 Task: Find connections with filter location Ponferrada with filter topic #Managementconsultingwith filter profile language Spanish with filter current company Victoria's Secret with filter school Malnad College of Engineering with filter industry Government Relations Services with filter service category Event Photography with filter keywords title Archivist
Action: Mouse moved to (585, 83)
Screenshot: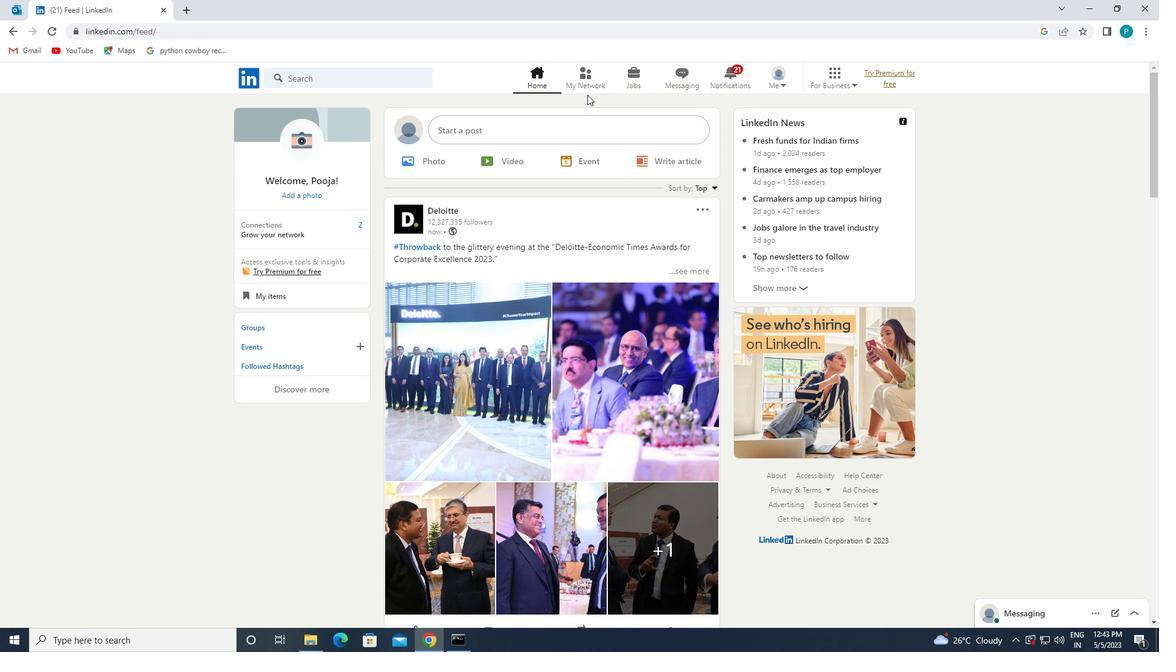 
Action: Mouse pressed left at (585, 83)
Screenshot: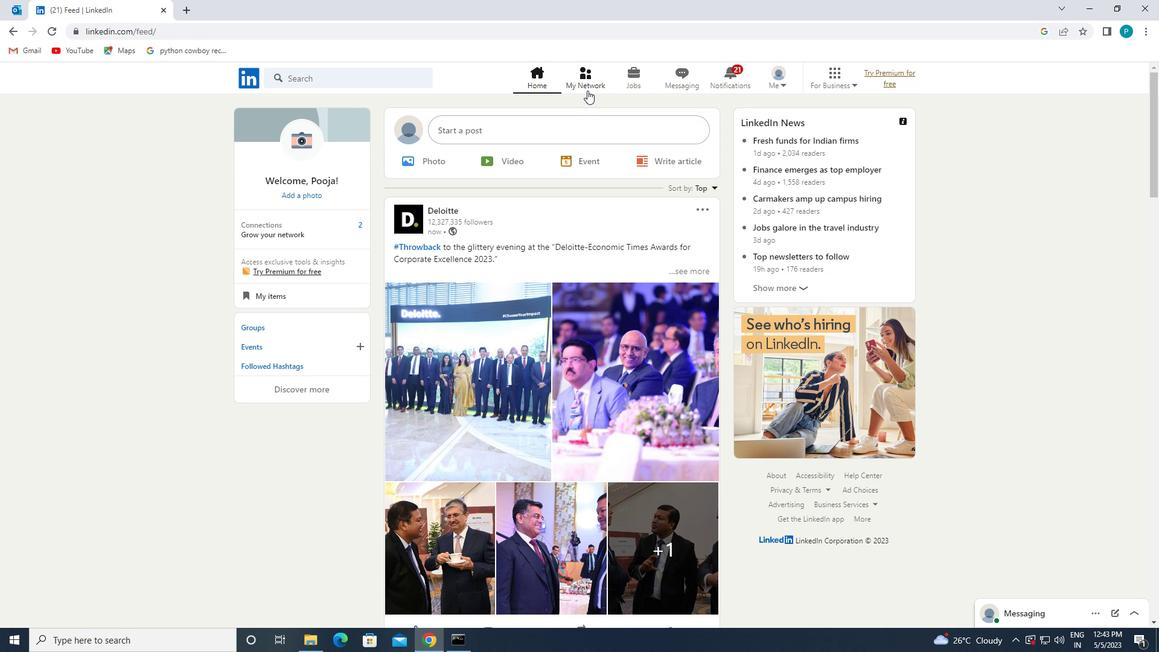 
Action: Mouse moved to (352, 143)
Screenshot: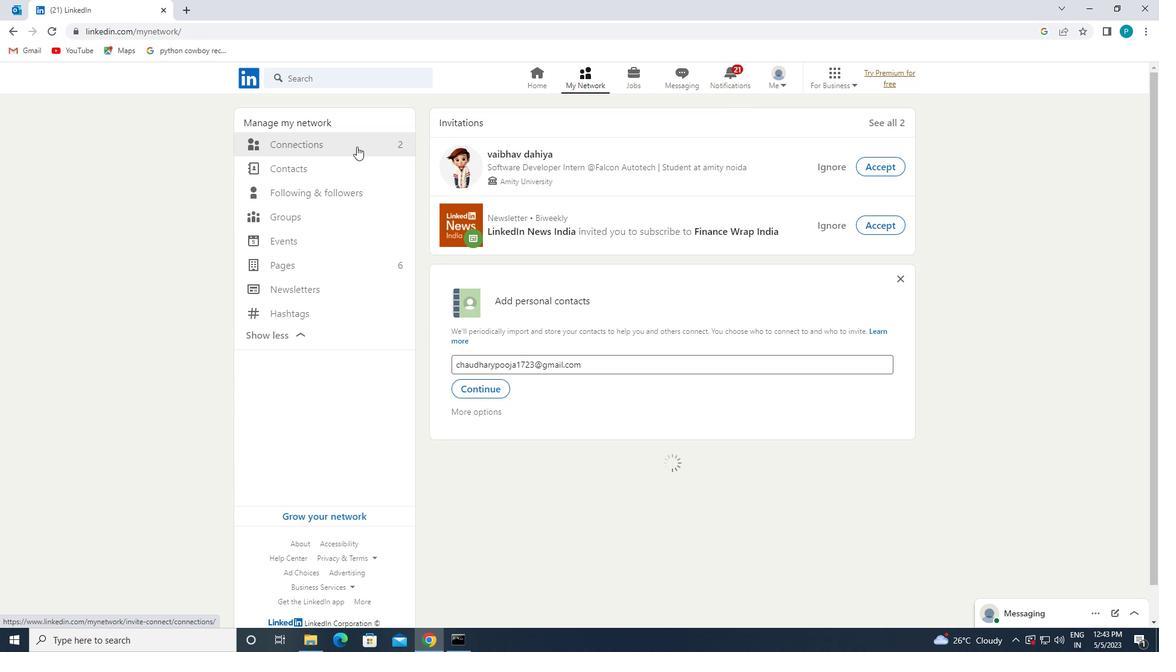 
Action: Mouse pressed left at (352, 143)
Screenshot: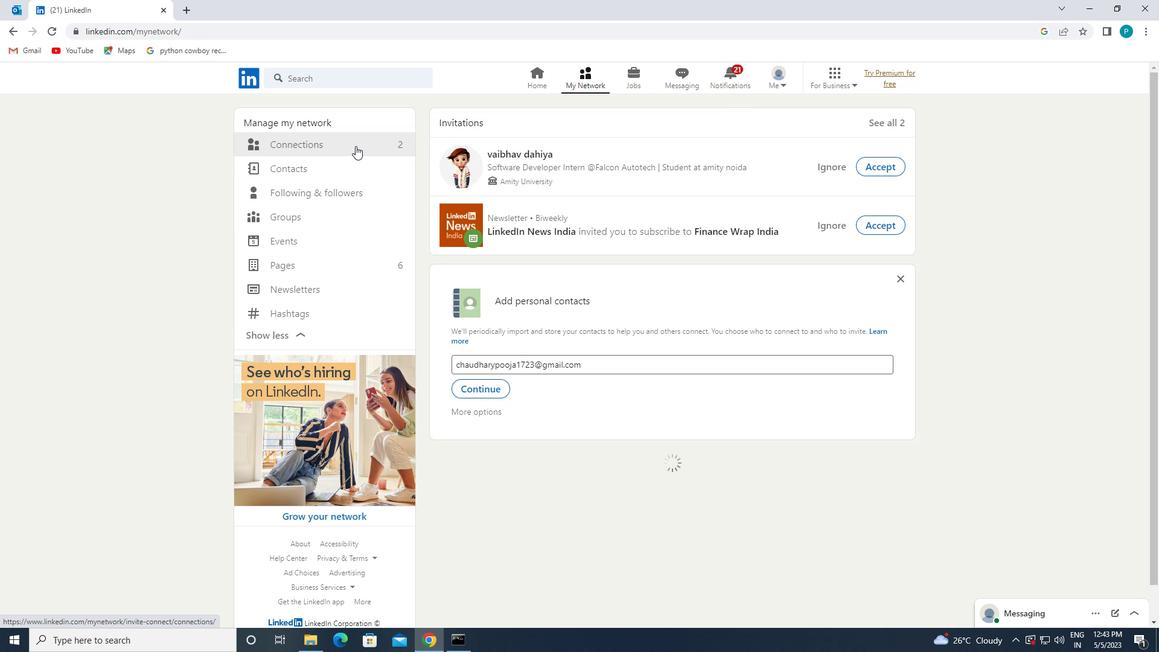 
Action: Mouse moved to (648, 147)
Screenshot: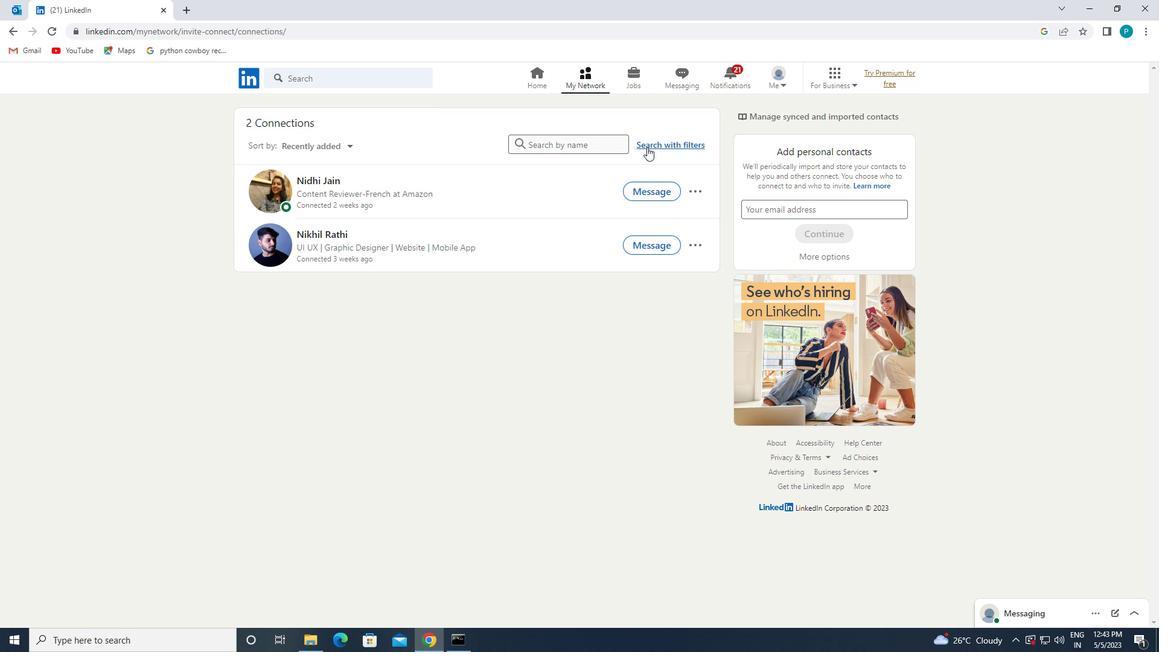 
Action: Mouse pressed left at (648, 147)
Screenshot: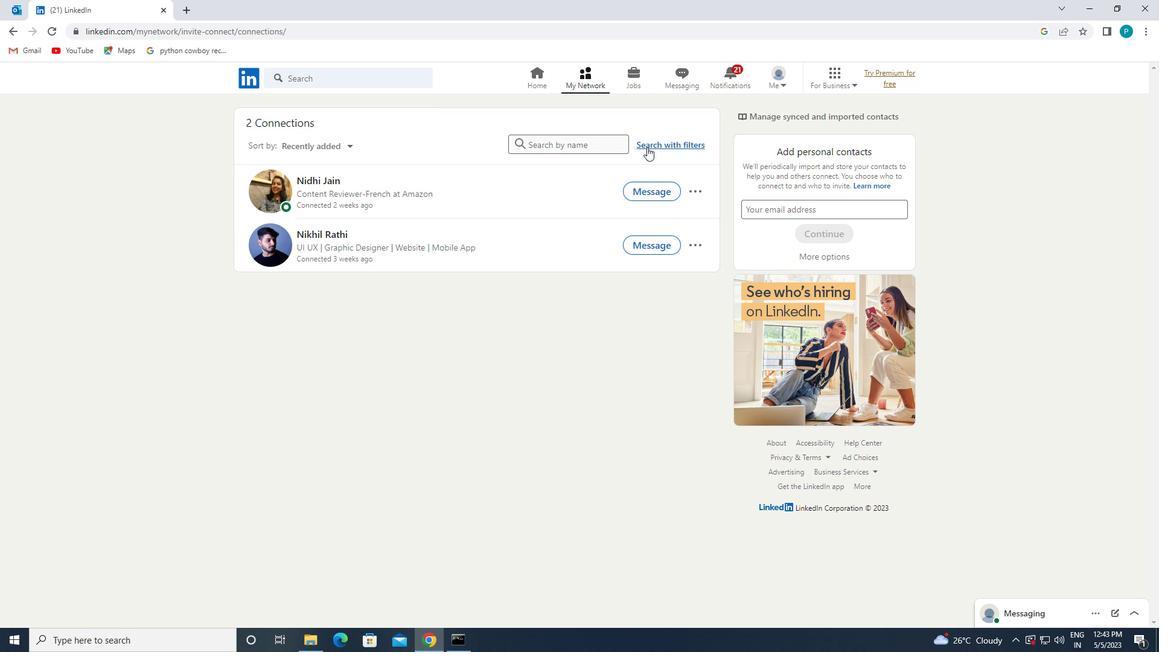 
Action: Mouse moved to (606, 120)
Screenshot: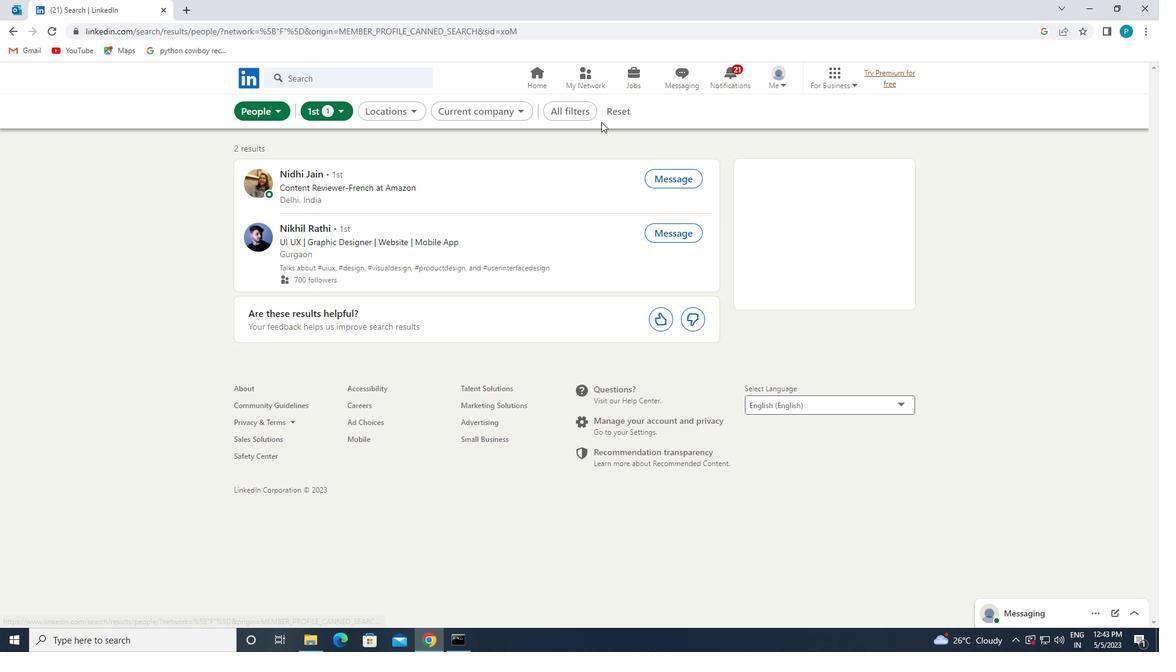 
Action: Mouse pressed left at (606, 120)
Screenshot: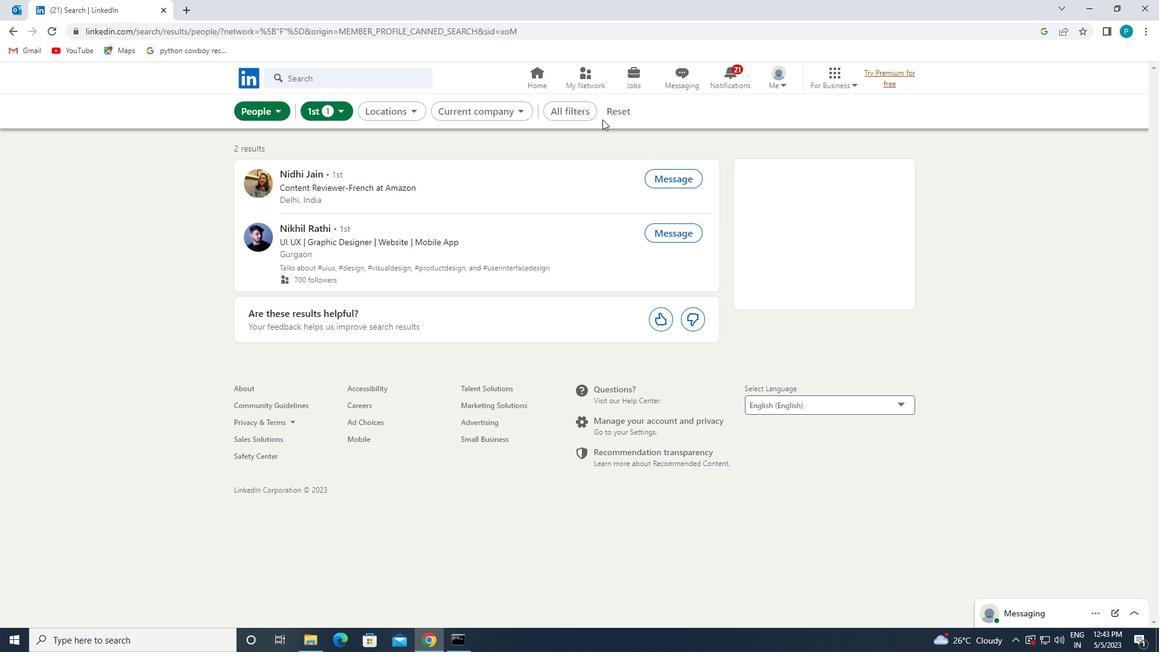 
Action: Mouse moved to (597, 113)
Screenshot: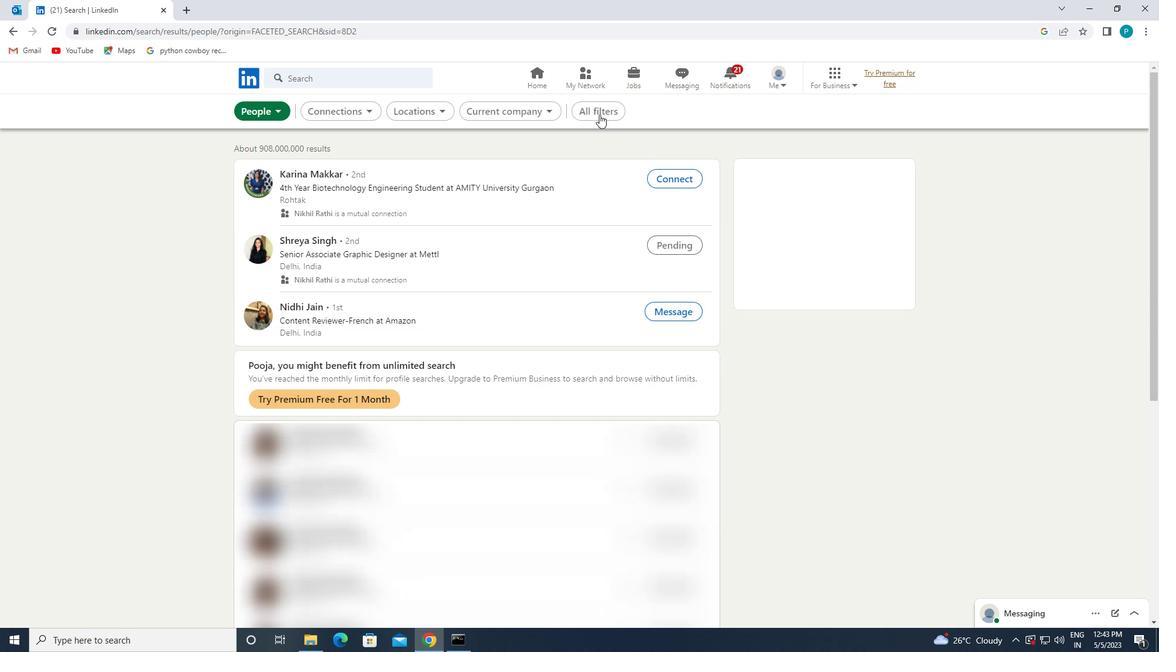 
Action: Mouse pressed left at (597, 113)
Screenshot: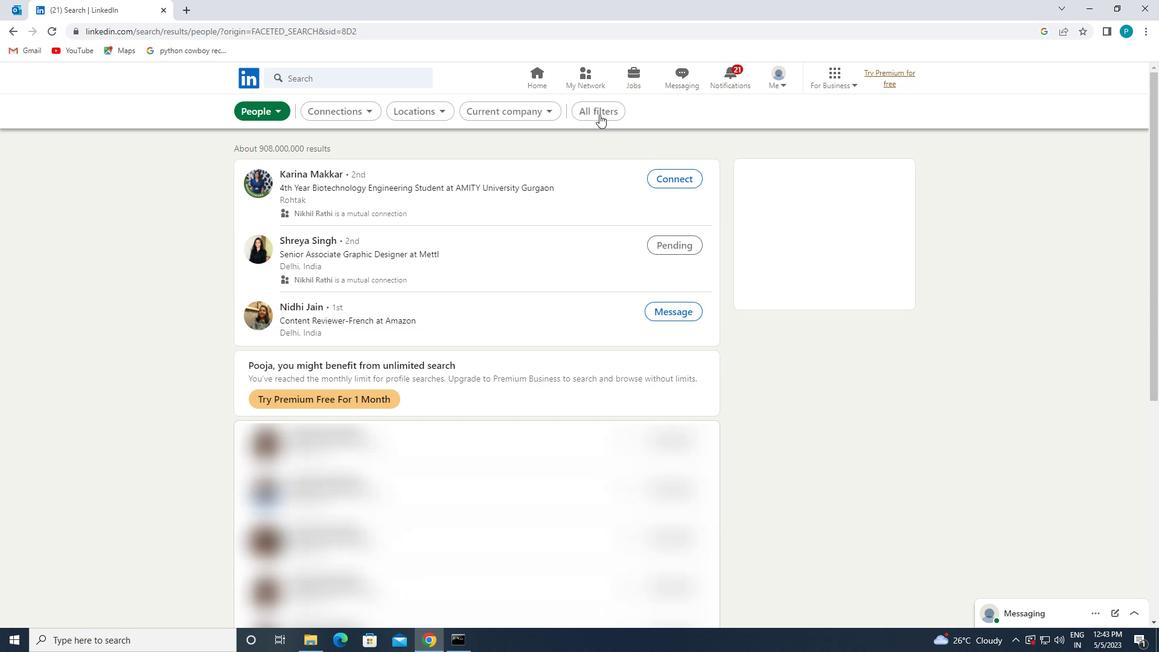 
Action: Mouse moved to (1154, 307)
Screenshot: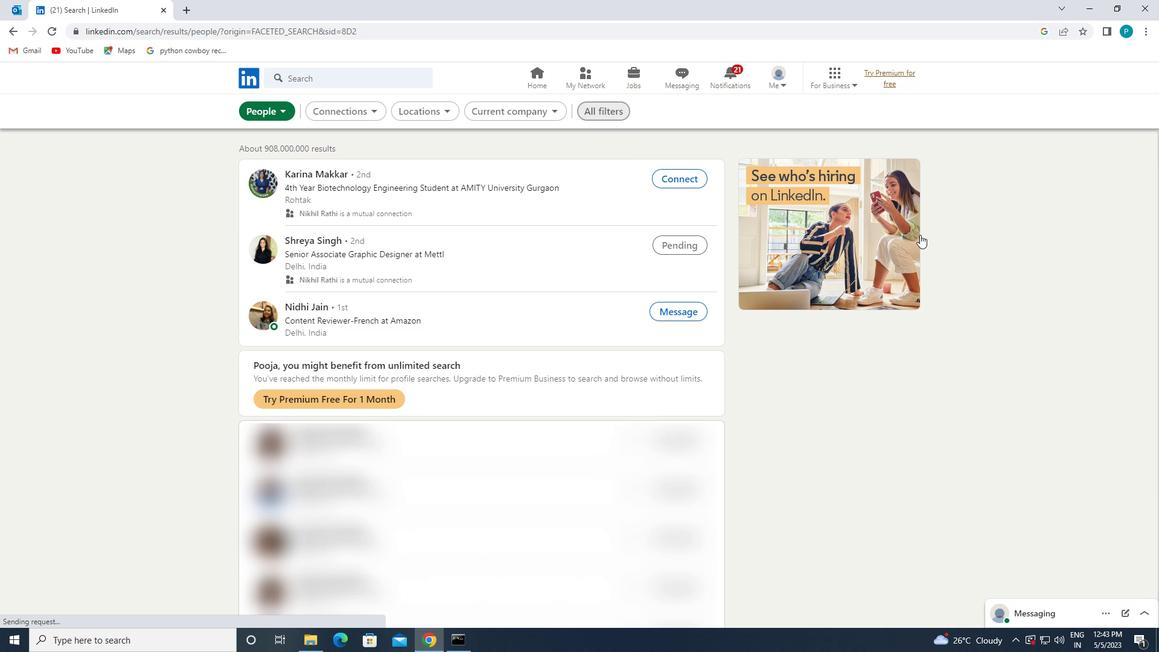 
Action: Mouse scrolled (1154, 306) with delta (0, 0)
Screenshot: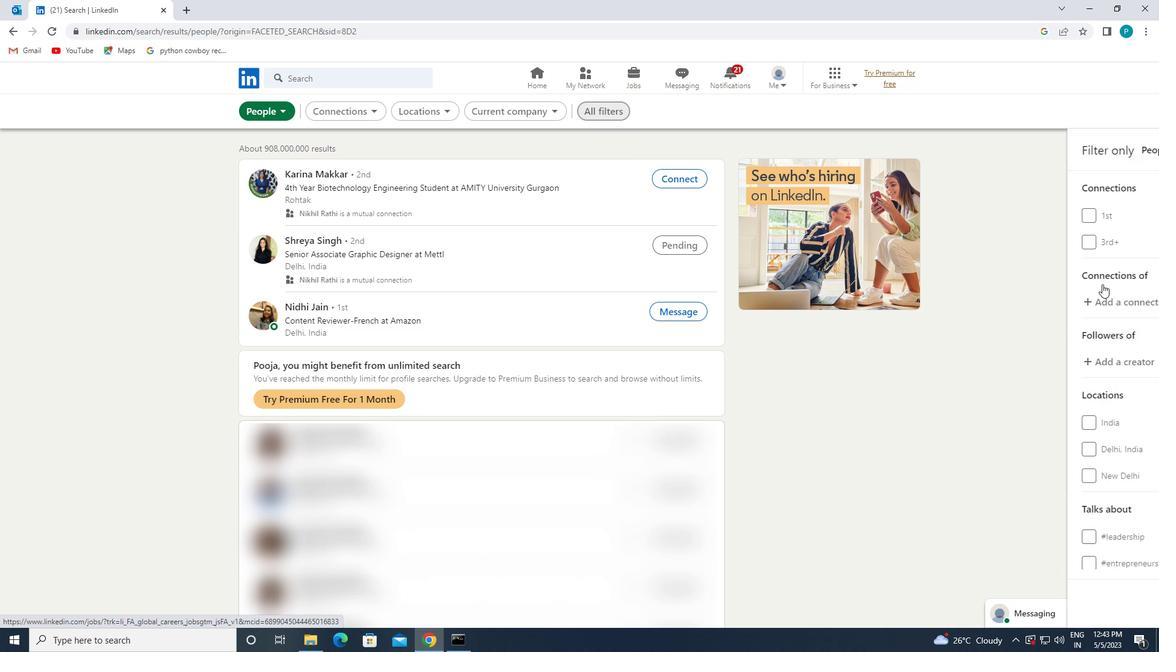 
Action: Mouse moved to (1155, 307)
Screenshot: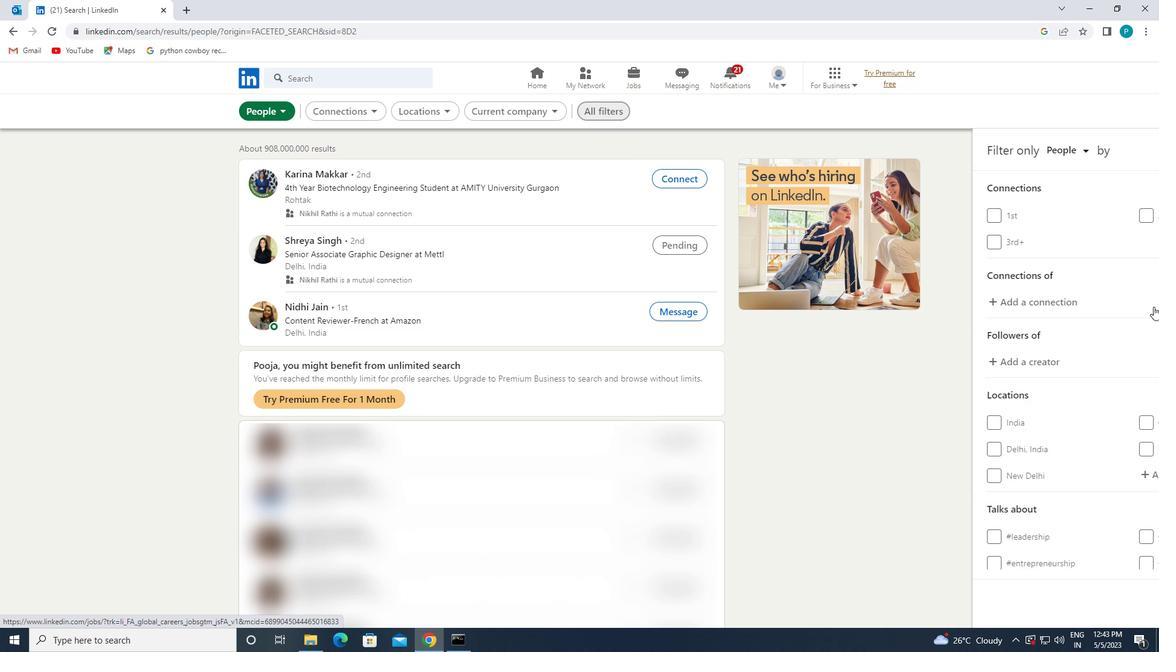 
Action: Mouse scrolled (1155, 307) with delta (0, 0)
Screenshot: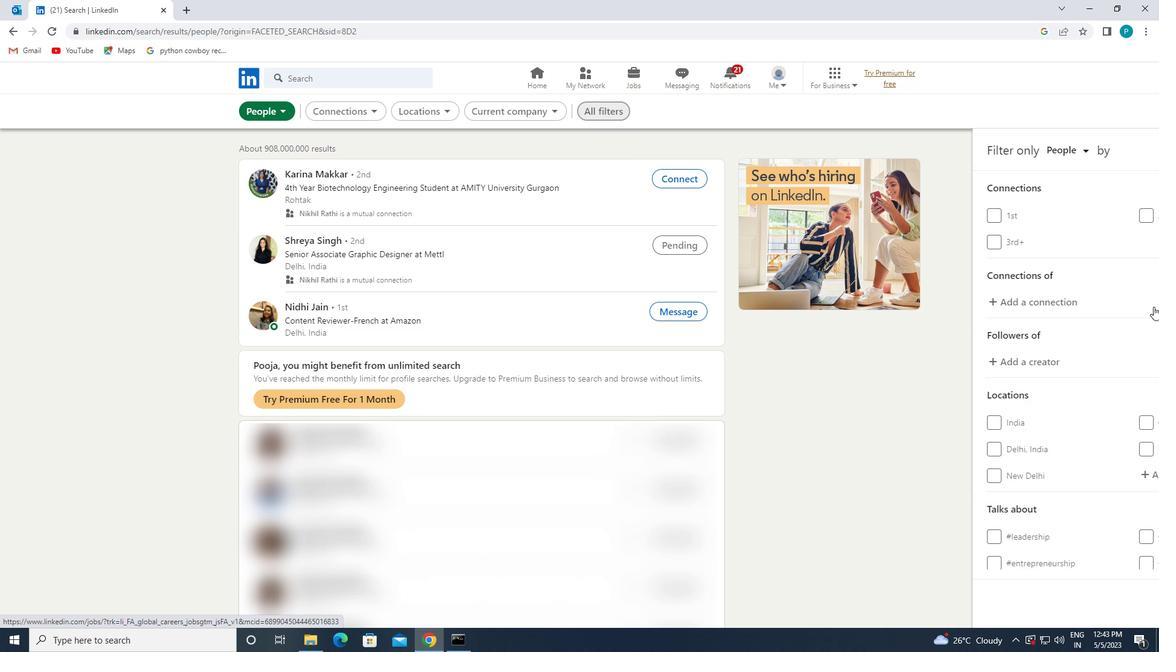 
Action: Mouse moved to (1155, 309)
Screenshot: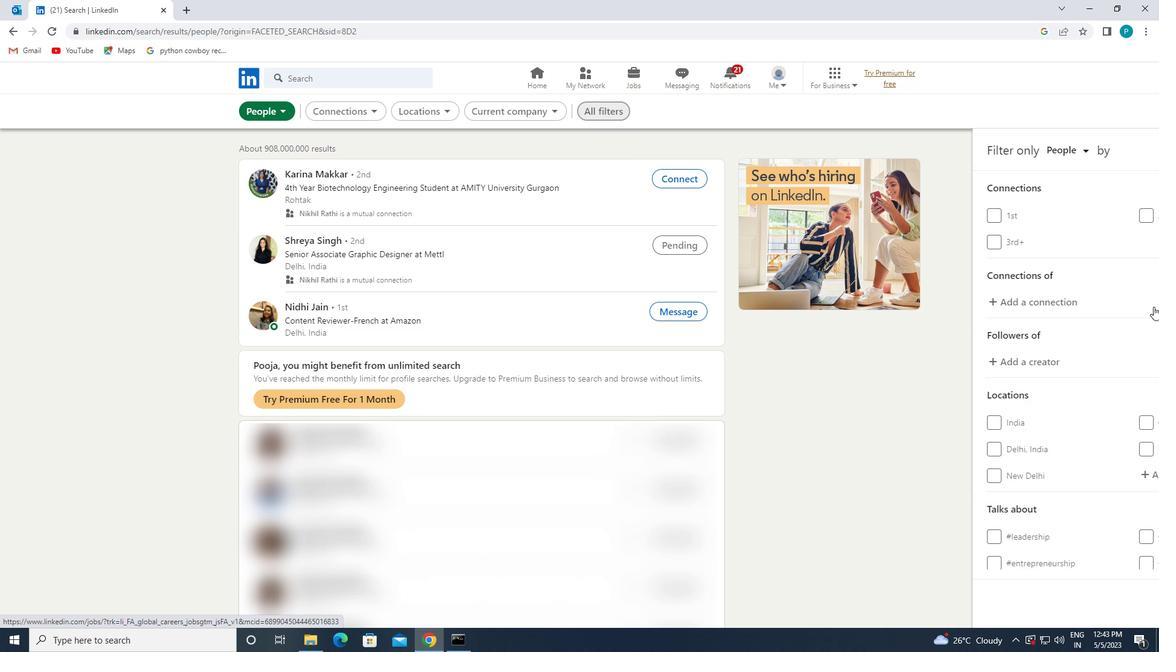 
Action: Mouse scrolled (1155, 308) with delta (0, 0)
Screenshot: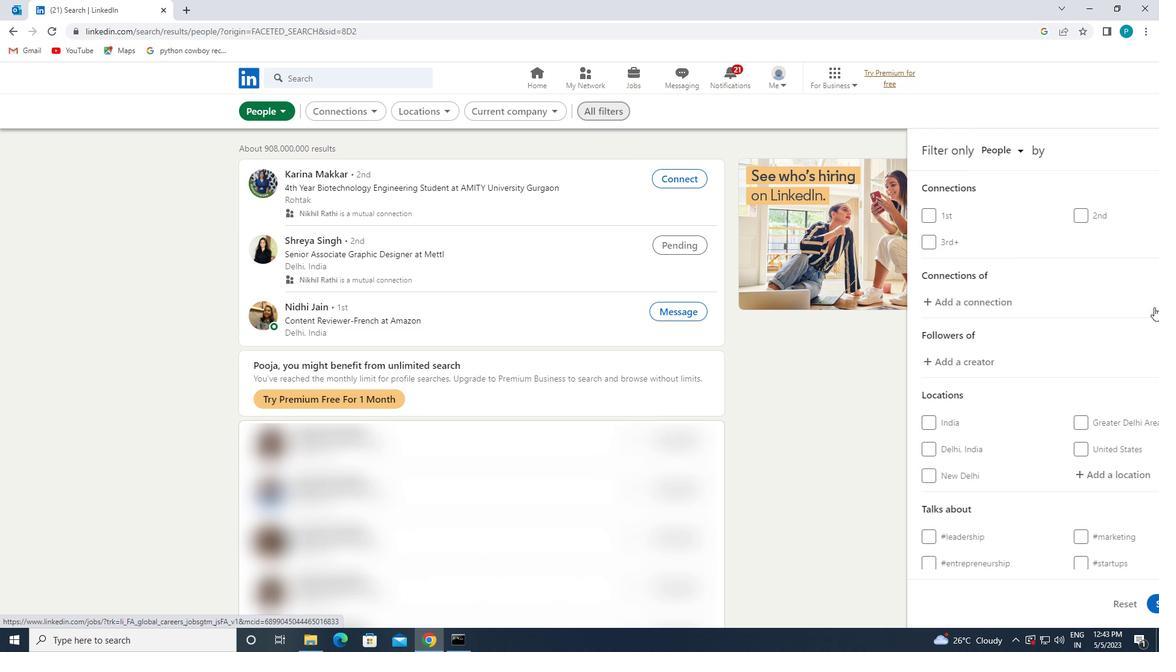 
Action: Mouse moved to (1059, 288)
Screenshot: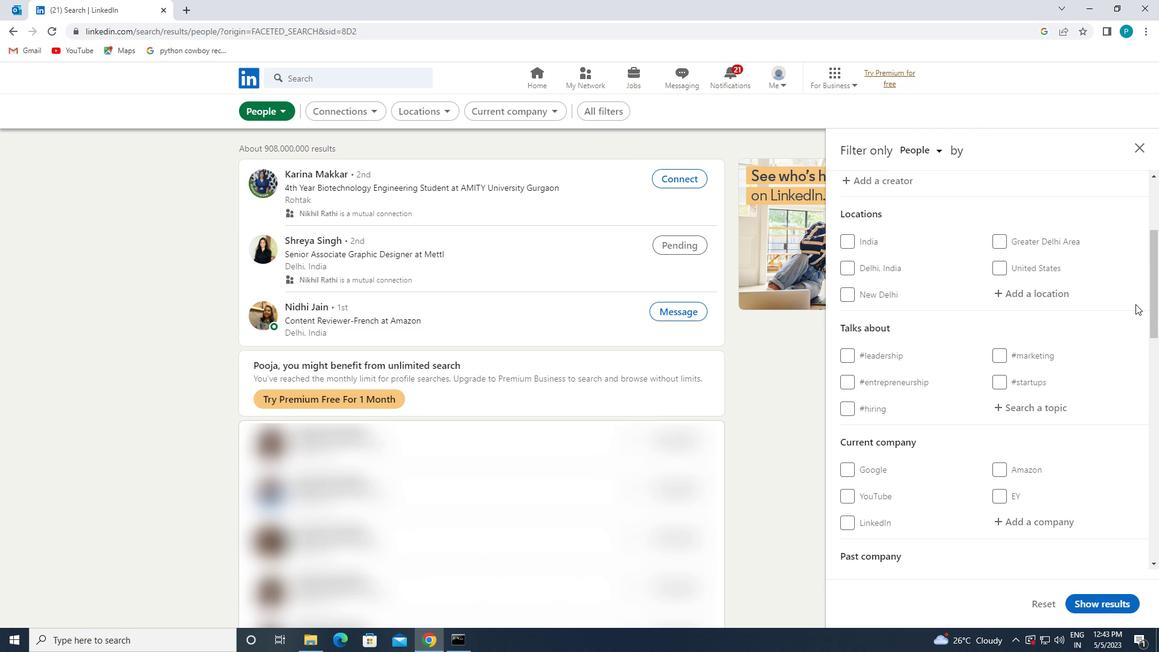
Action: Mouse pressed left at (1059, 288)
Screenshot: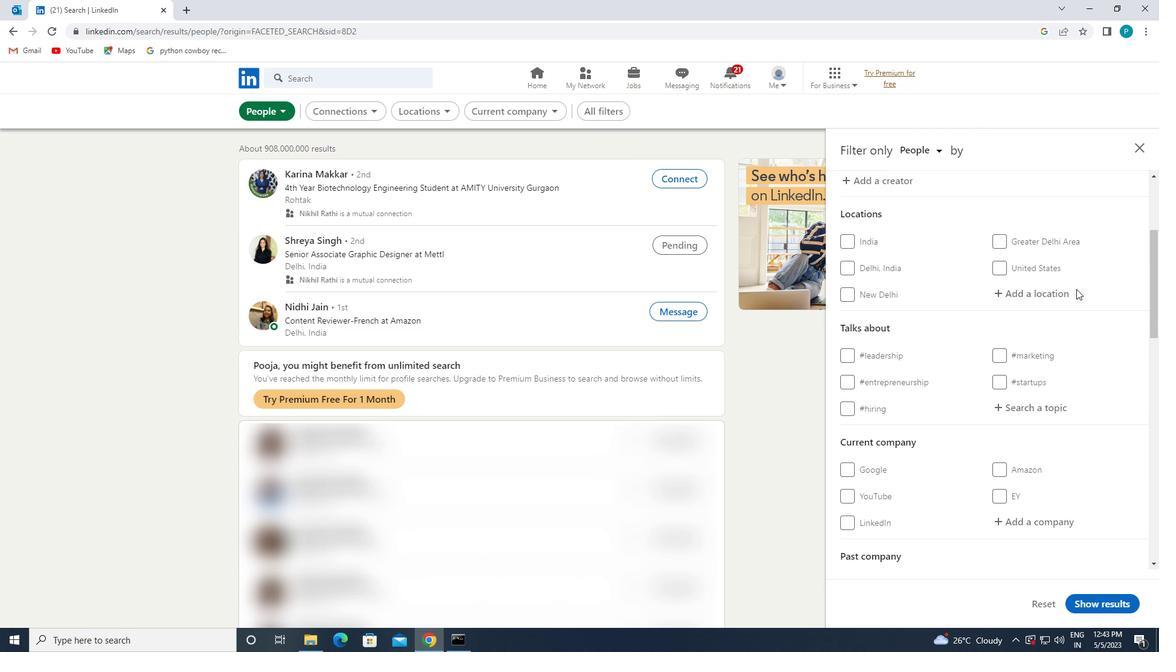 
Action: Mouse moved to (1056, 288)
Screenshot: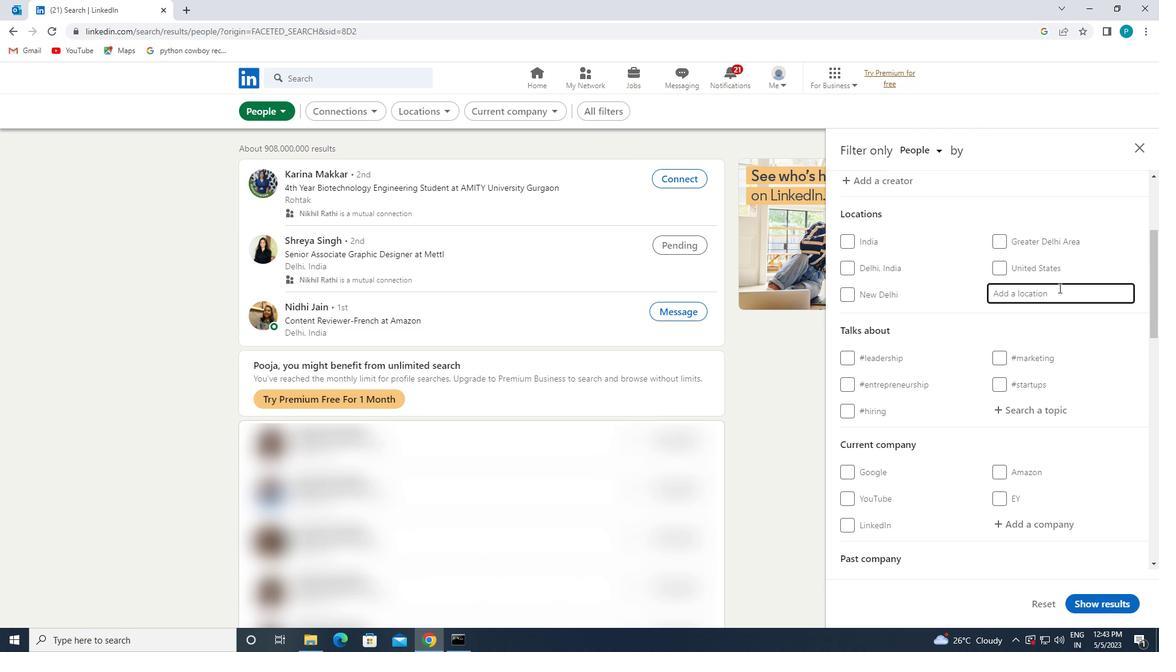 
Action: Key pressed <Key.caps_lock>p<Key.caps_lock>onferraf<Key.backspace>da
Screenshot: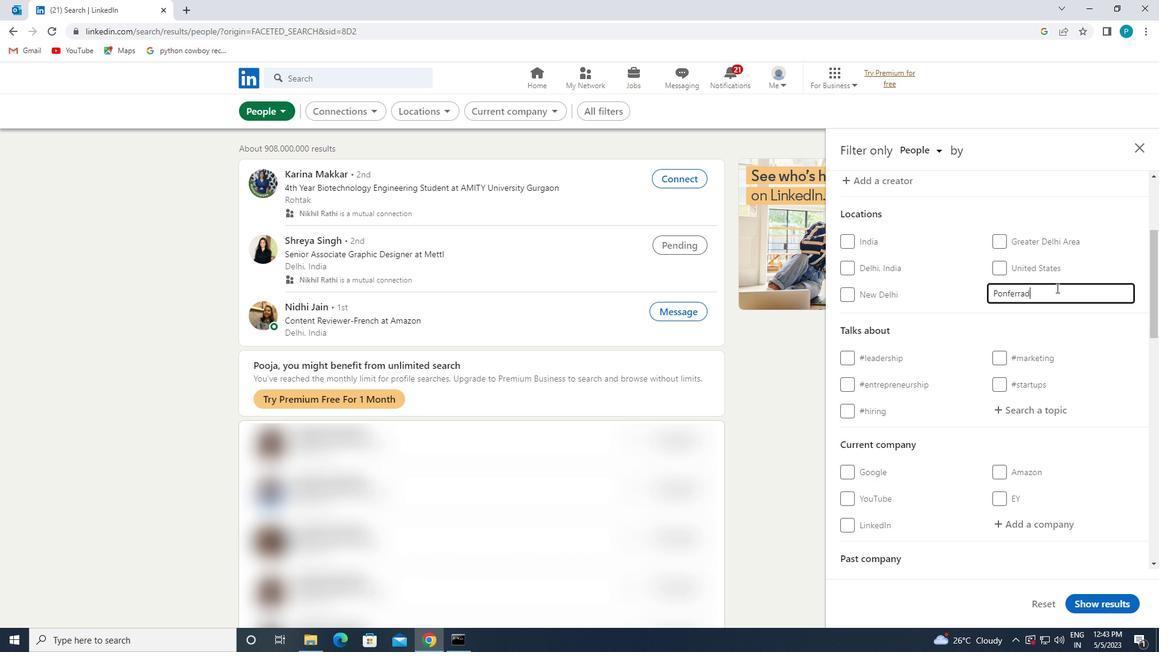 
Action: Mouse moved to (1001, 303)
Screenshot: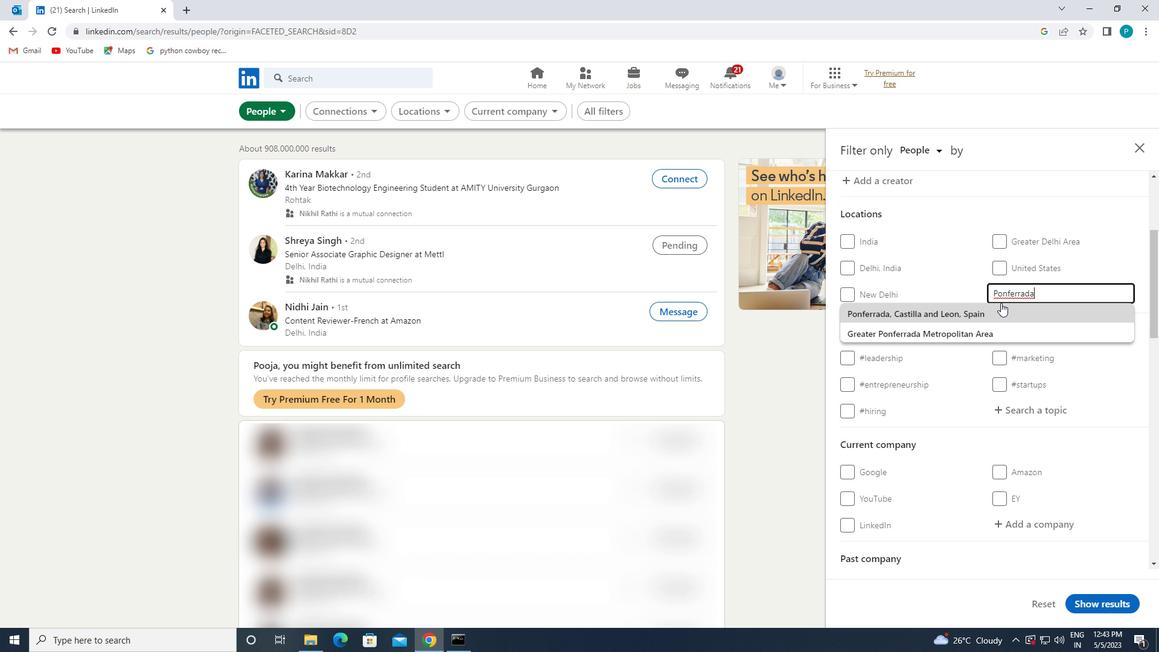 
Action: Mouse pressed left at (1001, 303)
Screenshot: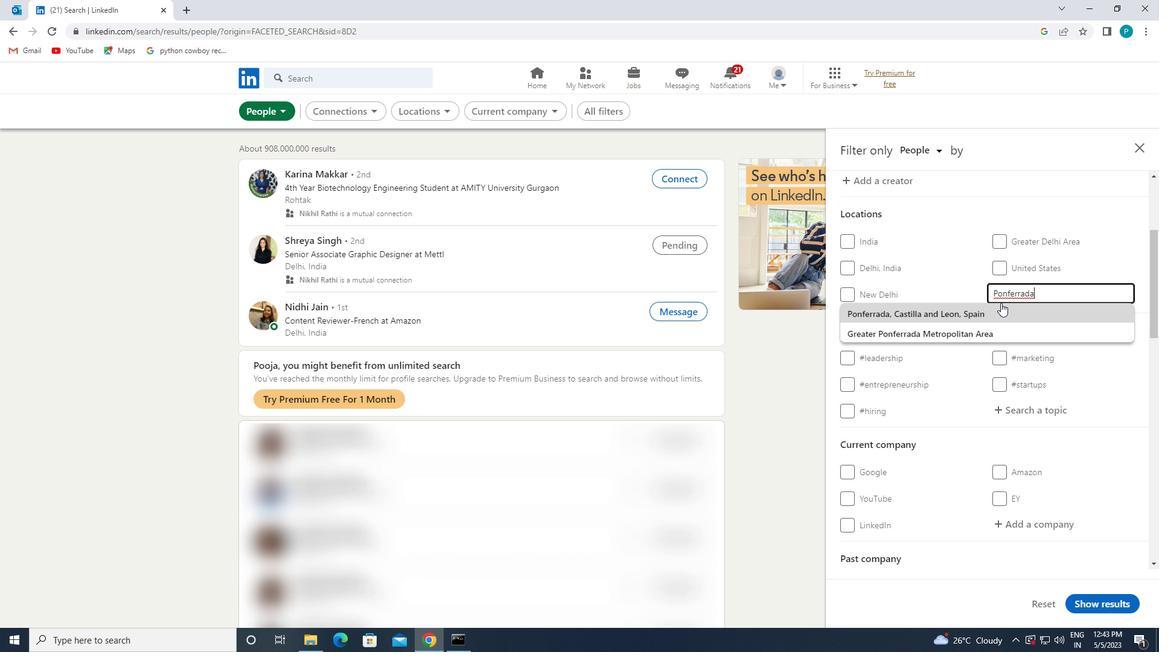 
Action: Mouse moved to (1028, 325)
Screenshot: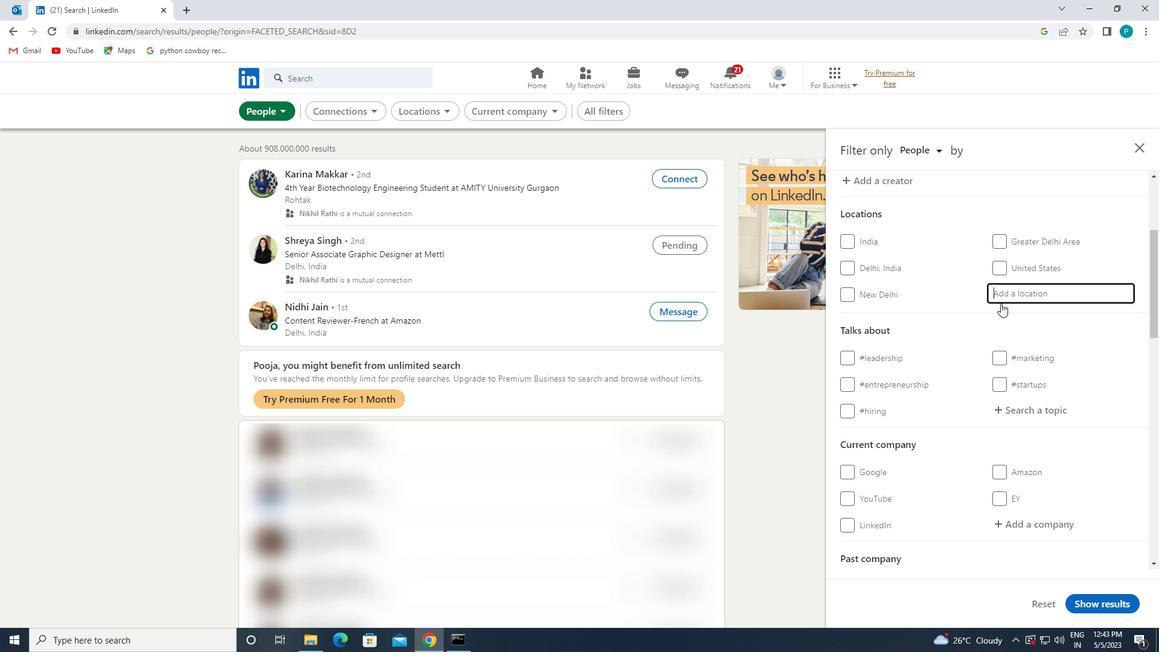 
Action: Mouse scrolled (1028, 324) with delta (0, 0)
Screenshot: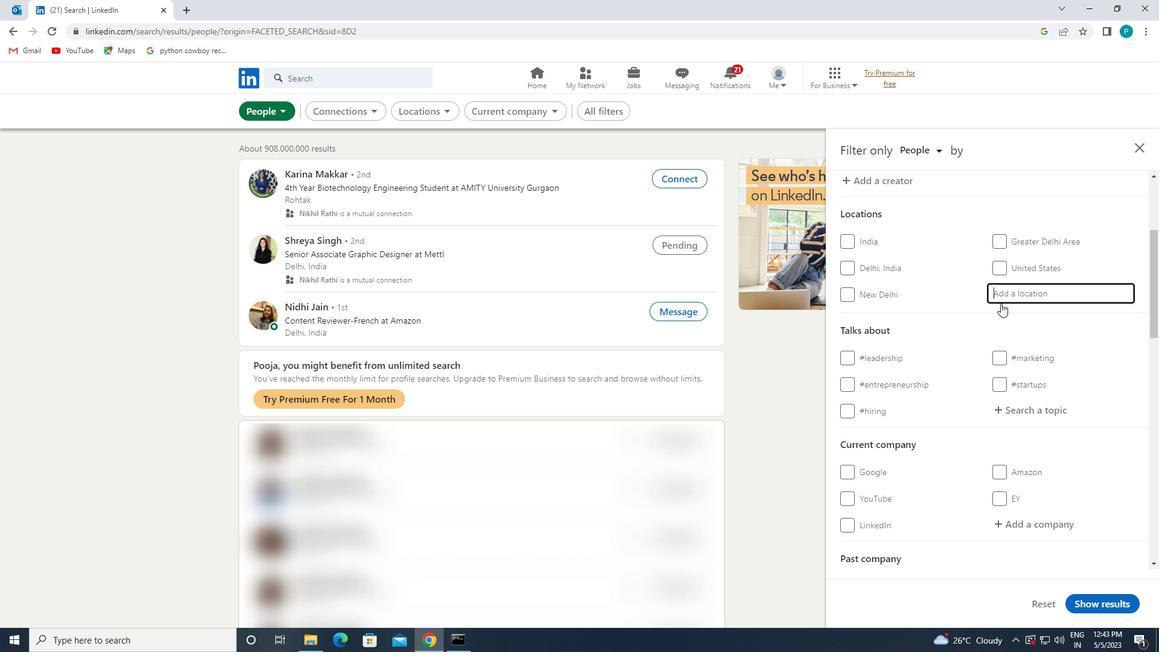 
Action: Mouse moved to (1028, 326)
Screenshot: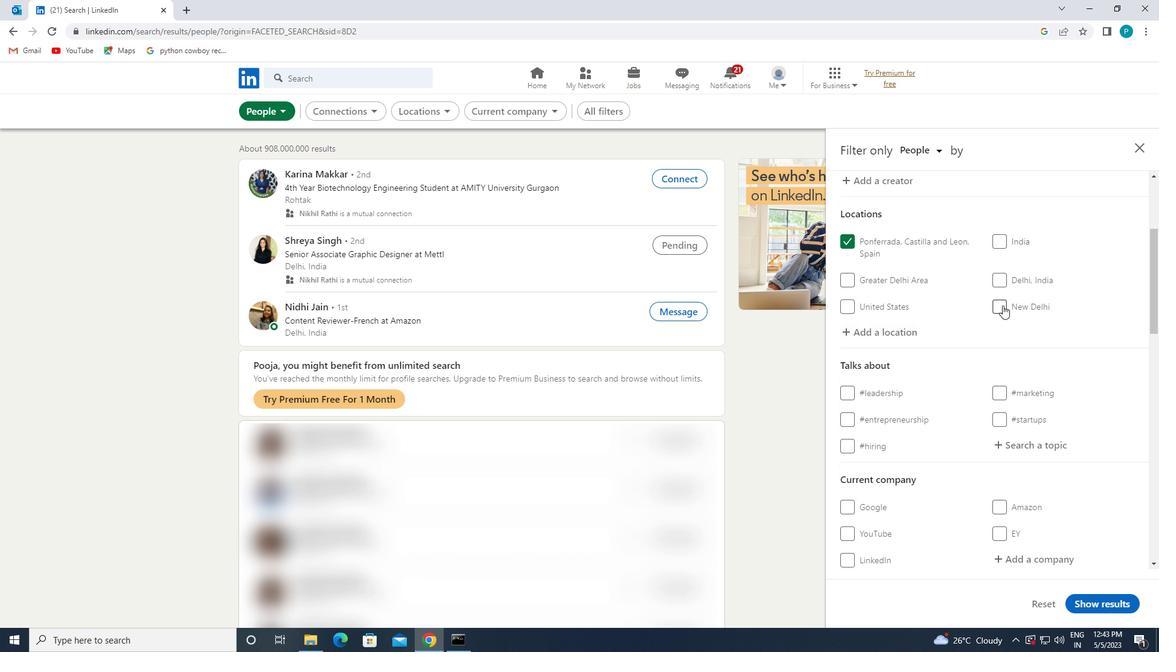 
Action: Mouse scrolled (1028, 325) with delta (0, 0)
Screenshot: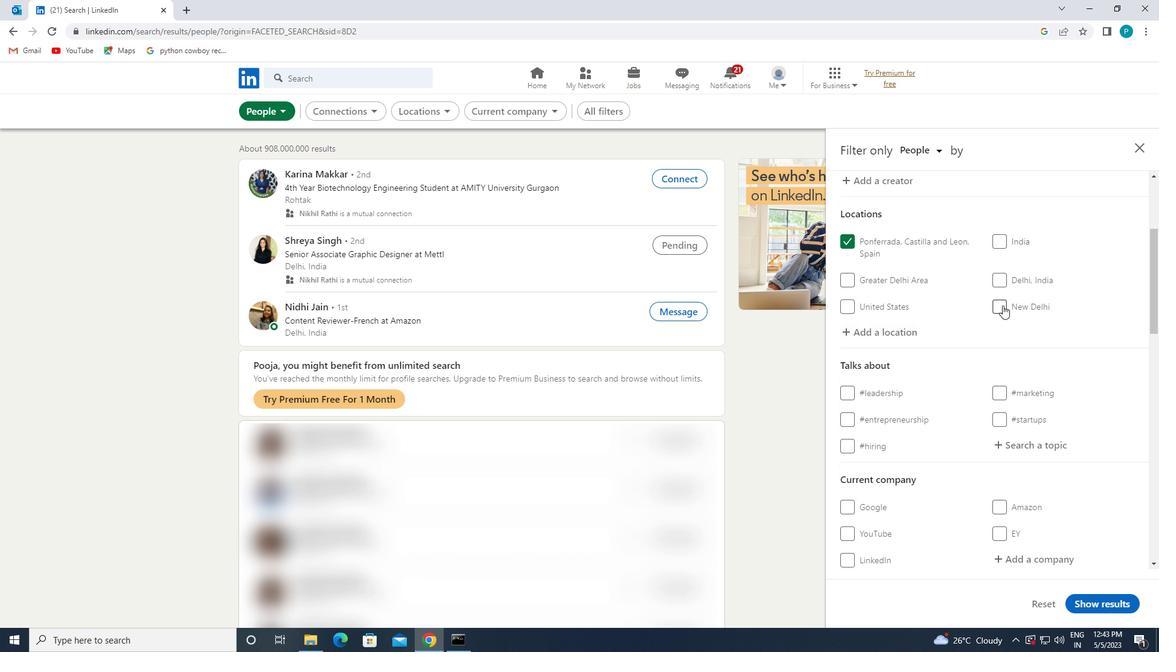
Action: Mouse moved to (1027, 314)
Screenshot: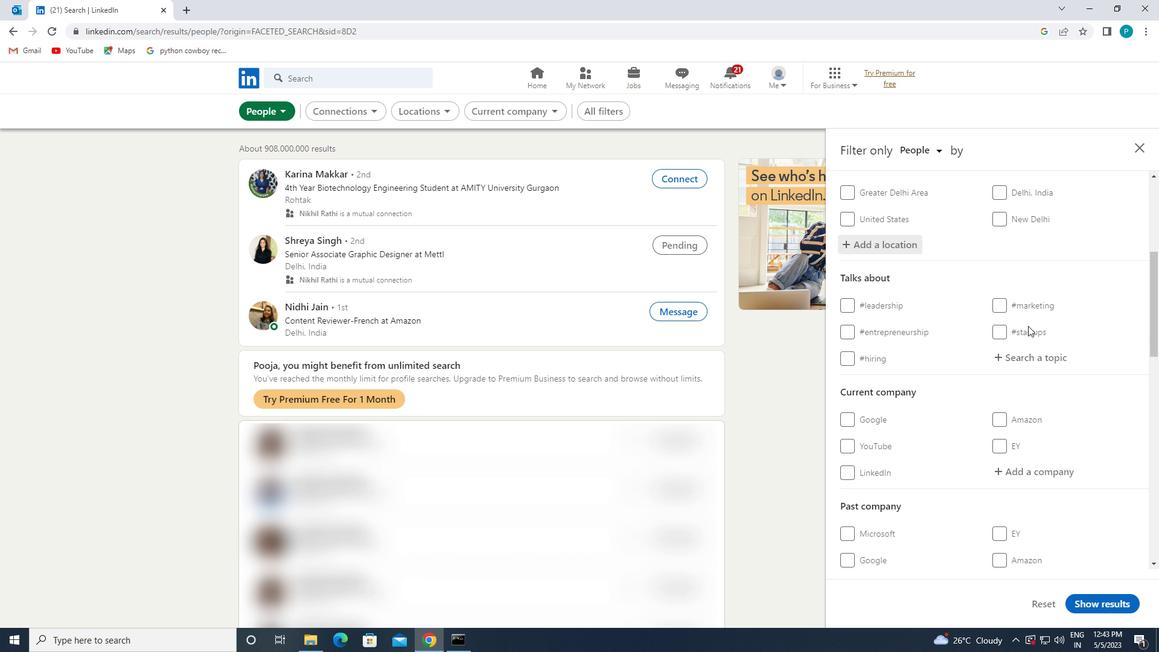 
Action: Mouse pressed left at (1027, 314)
Screenshot: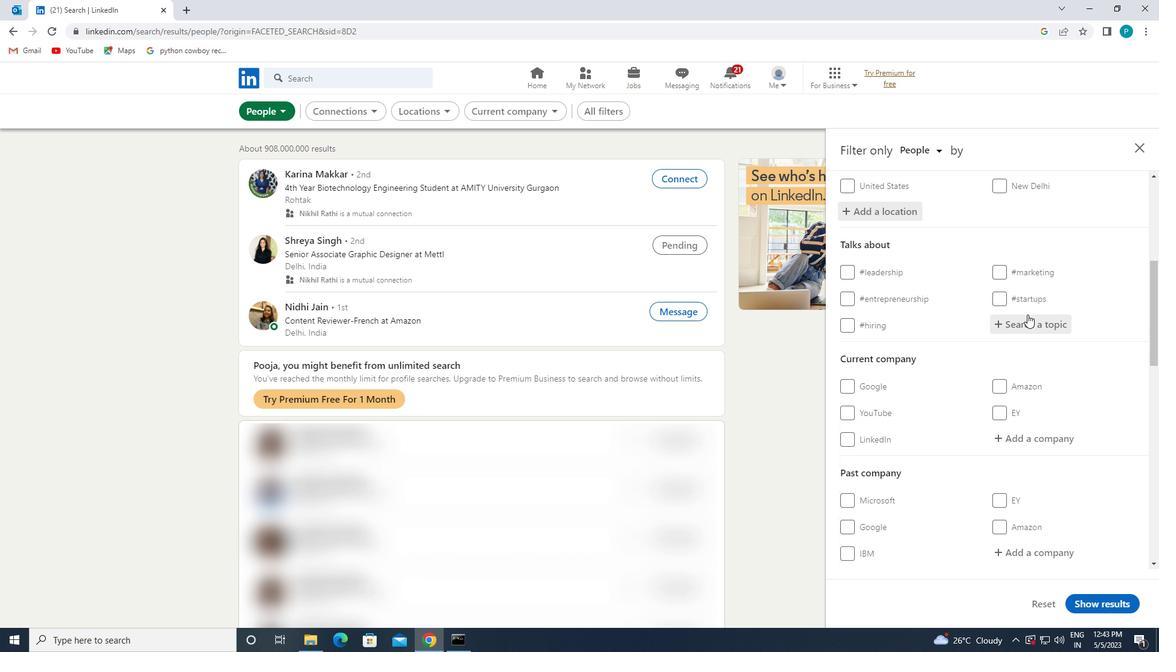 
Action: Key pressed <Key.shift>#<Key.caps_lock>M<Key.caps_lock>ANAGEMENT<Key.caps_lock>C<Key.caps_lock>O<Key.backspace><Key.backspace>CONSULTING
Screenshot: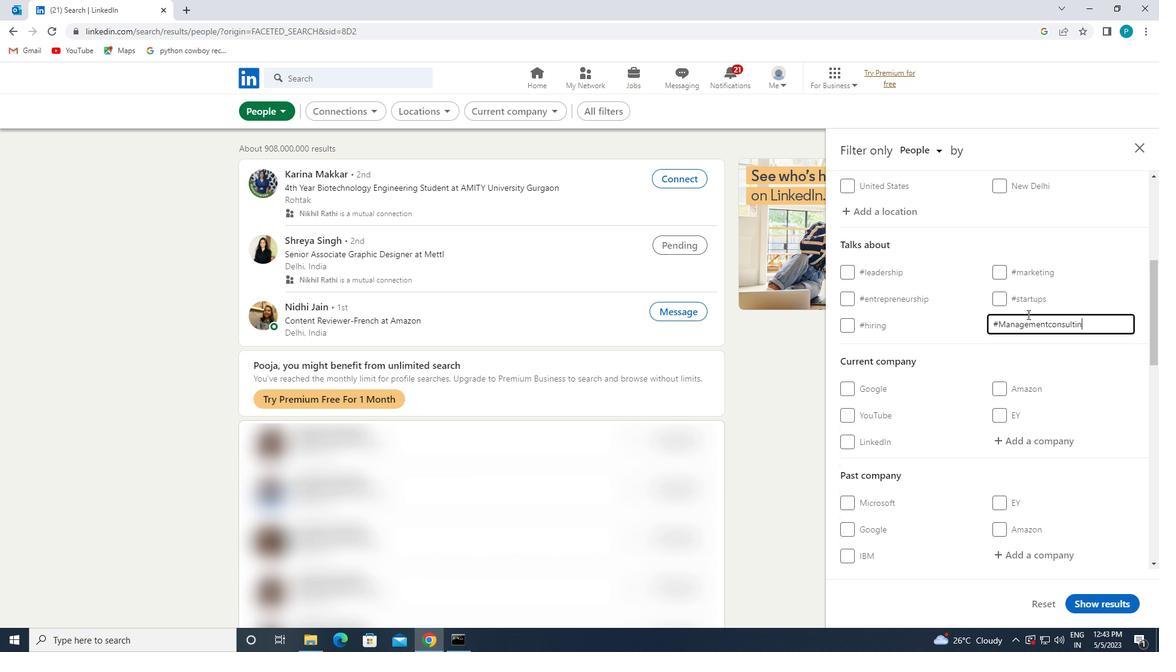 
Action: Mouse moved to (1000, 351)
Screenshot: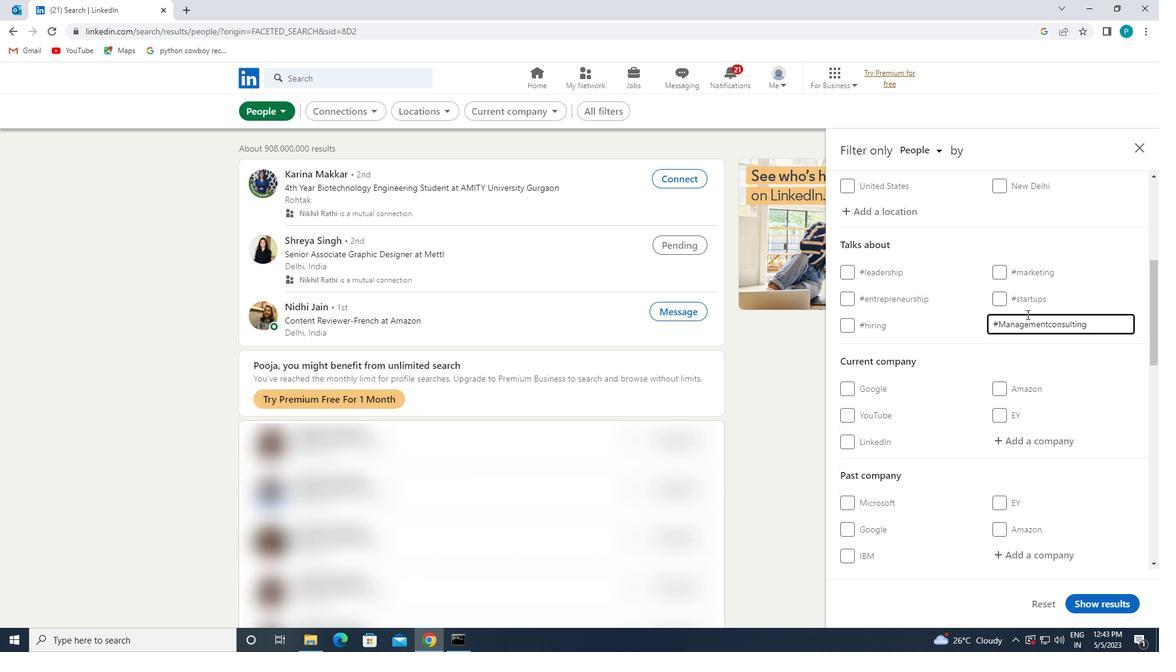
Action: Mouse scrolled (1000, 350) with delta (0, 0)
Screenshot: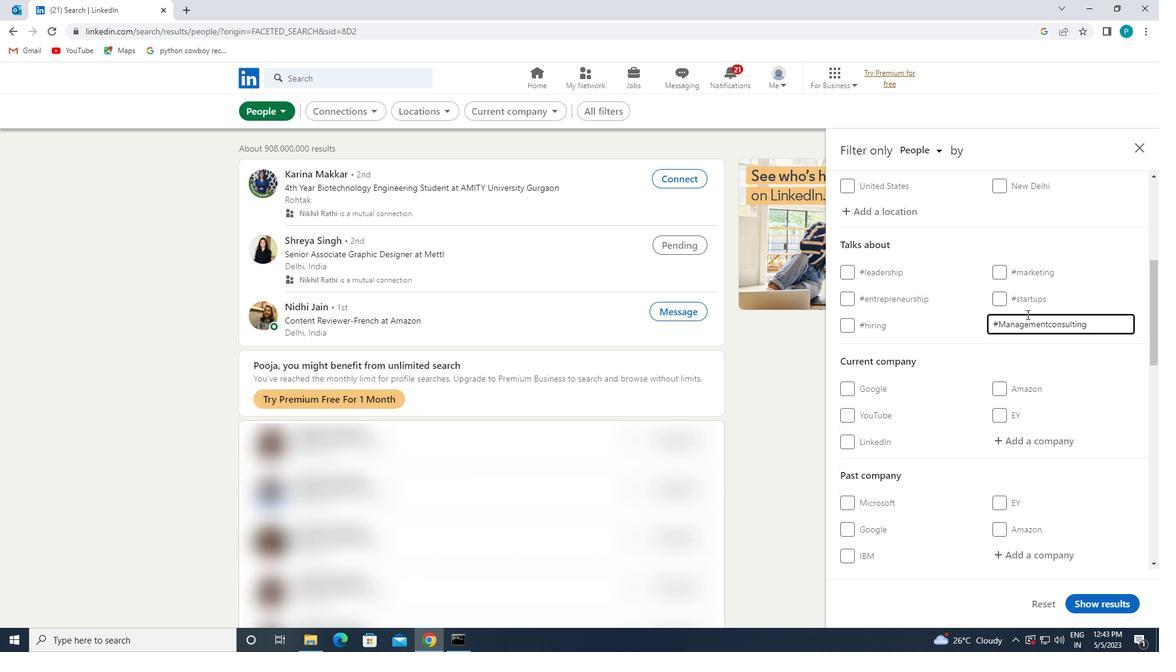 
Action: Mouse moved to (993, 361)
Screenshot: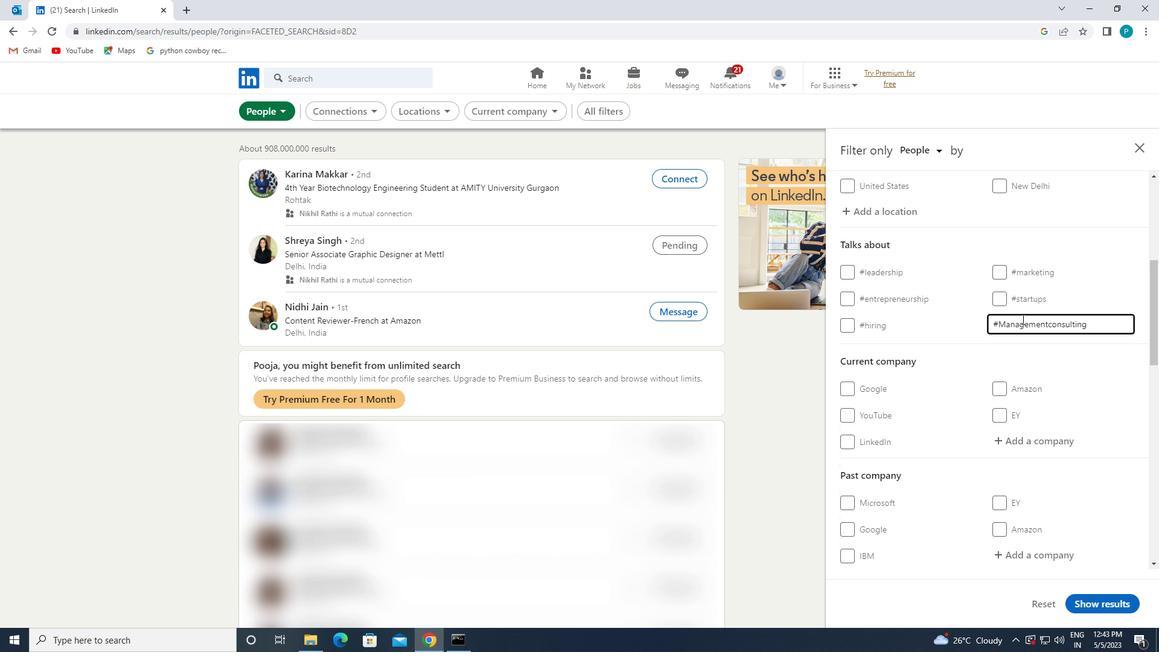 
Action: Mouse scrolled (993, 360) with delta (0, 0)
Screenshot: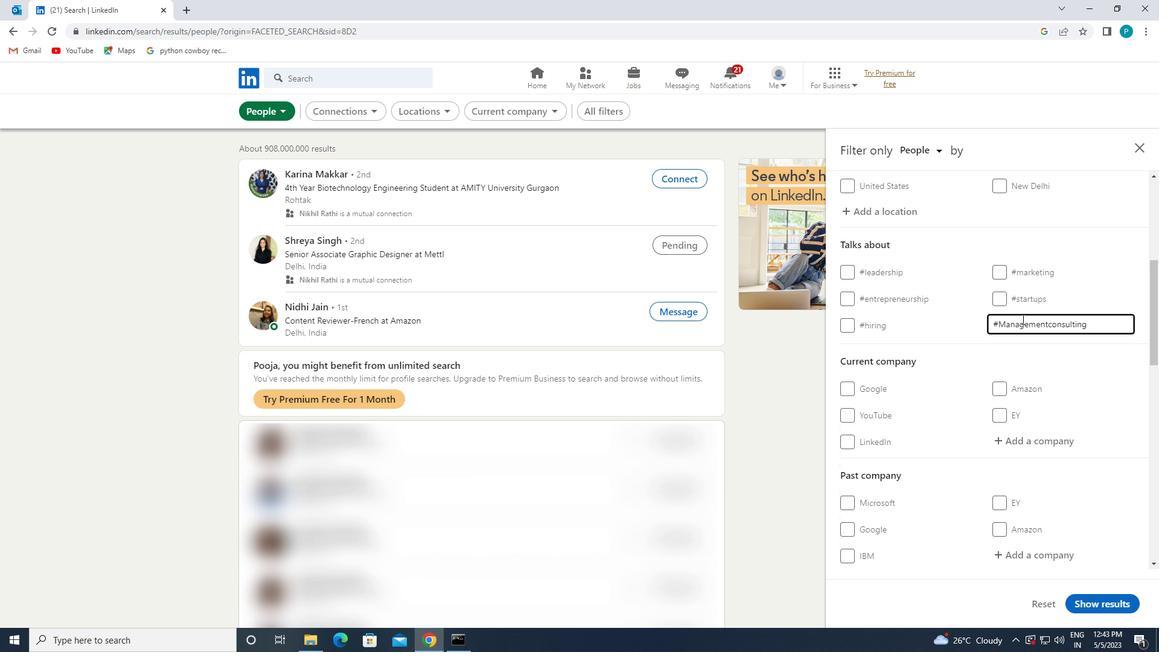 
Action: Mouse moved to (962, 403)
Screenshot: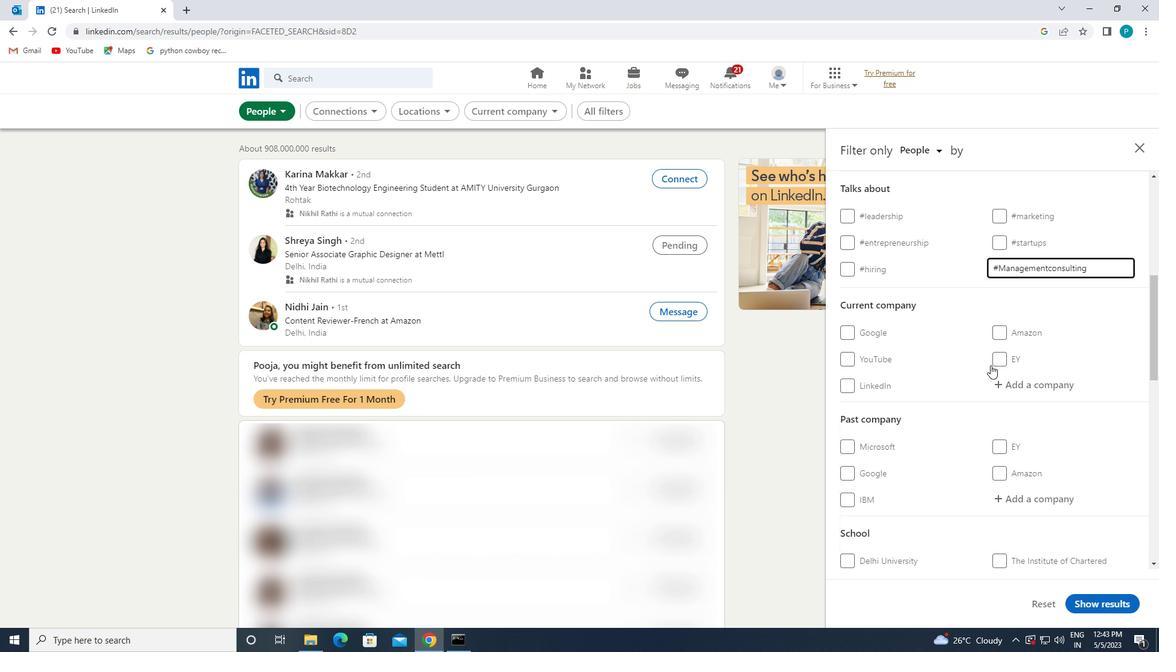 
Action: Mouse scrolled (962, 402) with delta (0, 0)
Screenshot: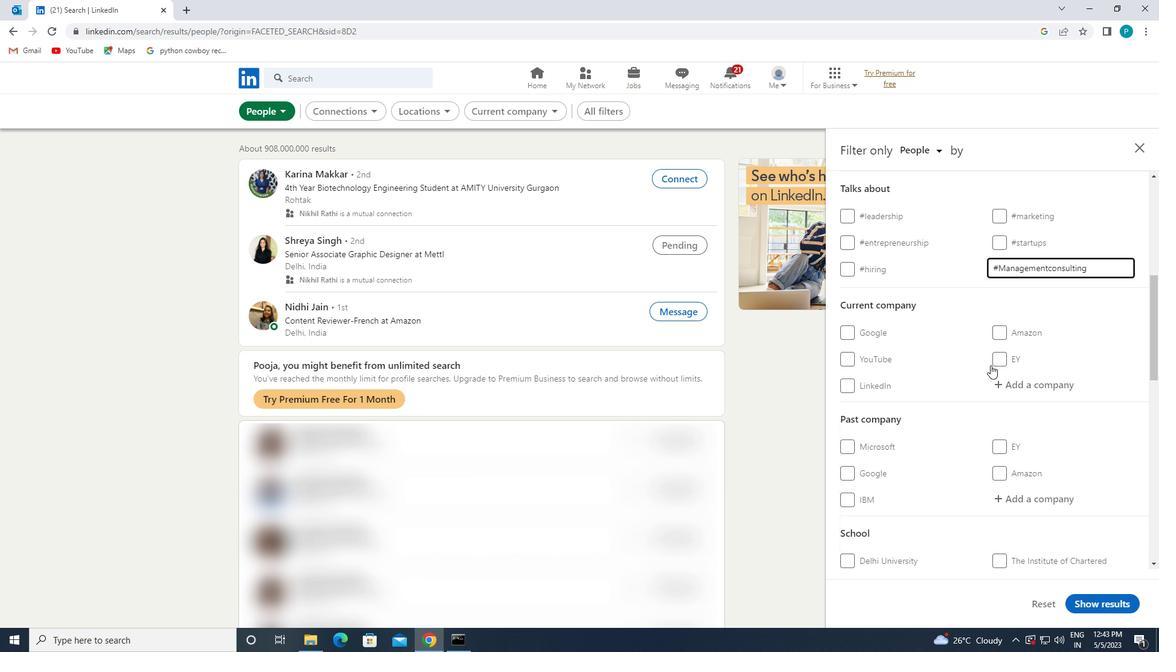 
Action: Mouse moved to (959, 408)
Screenshot: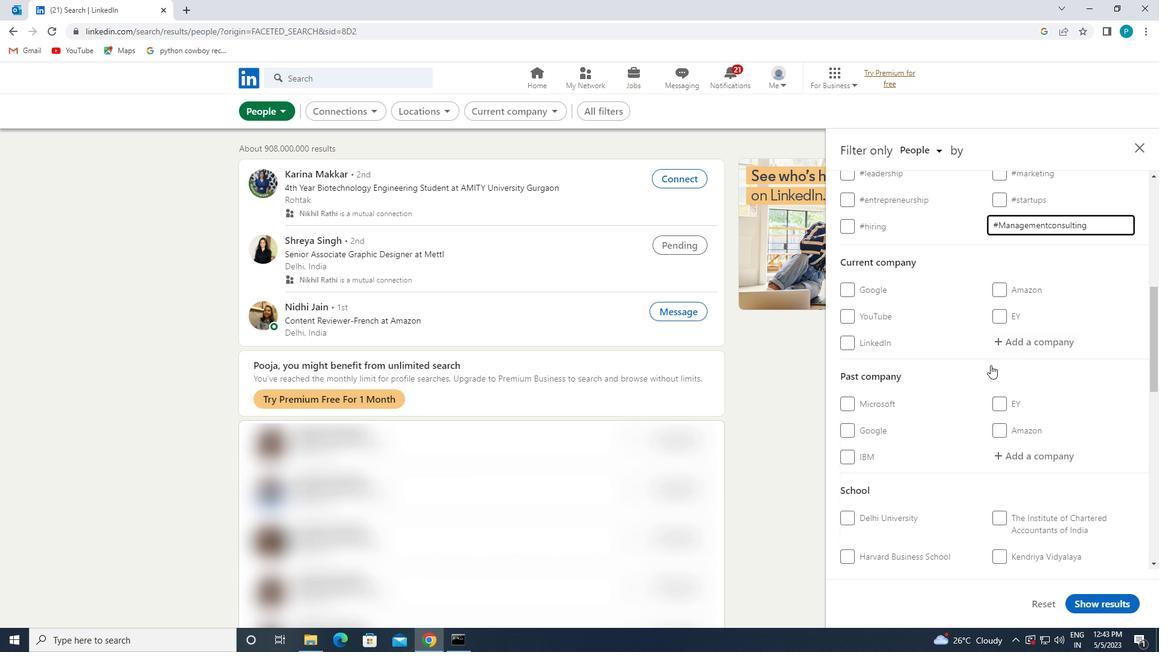 
Action: Mouse scrolled (959, 408) with delta (0, 0)
Screenshot: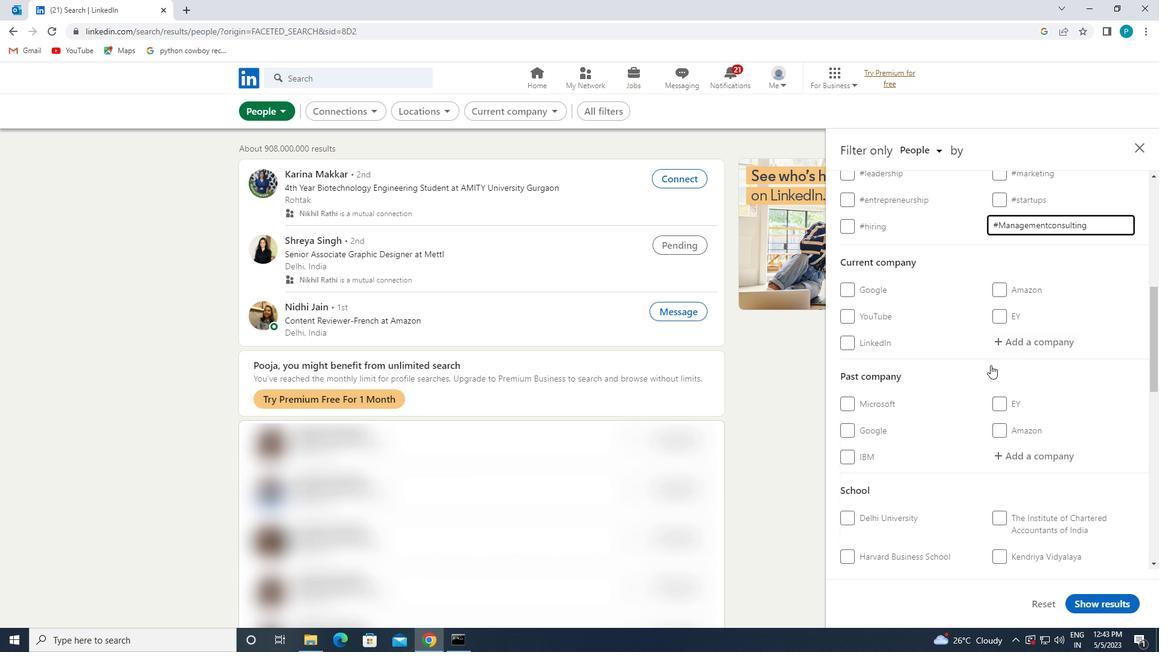
Action: Mouse moved to (956, 411)
Screenshot: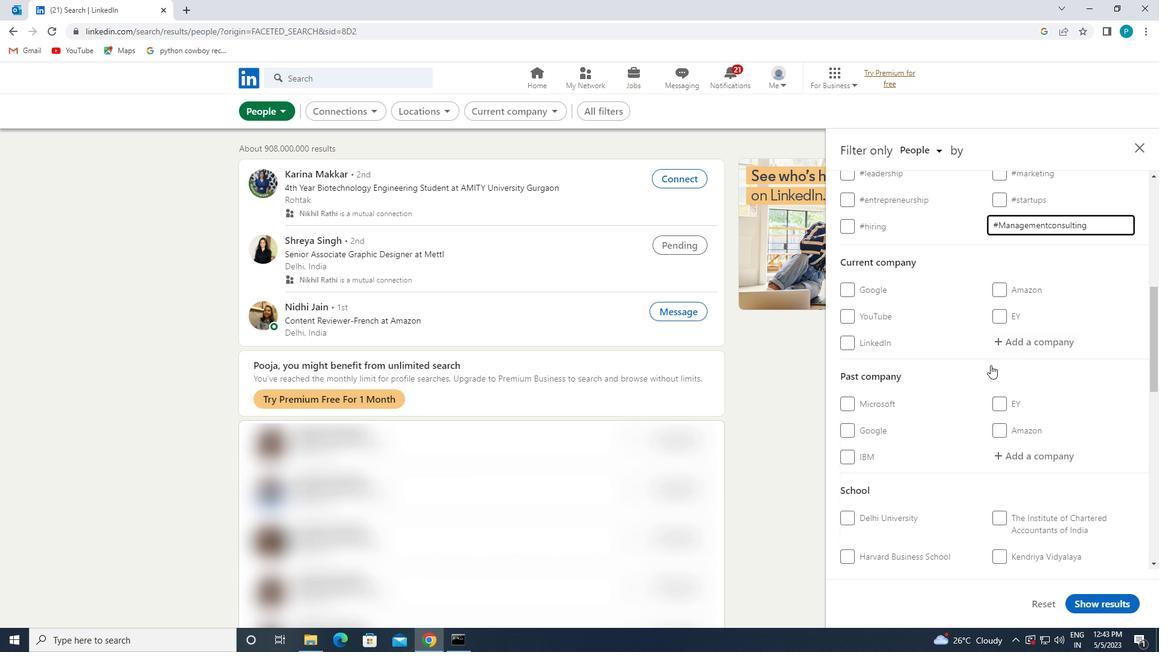 
Action: Mouse scrolled (956, 410) with delta (0, 0)
Screenshot: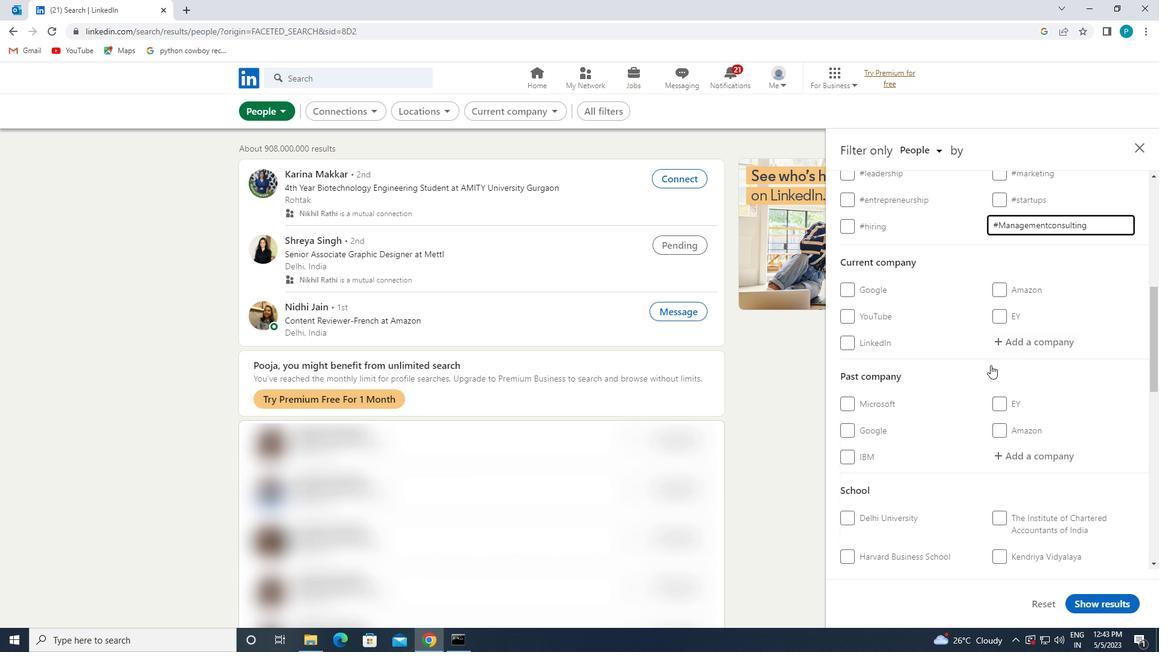 
Action: Mouse moved to (955, 413)
Screenshot: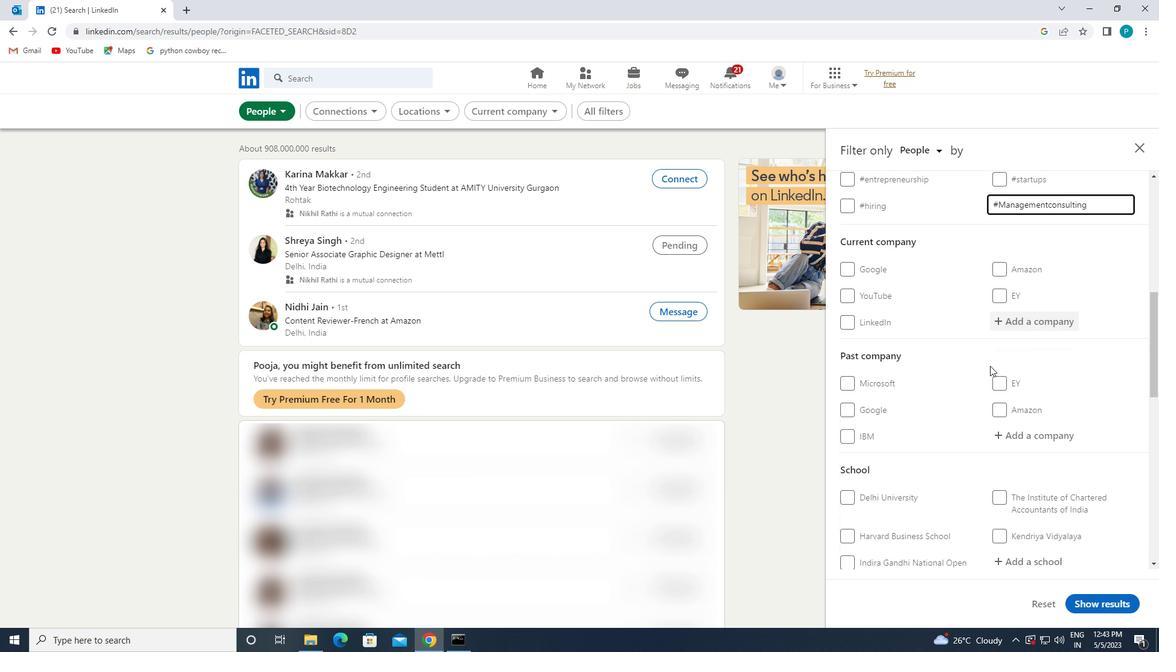 
Action: Mouse scrolled (955, 412) with delta (0, 0)
Screenshot: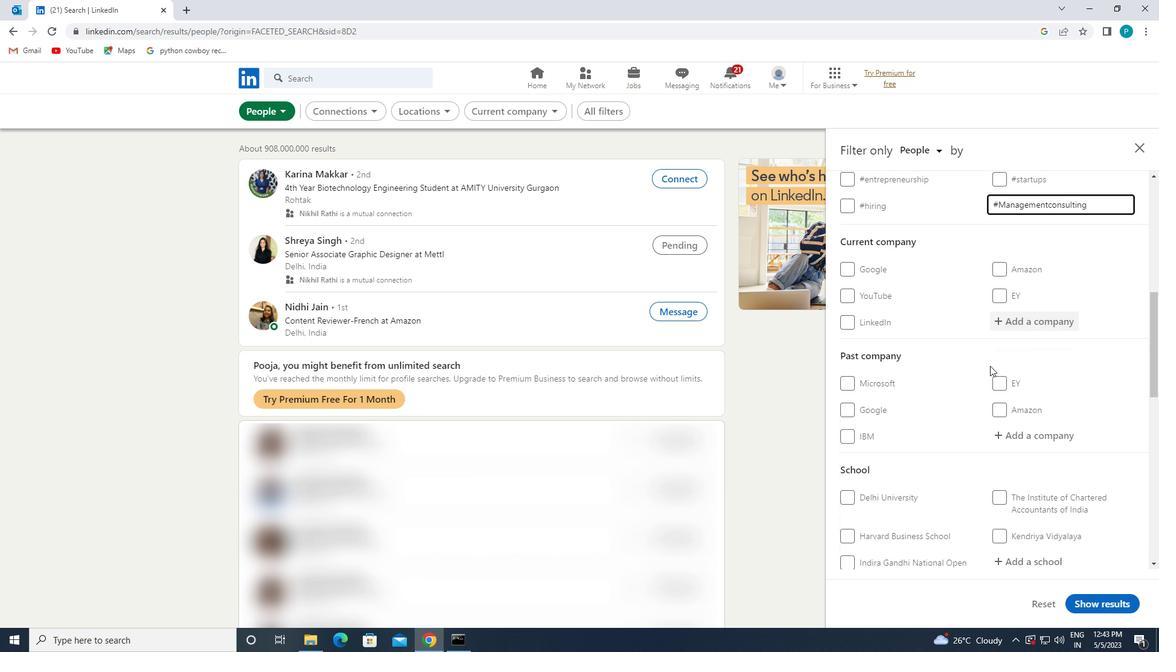 
Action: Mouse moved to (914, 441)
Screenshot: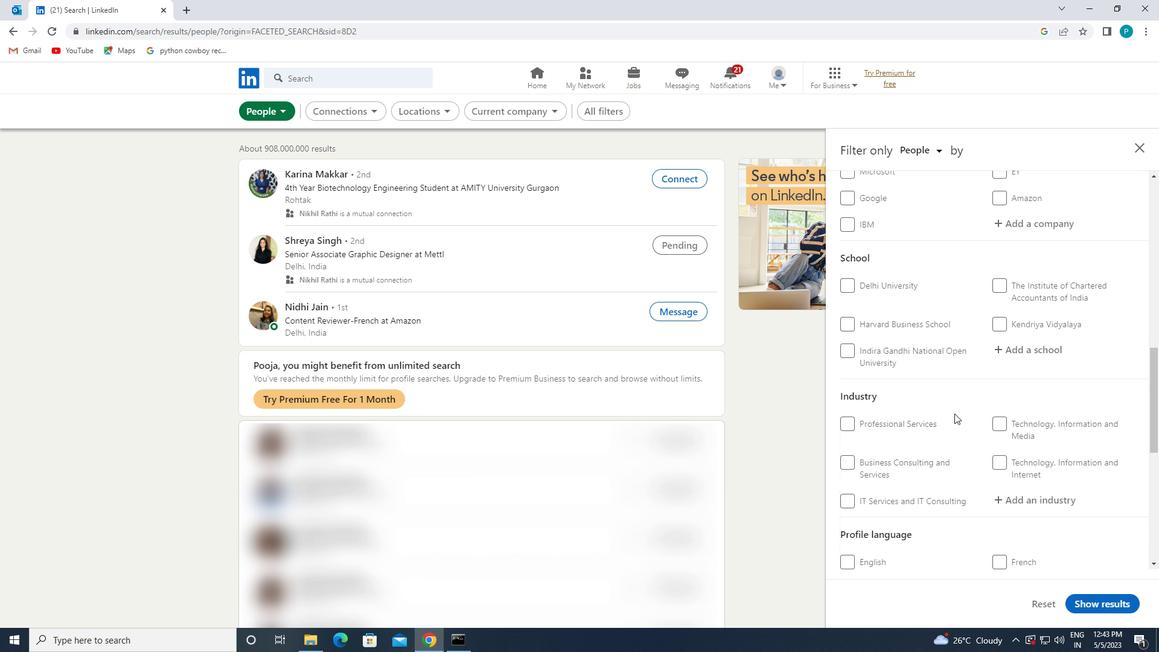 
Action: Mouse scrolled (914, 440) with delta (0, 0)
Screenshot: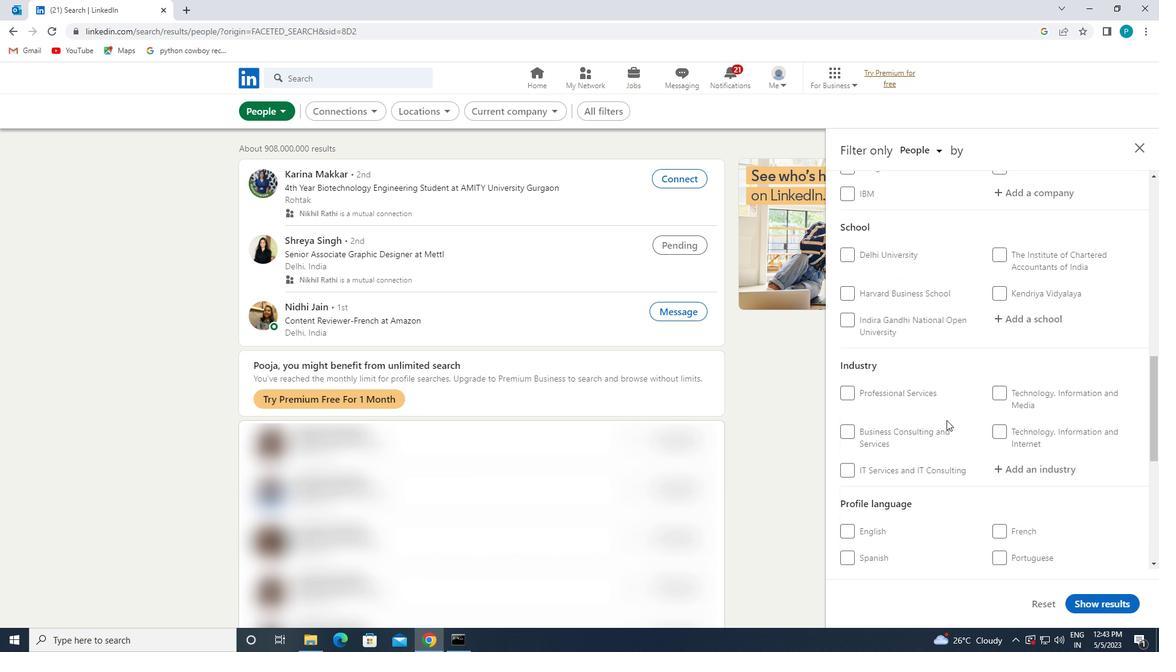 
Action: Mouse moved to (913, 442)
Screenshot: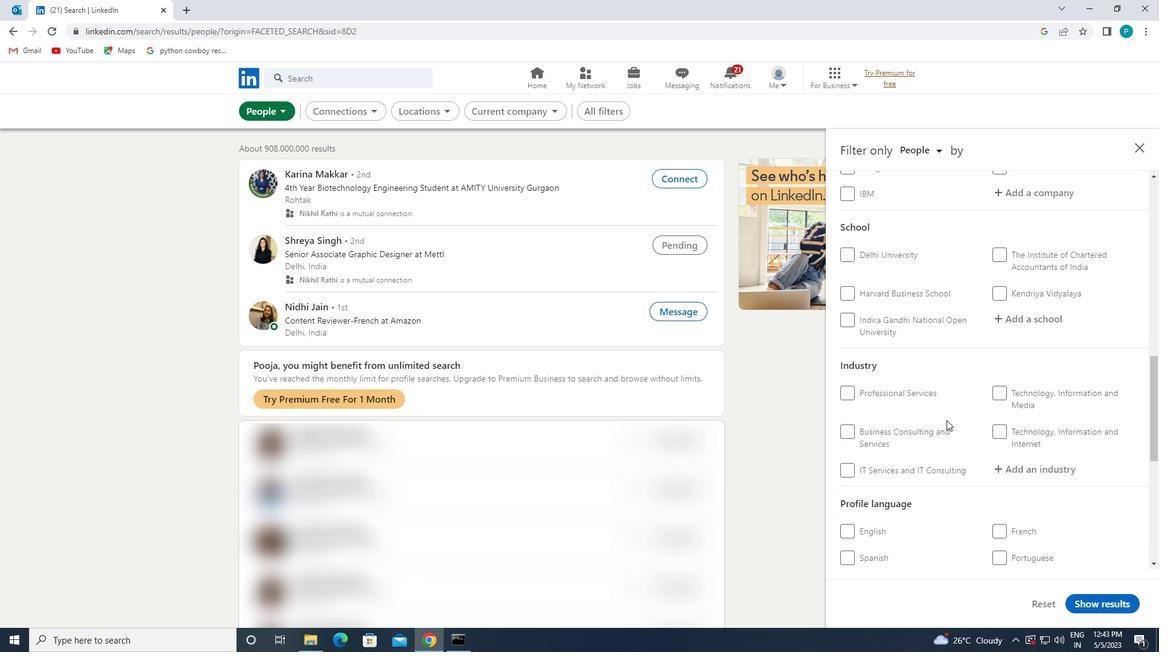 
Action: Mouse scrolled (913, 441) with delta (0, 0)
Screenshot: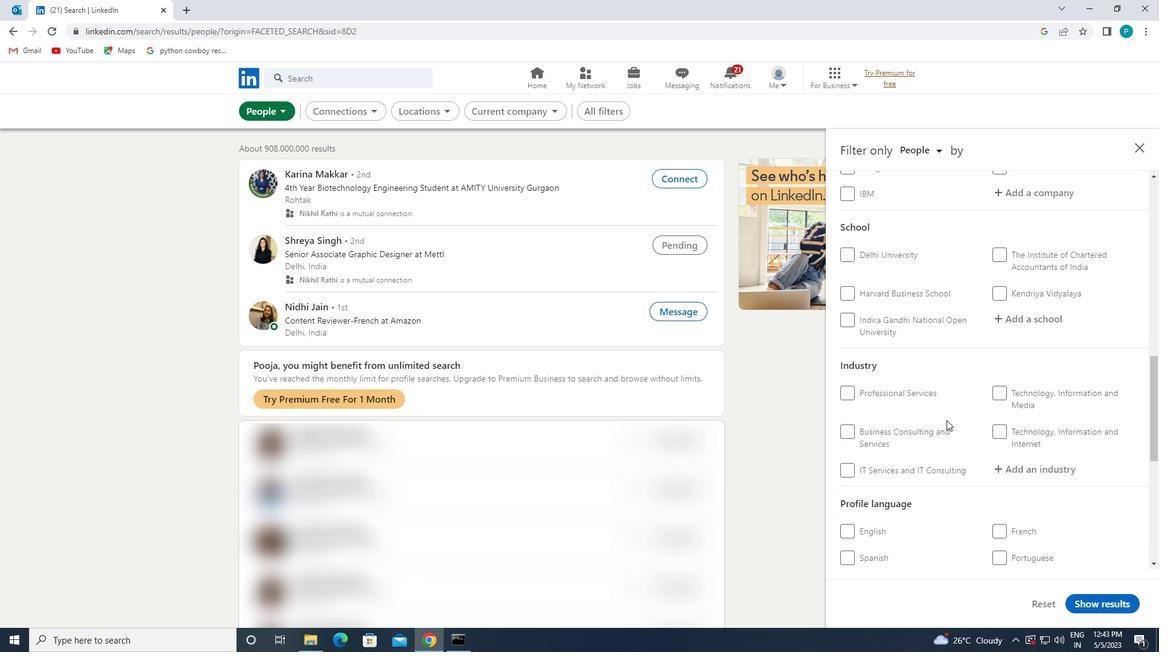 
Action: Mouse moved to (878, 440)
Screenshot: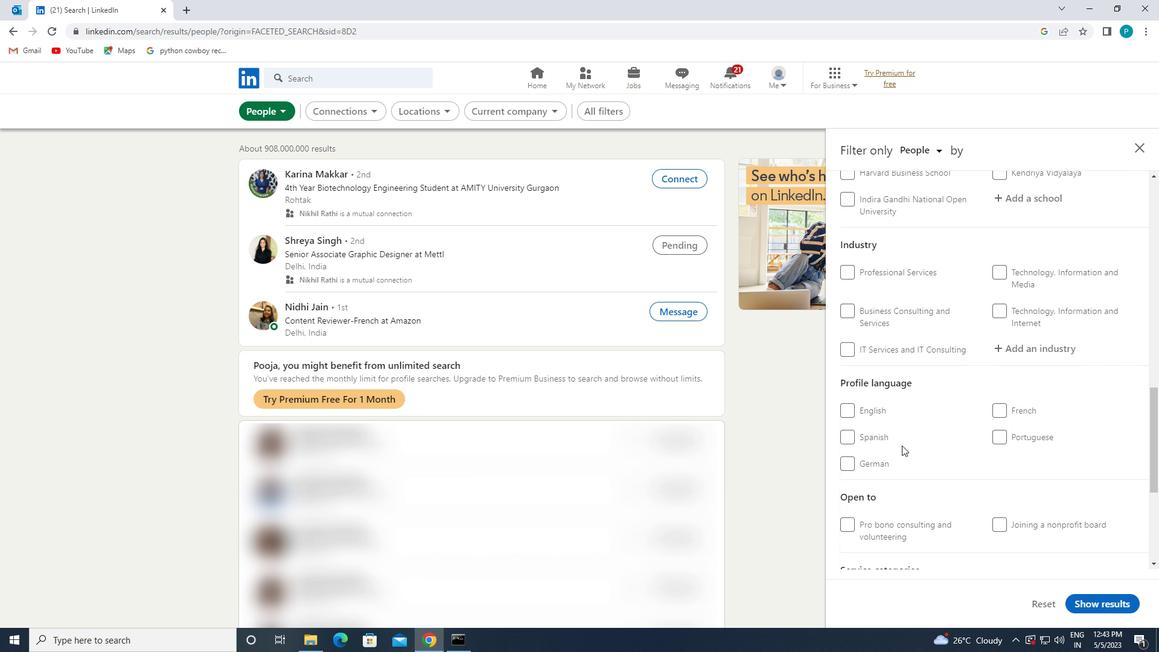 
Action: Mouse pressed left at (878, 440)
Screenshot: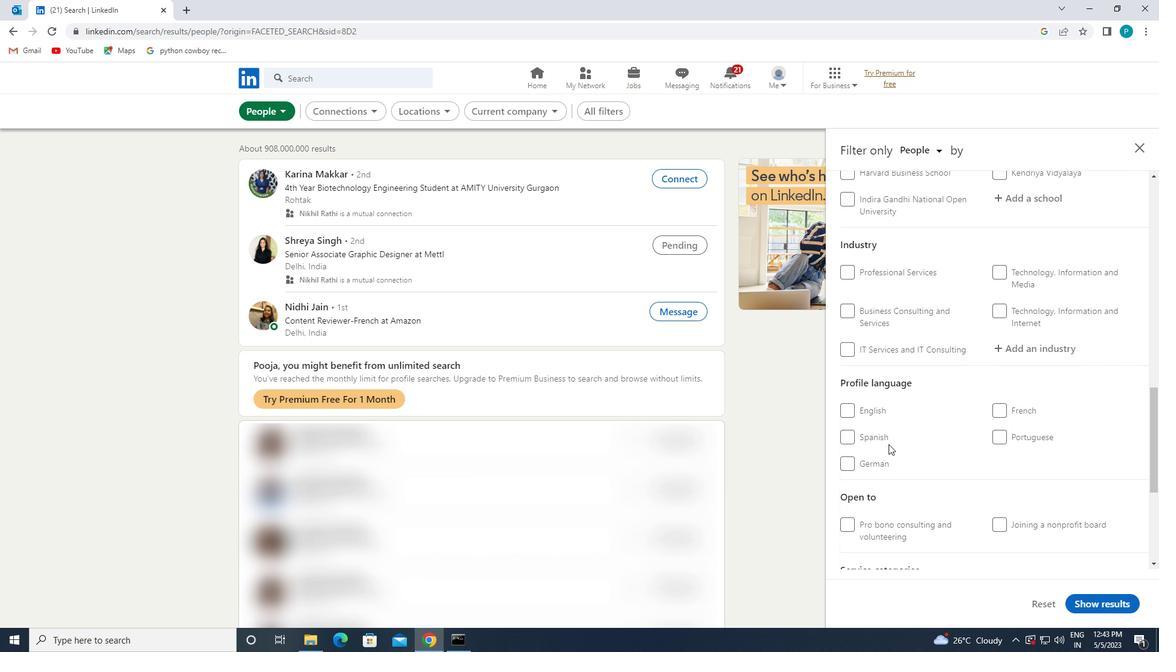 
Action: Mouse moved to (984, 426)
Screenshot: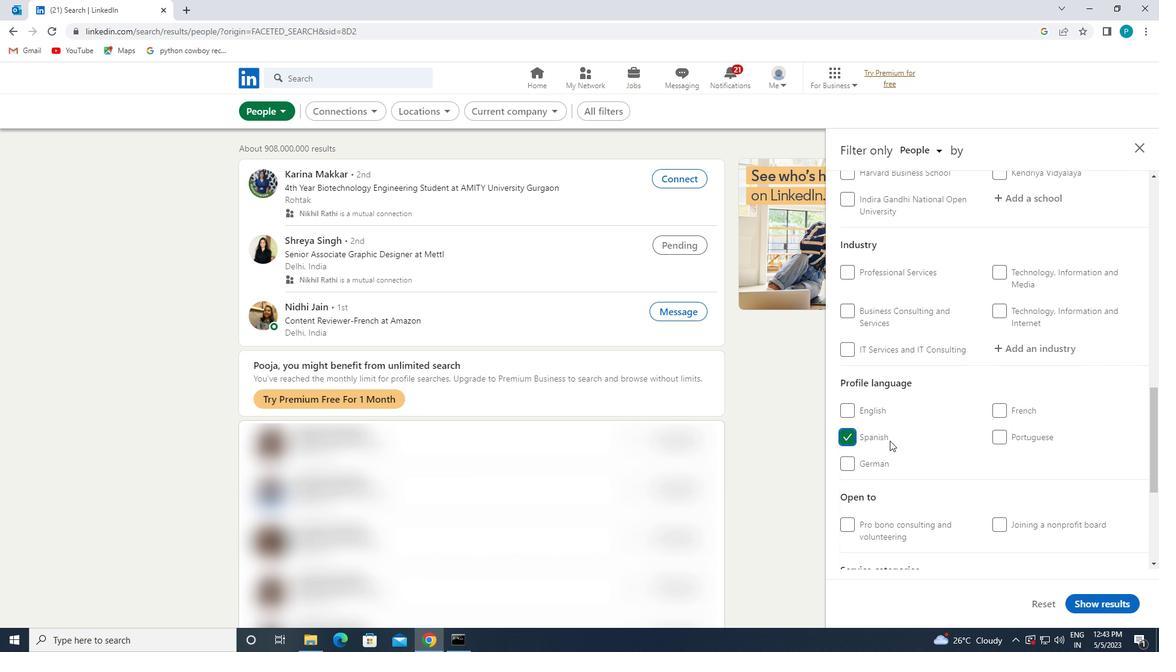 
Action: Mouse scrolled (984, 426) with delta (0, 0)
Screenshot: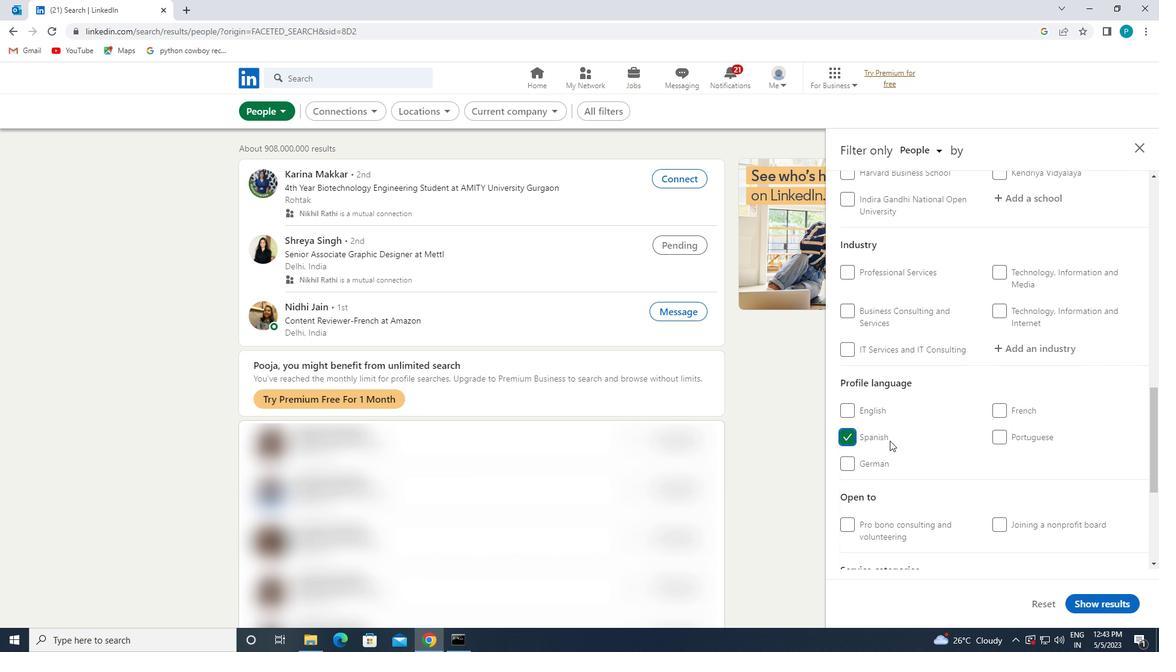 
Action: Mouse moved to (986, 420)
Screenshot: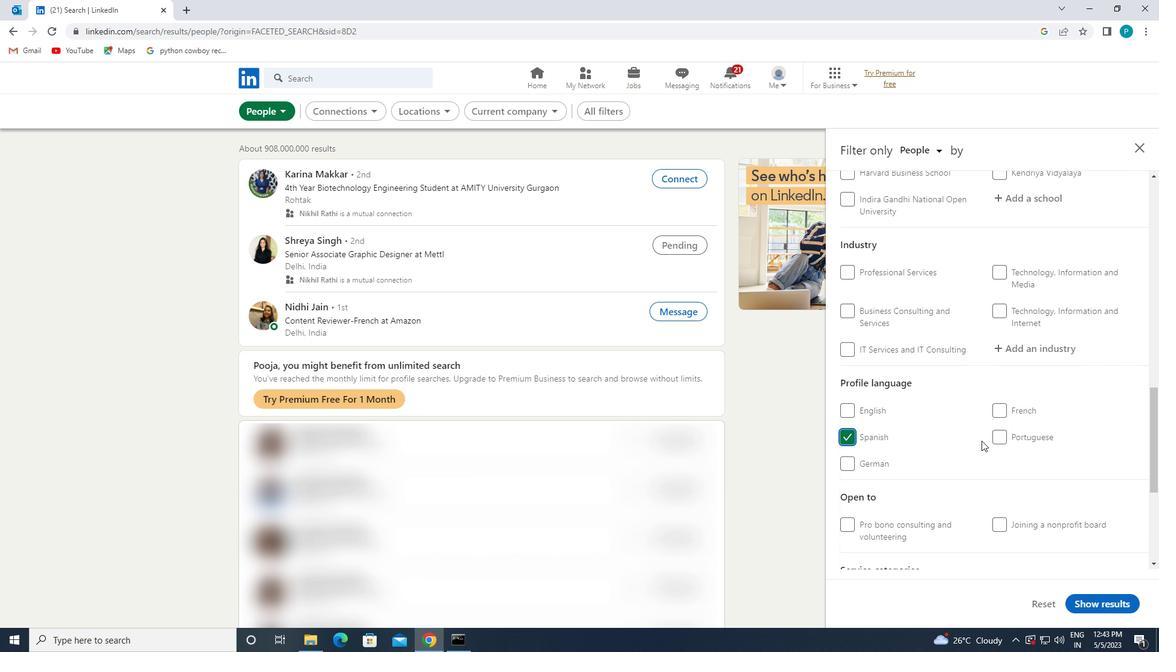 
Action: Mouse scrolled (986, 420) with delta (0, 0)
Screenshot: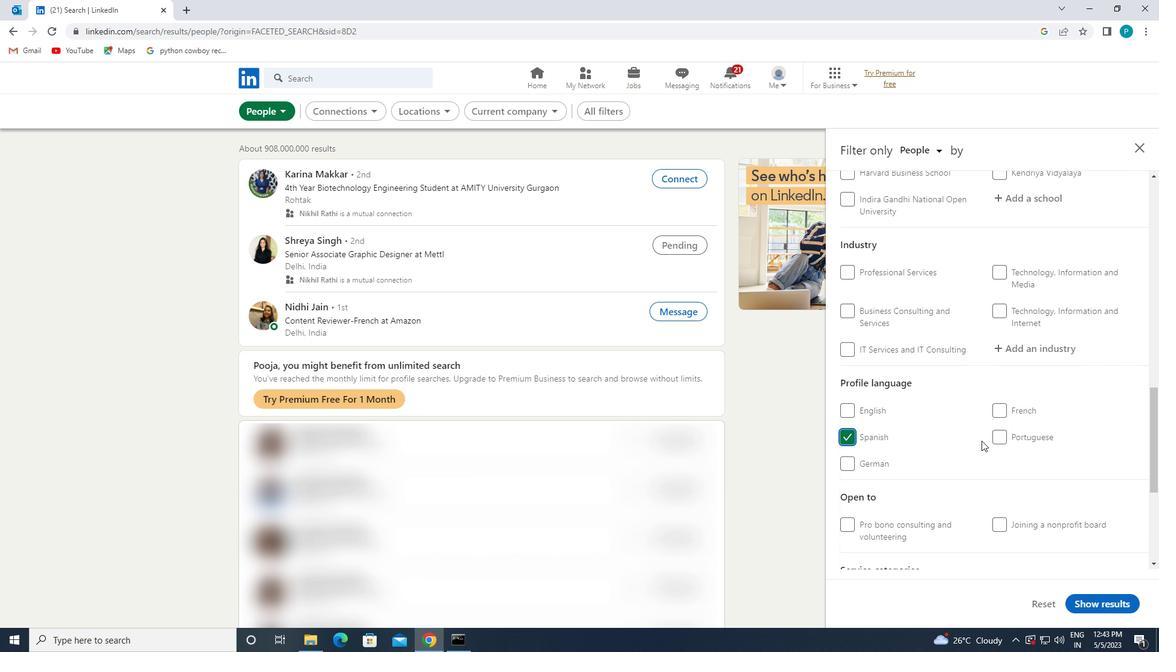 
Action: Mouse moved to (987, 415)
Screenshot: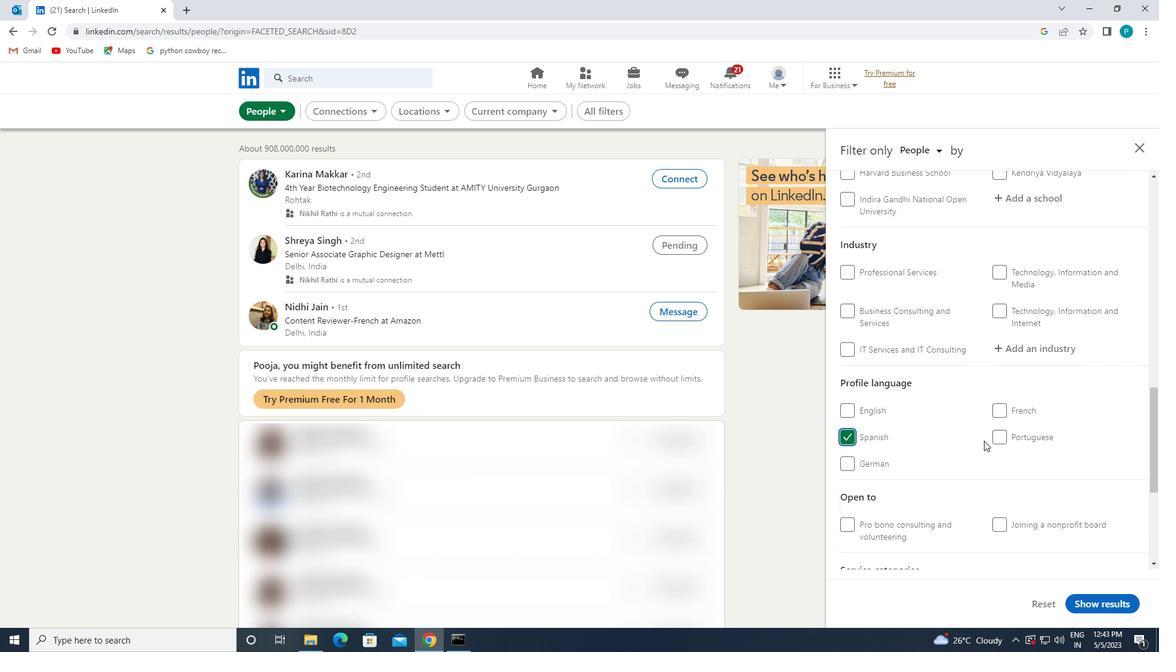 
Action: Mouse scrolled (987, 416) with delta (0, 0)
Screenshot: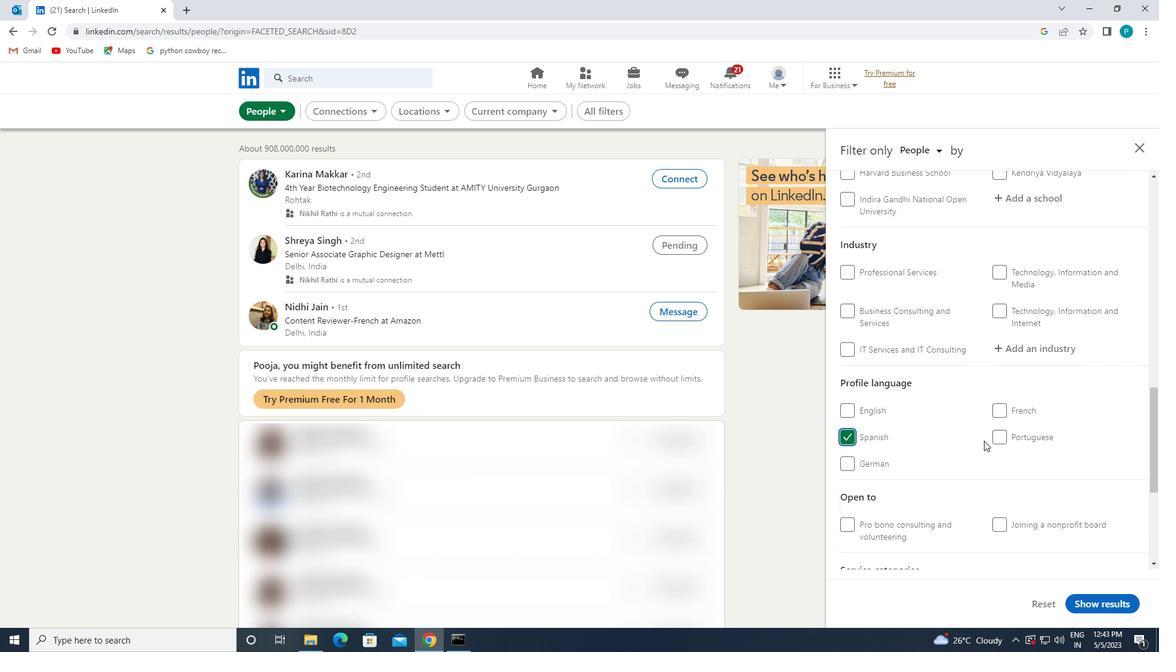 
Action: Mouse moved to (1015, 389)
Screenshot: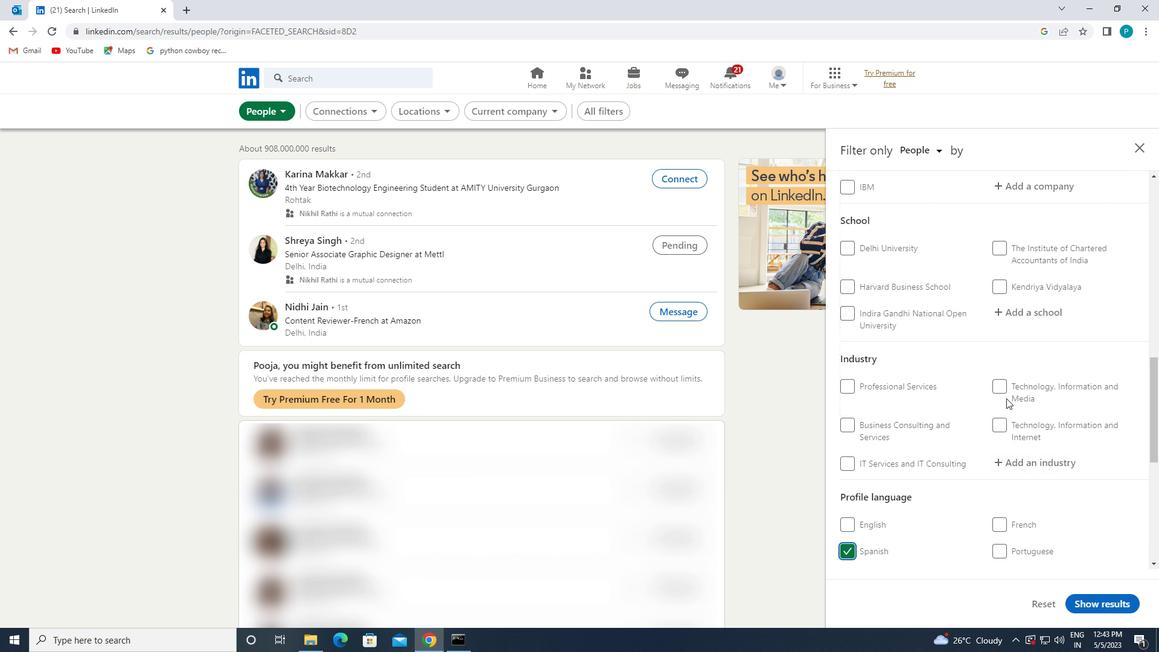 
Action: Mouse scrolled (1015, 390) with delta (0, 0)
Screenshot: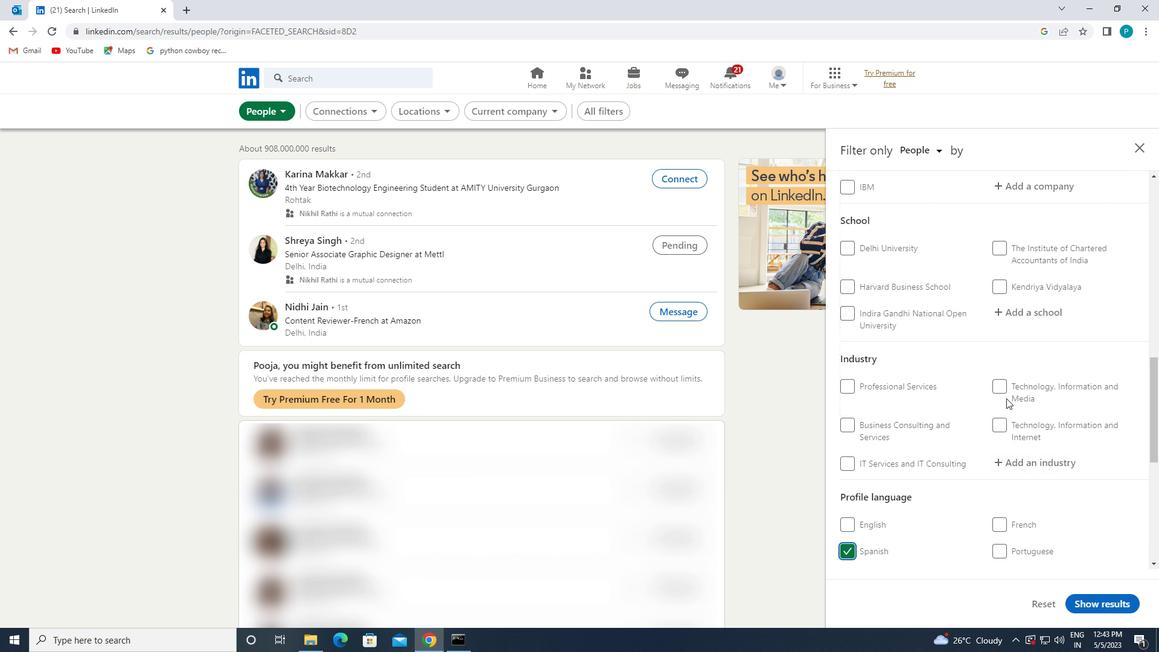 
Action: Mouse moved to (1015, 385)
Screenshot: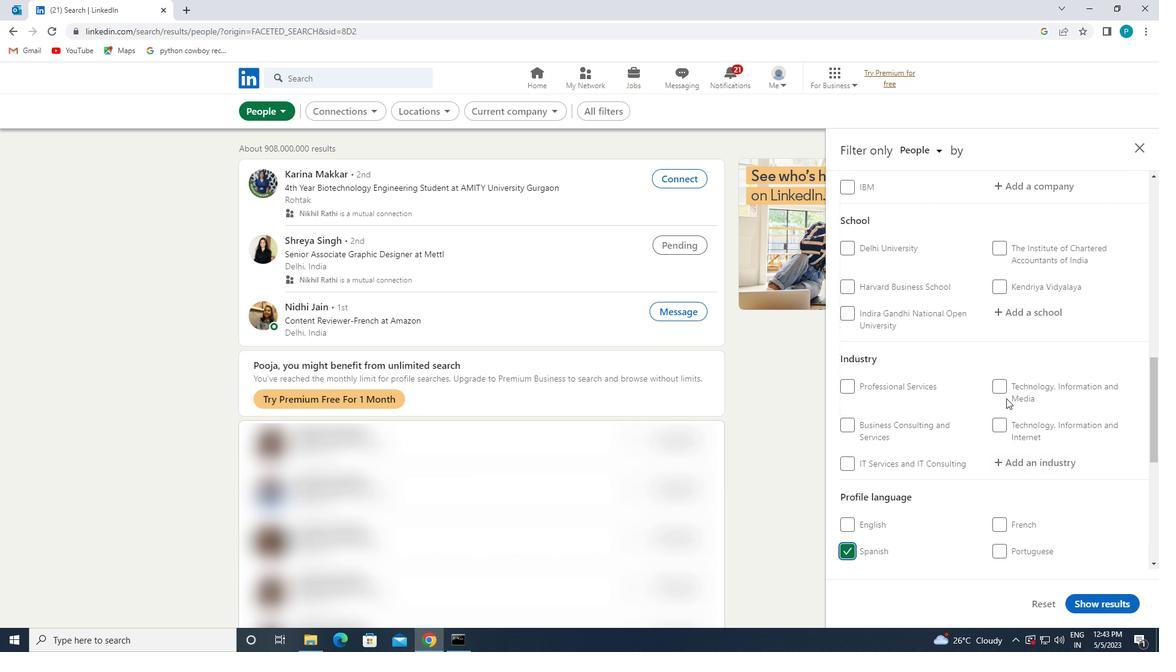 
Action: Mouse scrolled (1015, 385) with delta (0, 0)
Screenshot: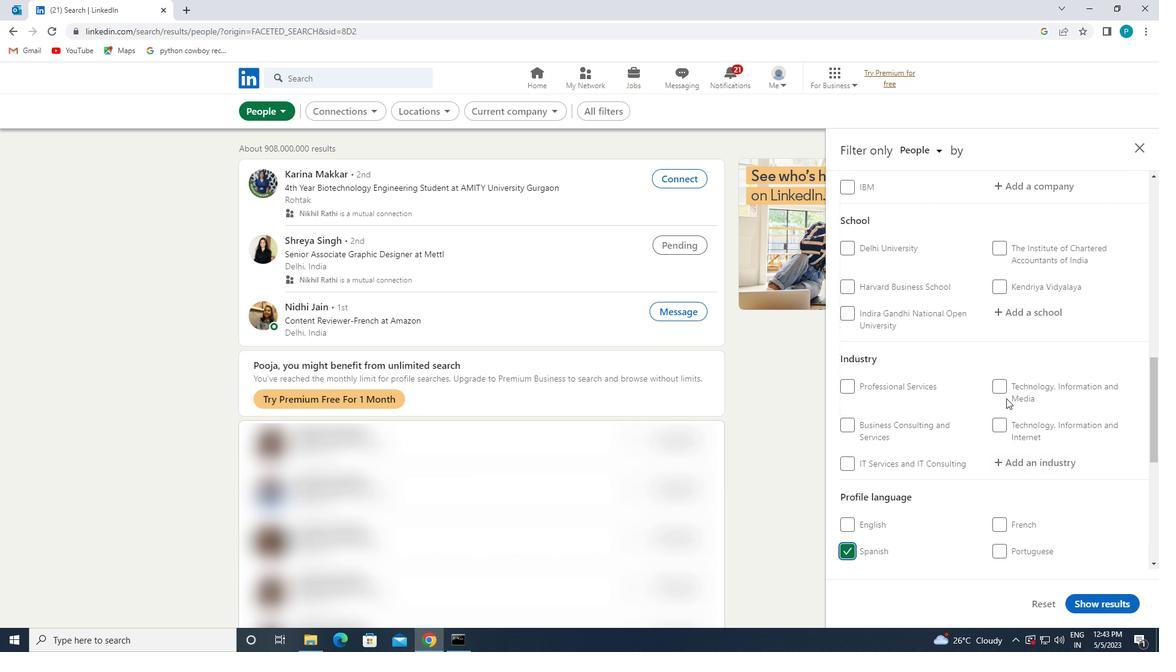 
Action: Mouse moved to (1024, 325)
Screenshot: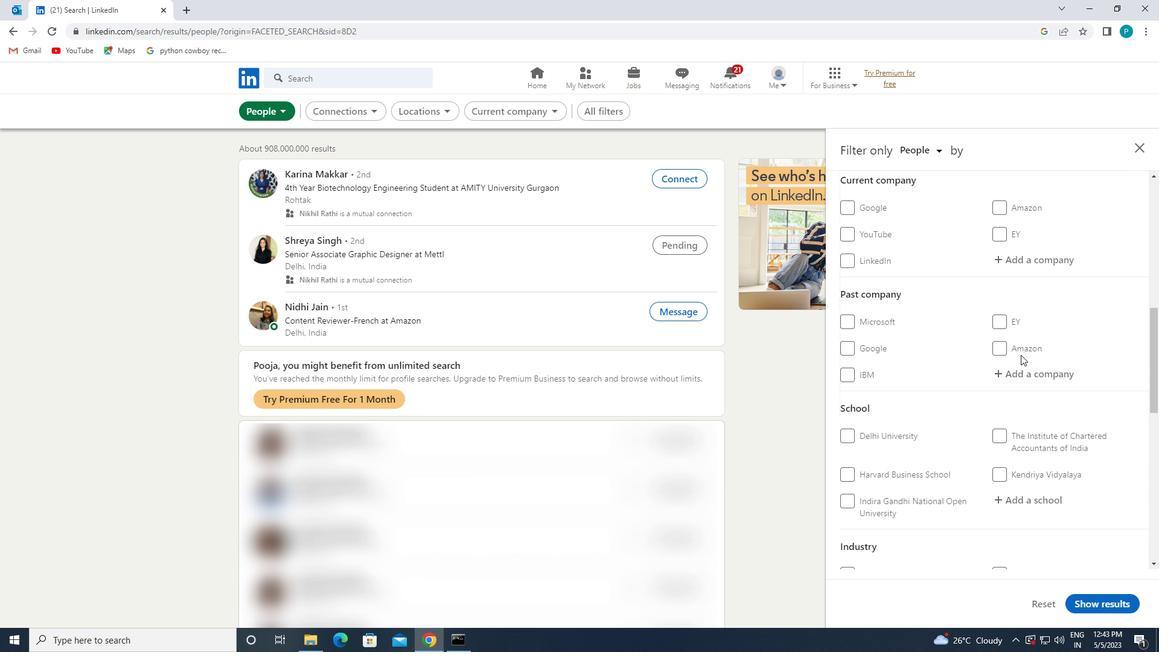 
Action: Mouse scrolled (1024, 326) with delta (0, 0)
Screenshot: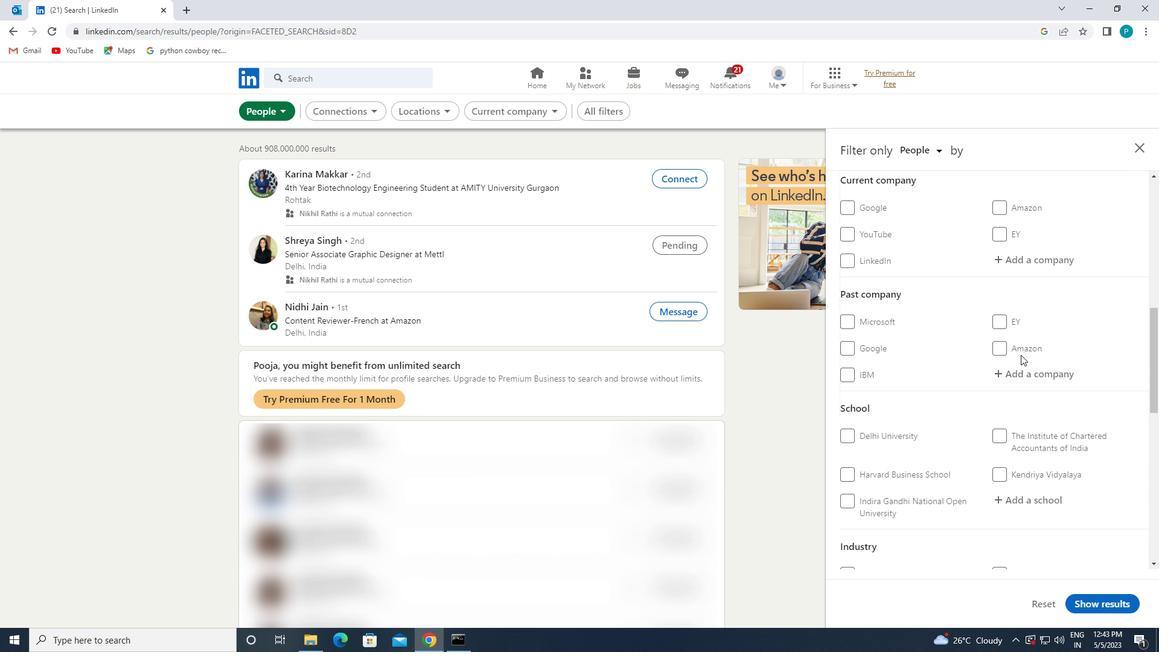 
Action: Mouse moved to (1026, 320)
Screenshot: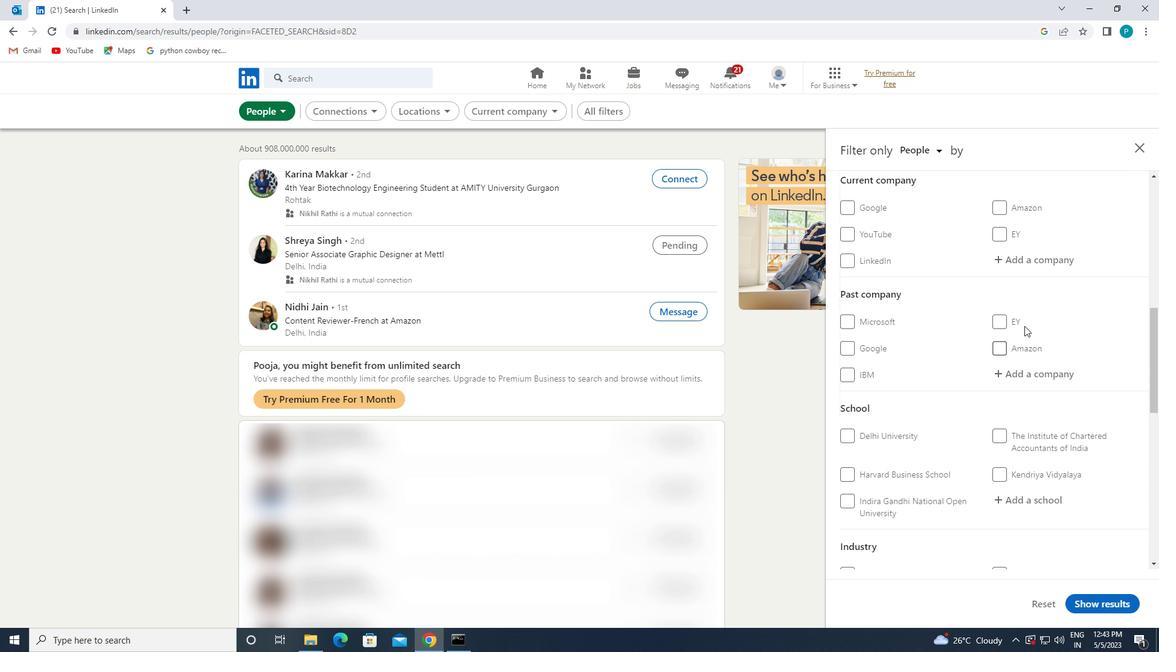 
Action: Mouse scrolled (1026, 320) with delta (0, 0)
Screenshot: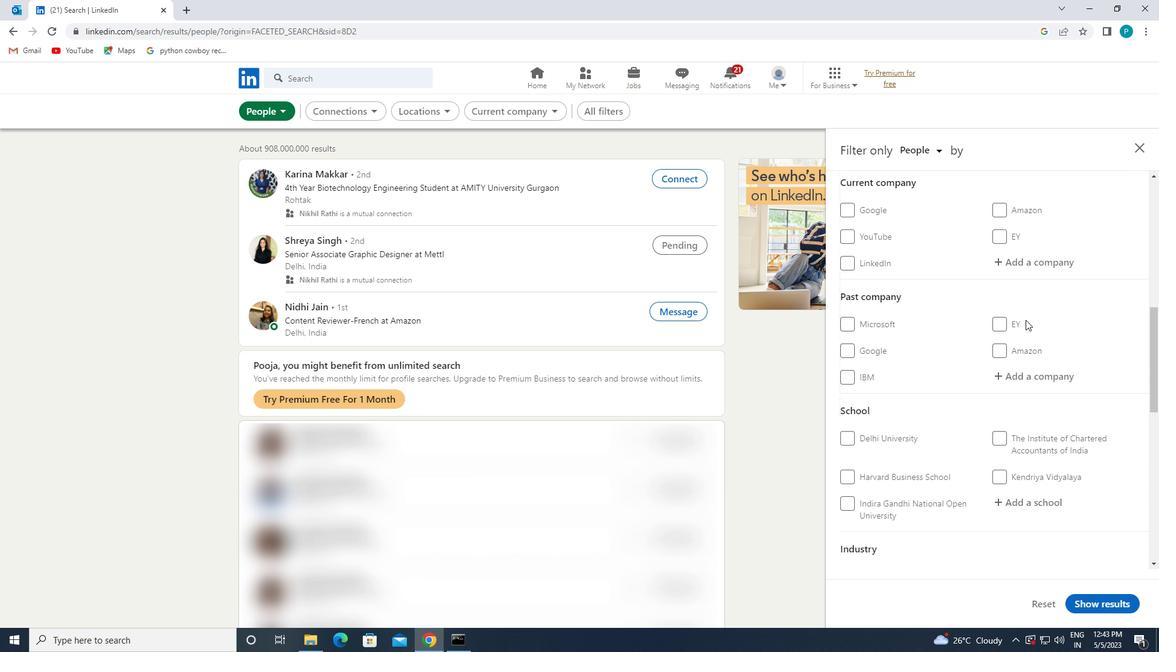 
Action: Mouse moved to (1029, 381)
Screenshot: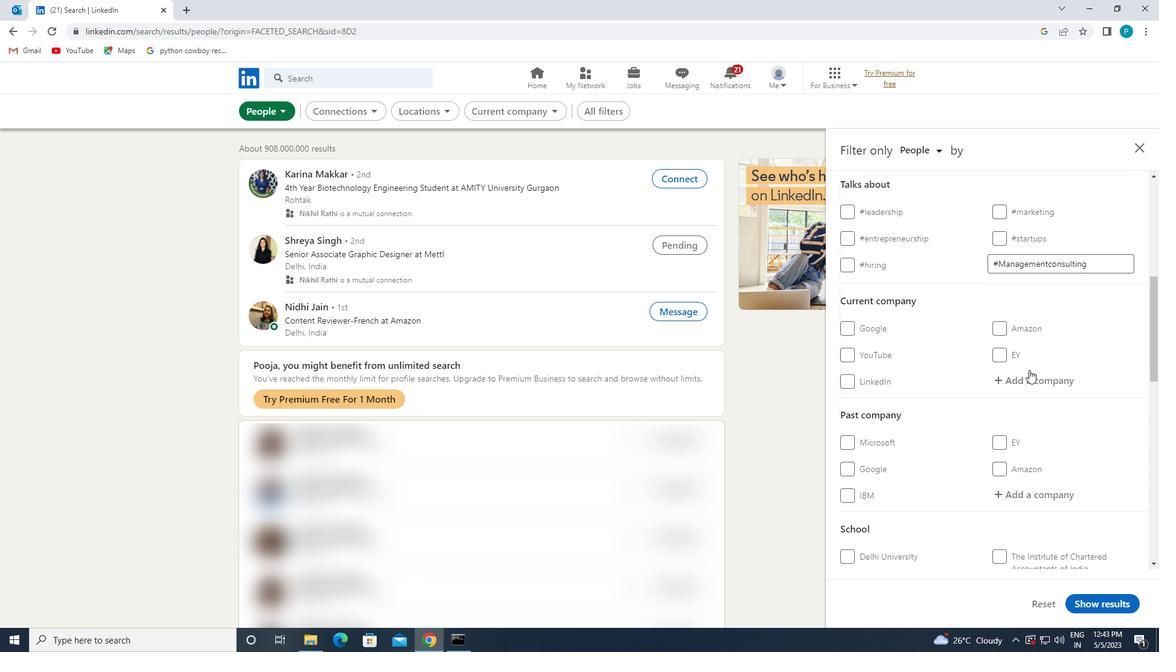 
Action: Mouse pressed left at (1029, 381)
Screenshot: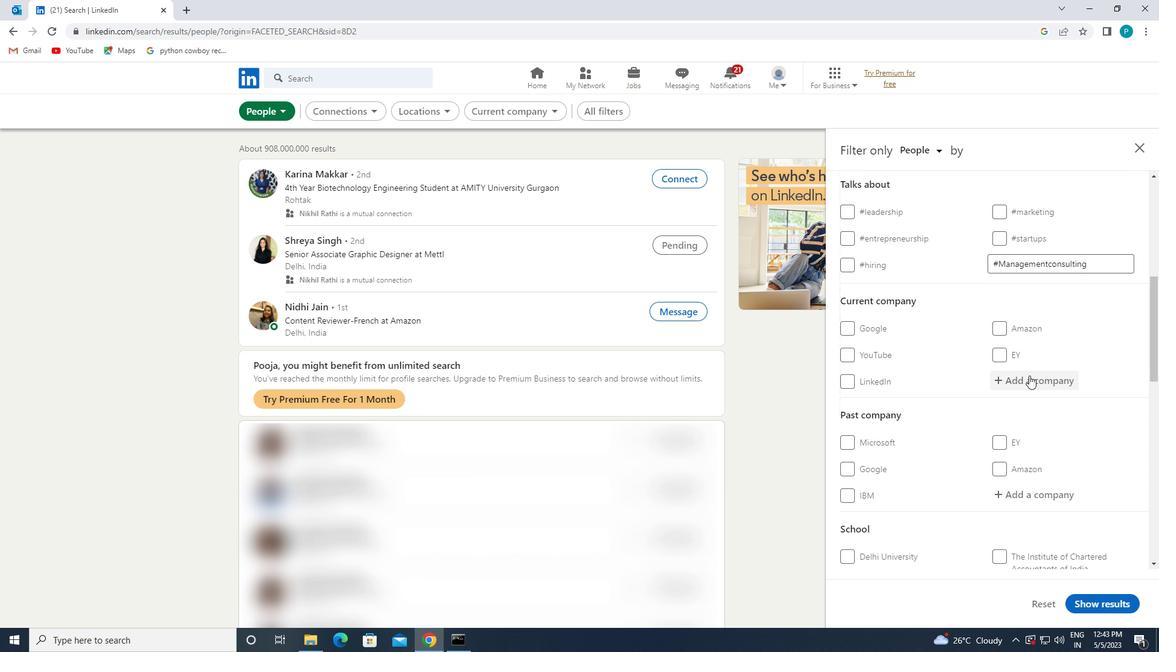 
Action: Key pressed <Key.caps_lock>V<Key.caps_lock>ICTORIA'S
Screenshot: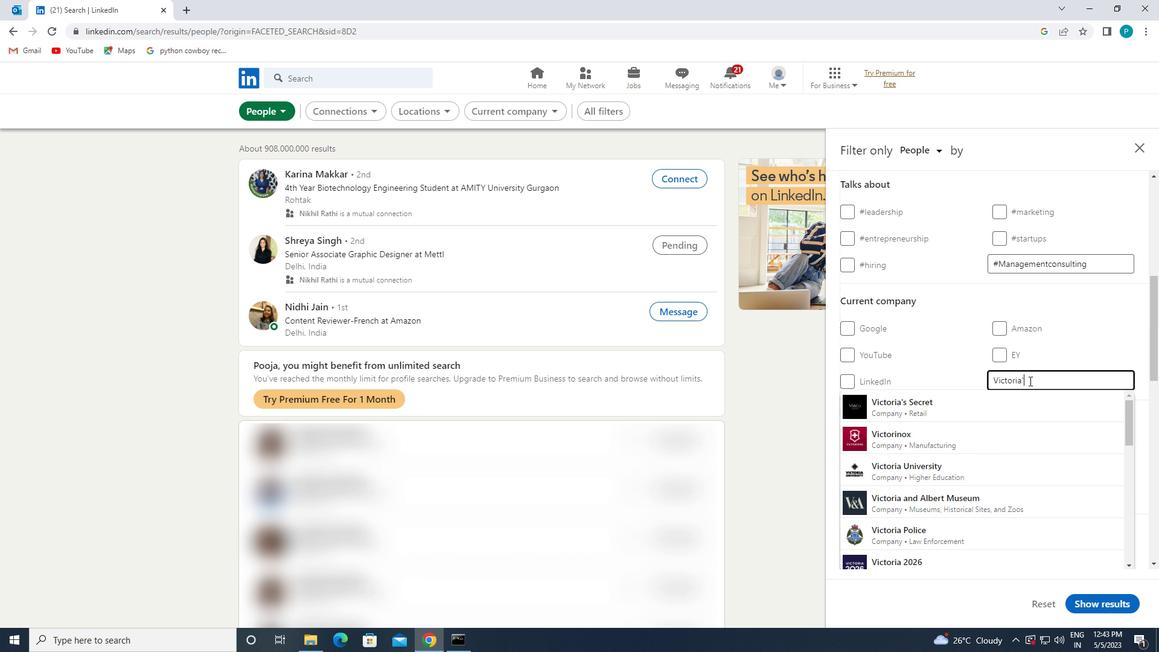 
Action: Mouse moved to (1018, 410)
Screenshot: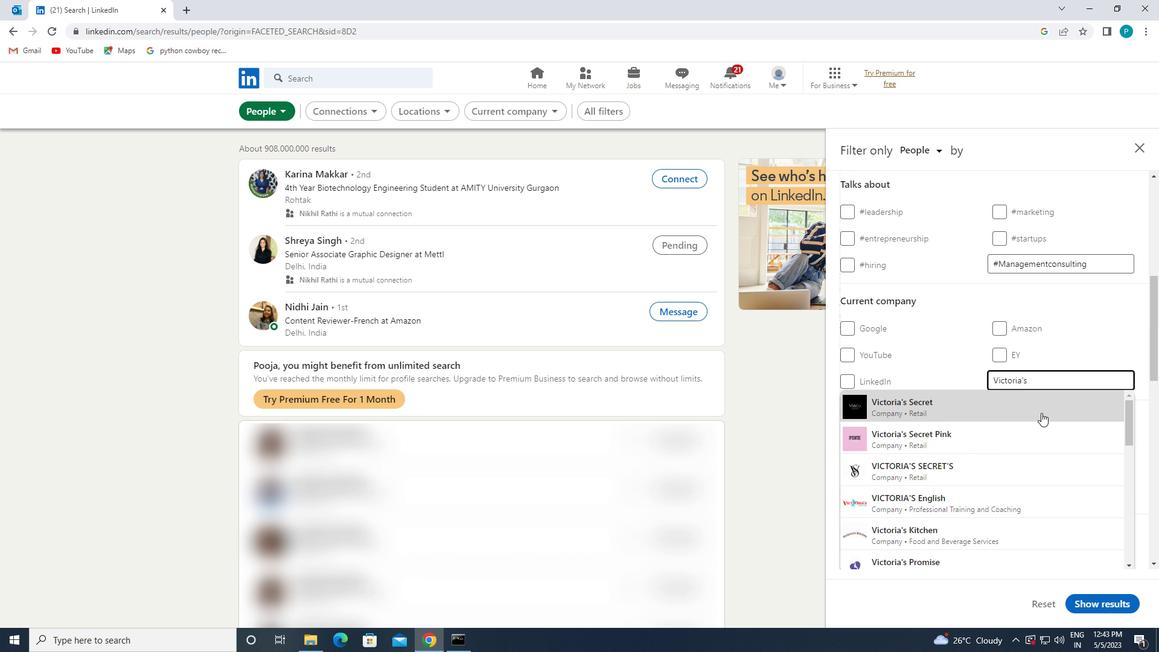 
Action: Mouse pressed left at (1018, 410)
Screenshot: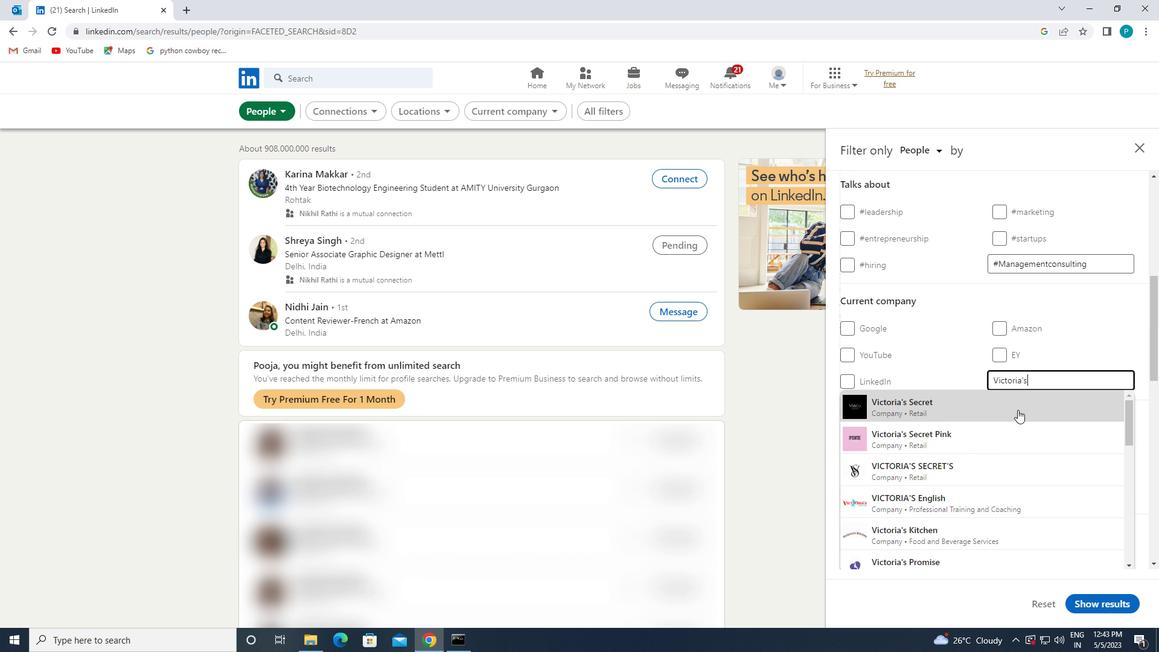 
Action: Mouse scrolled (1018, 409) with delta (0, 0)
Screenshot: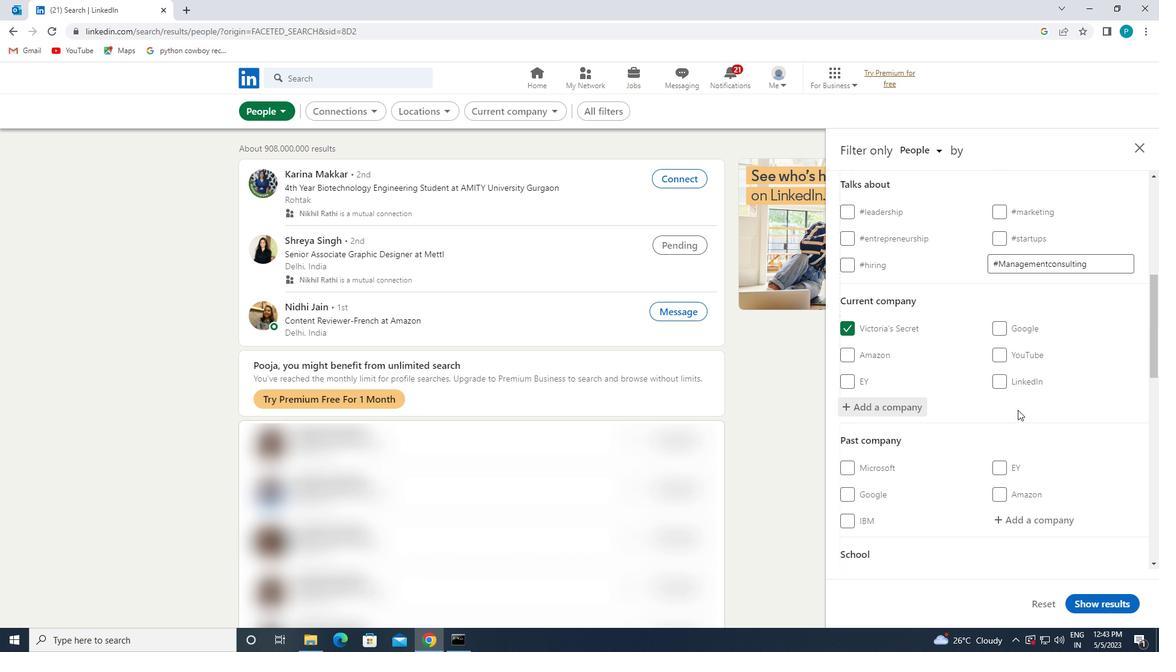 
Action: Mouse scrolled (1018, 409) with delta (0, 0)
Screenshot: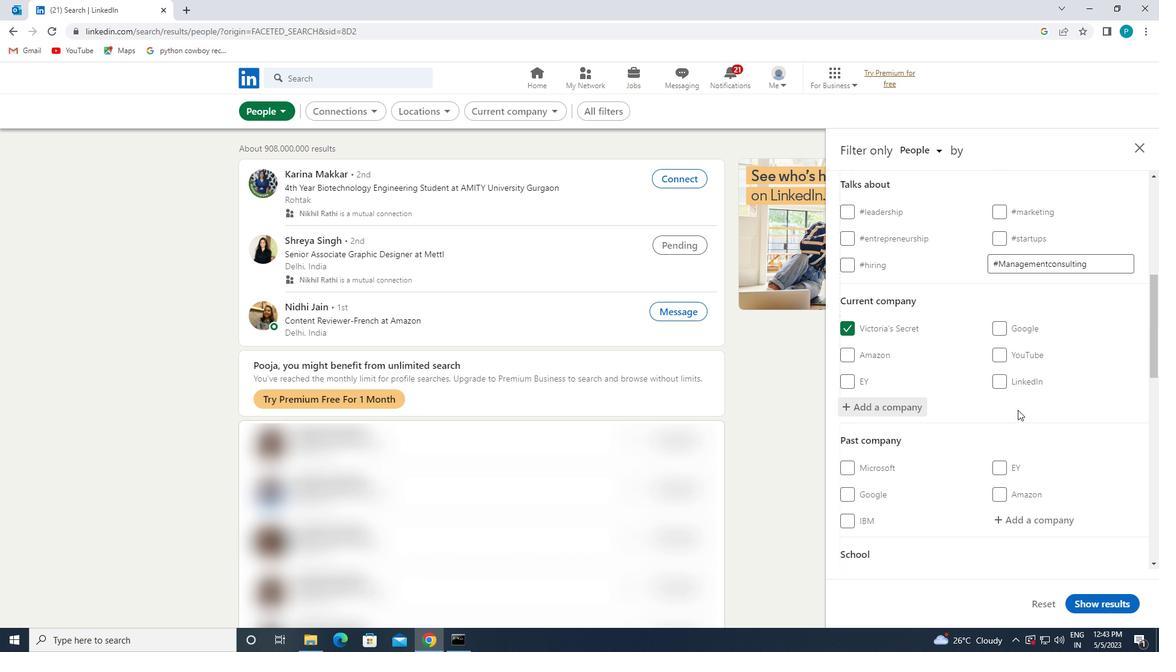 
Action: Mouse scrolled (1018, 409) with delta (0, 0)
Screenshot: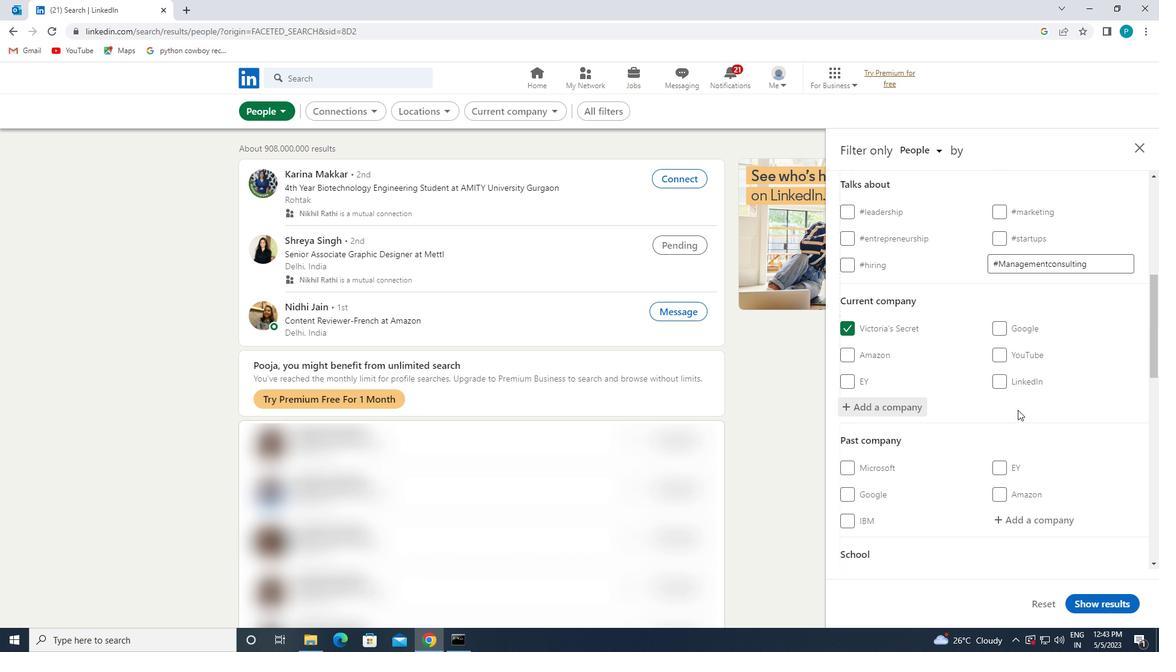 
Action: Mouse moved to (1046, 470)
Screenshot: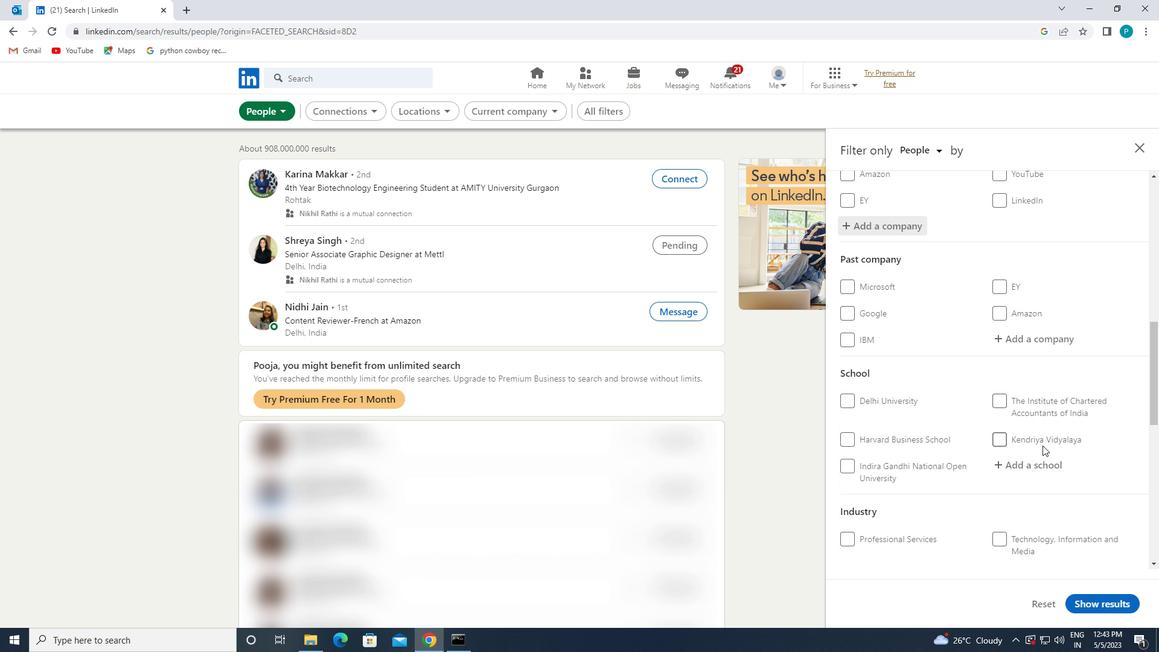 
Action: Mouse pressed left at (1046, 470)
Screenshot: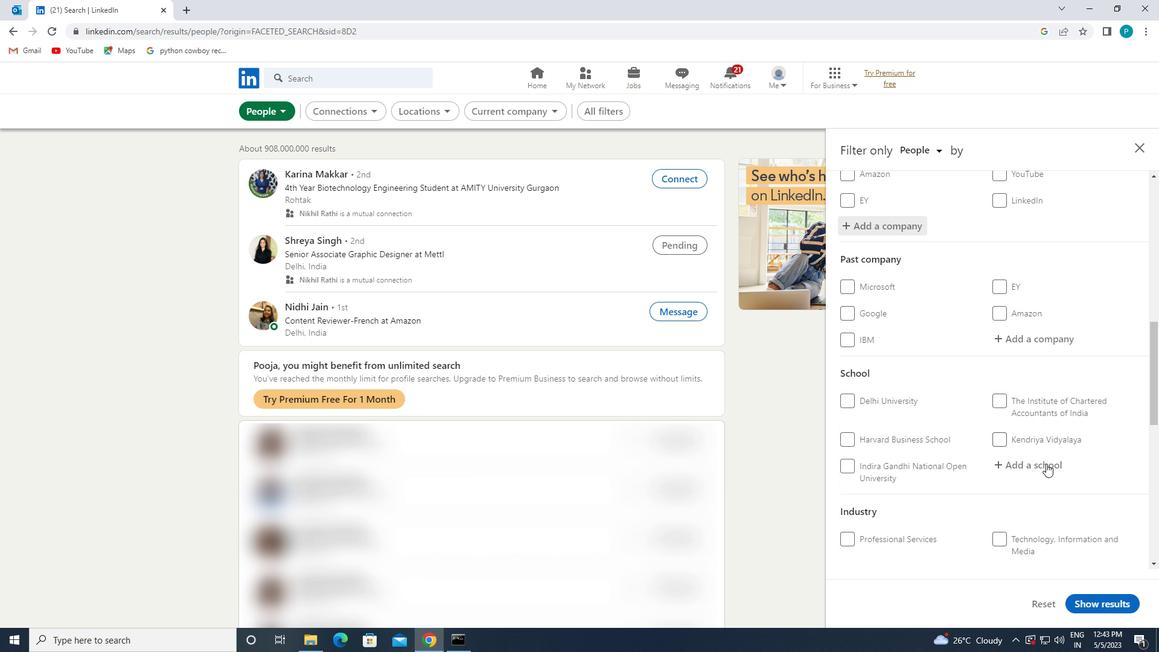 
Action: Mouse moved to (1046, 470)
Screenshot: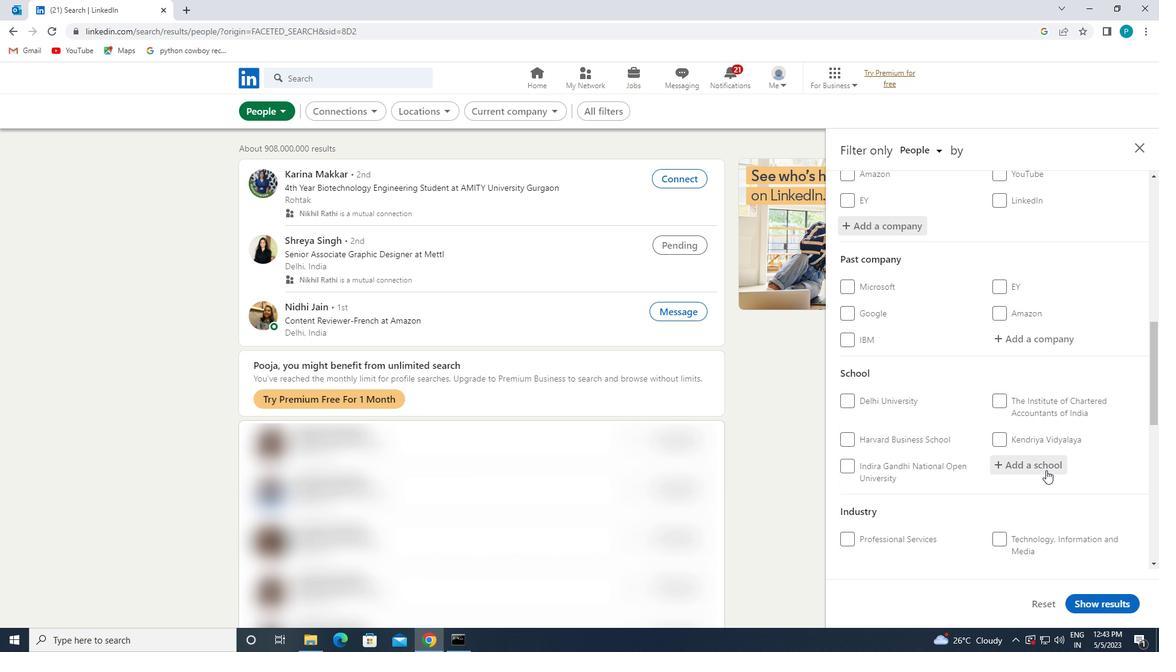 
Action: Key pressed <Key.caps_lock>M<Key.caps_lock>ALNAD
Screenshot: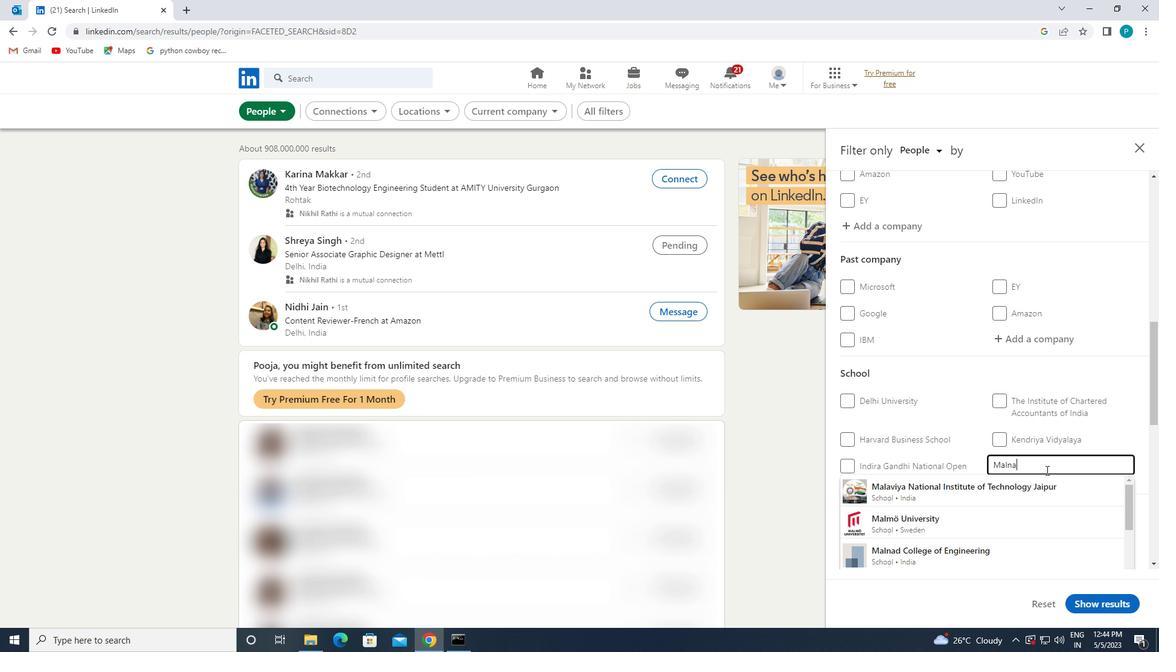 
Action: Mouse moved to (1009, 498)
Screenshot: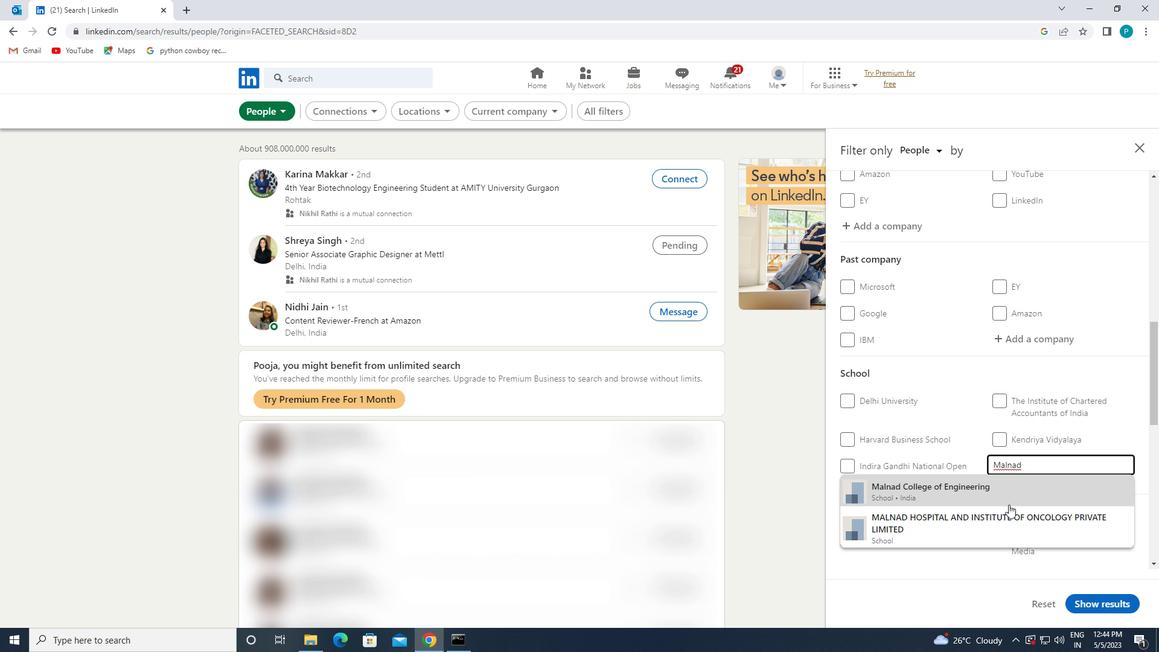 
Action: Mouse pressed left at (1009, 498)
Screenshot: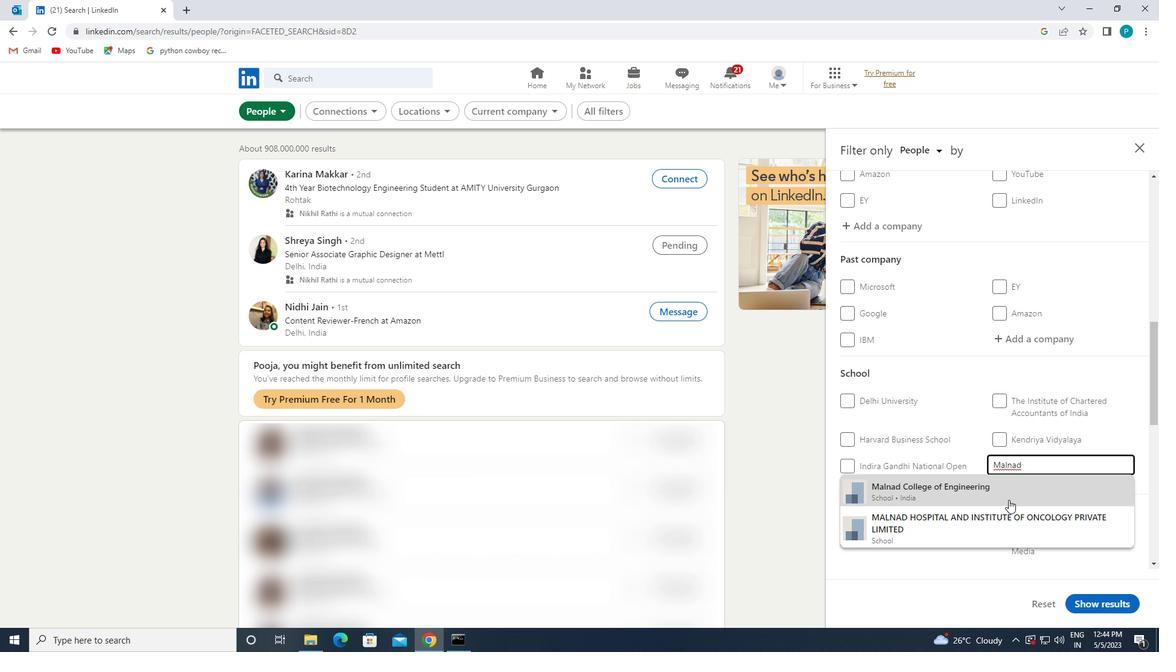 
Action: Mouse scrolled (1009, 498) with delta (0, 0)
Screenshot: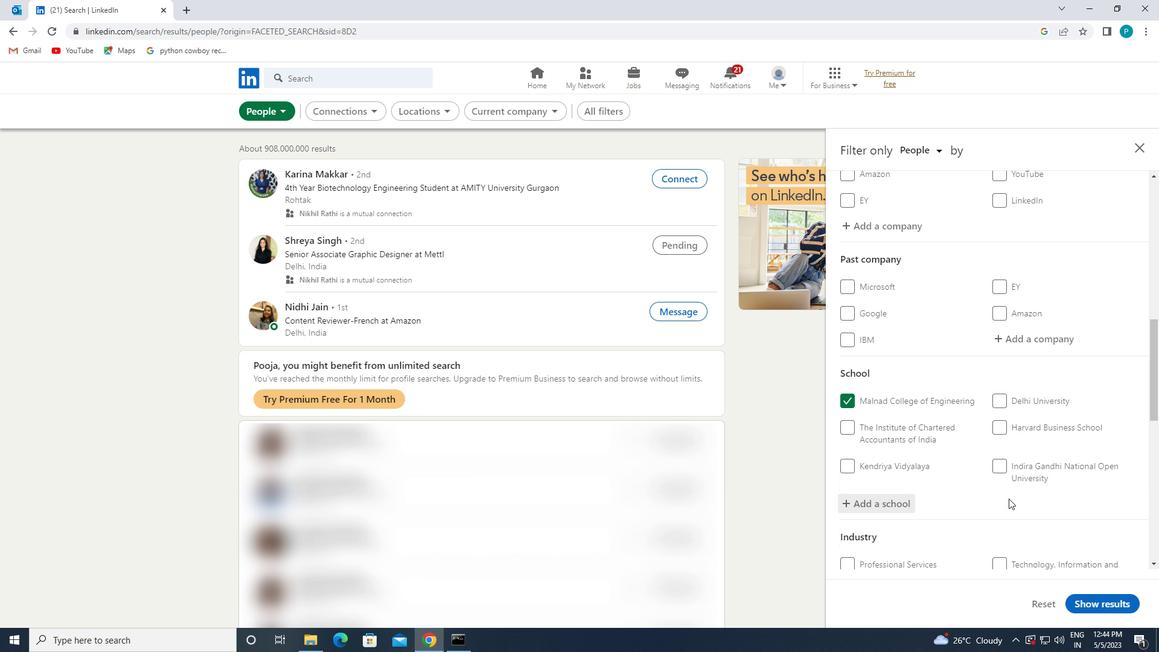 
Action: Mouse scrolled (1009, 498) with delta (0, 0)
Screenshot: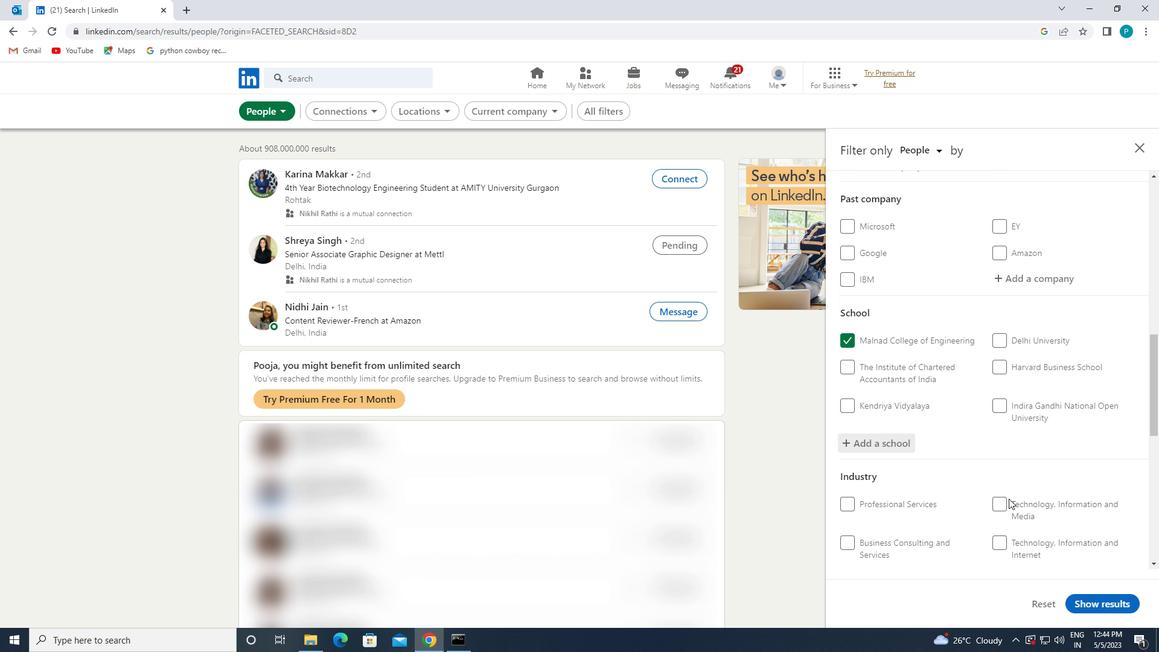 
Action: Mouse scrolled (1009, 498) with delta (0, 0)
Screenshot: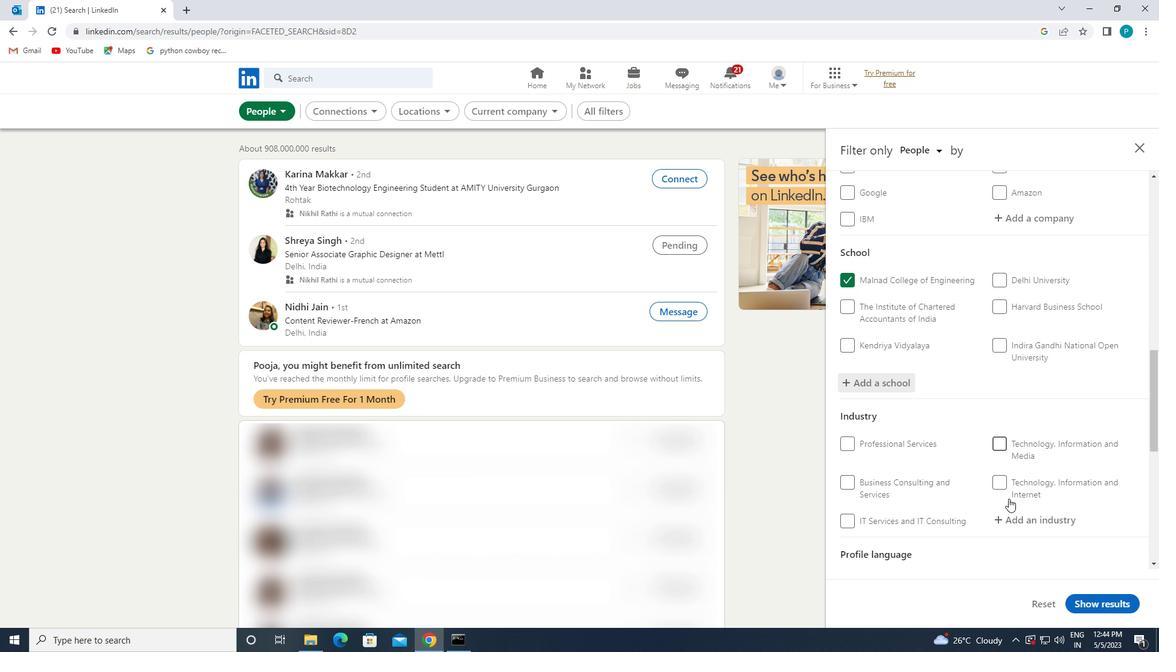 
Action: Mouse moved to (1011, 461)
Screenshot: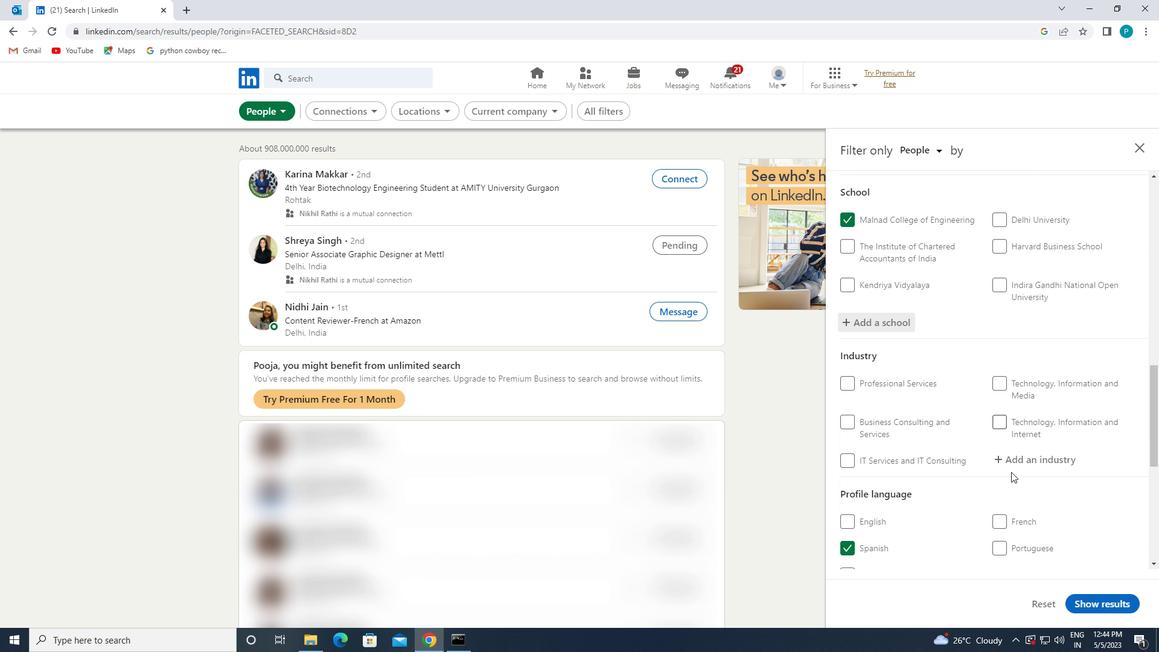 
Action: Mouse pressed left at (1011, 461)
Screenshot: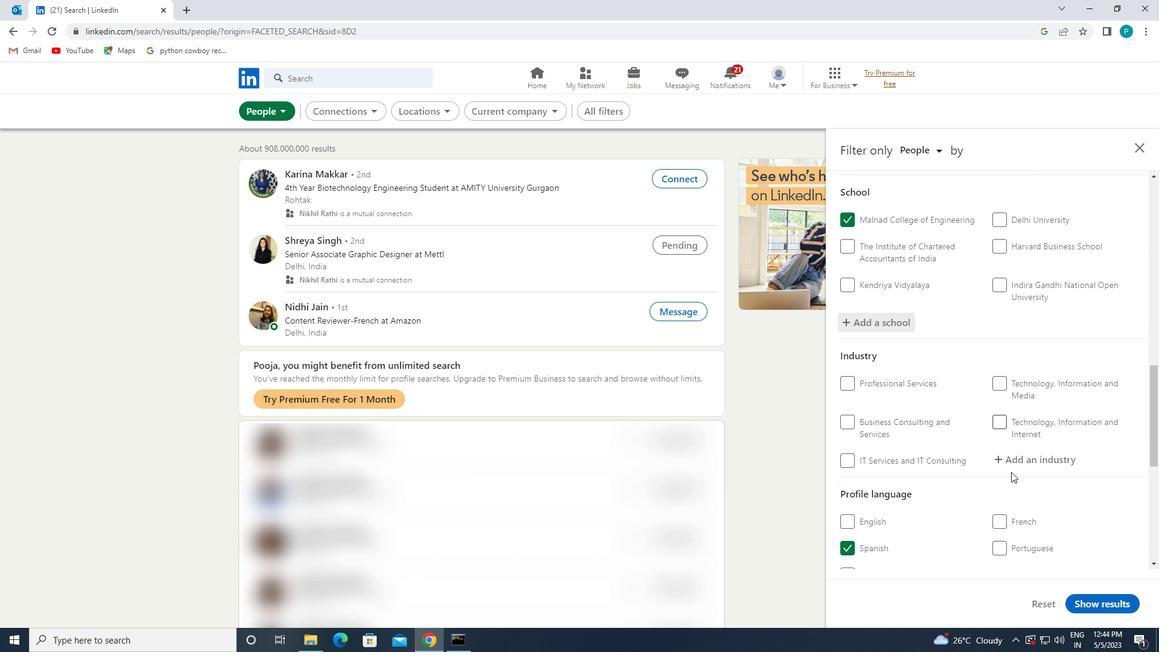 
Action: Key pressed <Key.caps_lock>G<Key.caps_lock>OVERNMENT
Screenshot: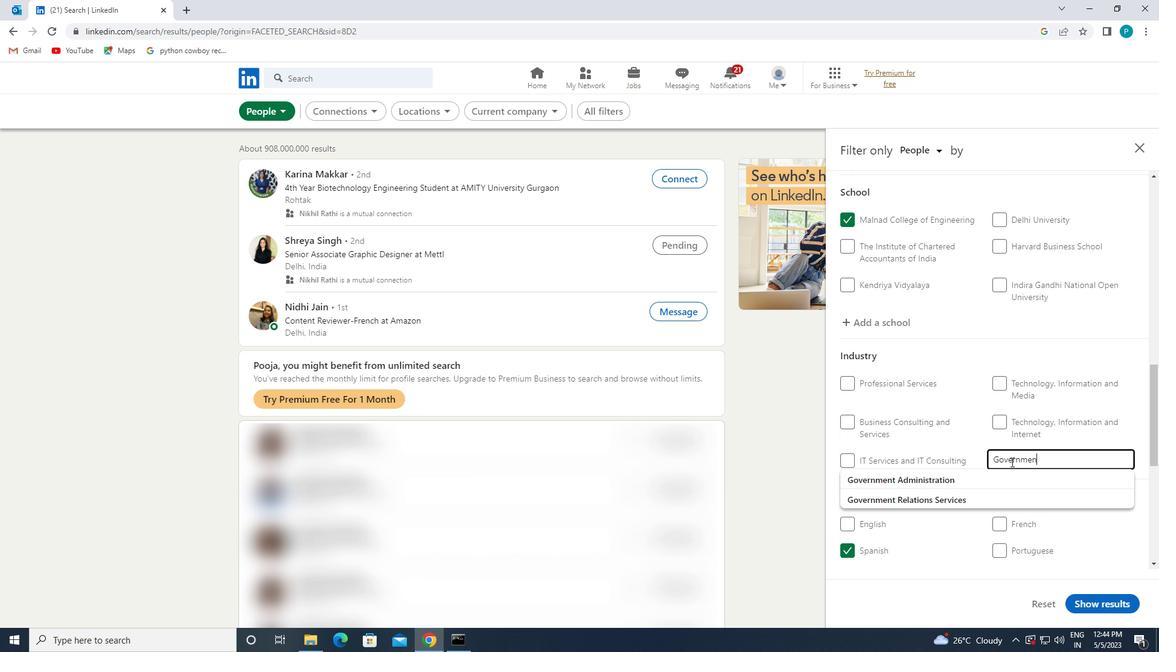 
Action: Mouse moved to (975, 493)
Screenshot: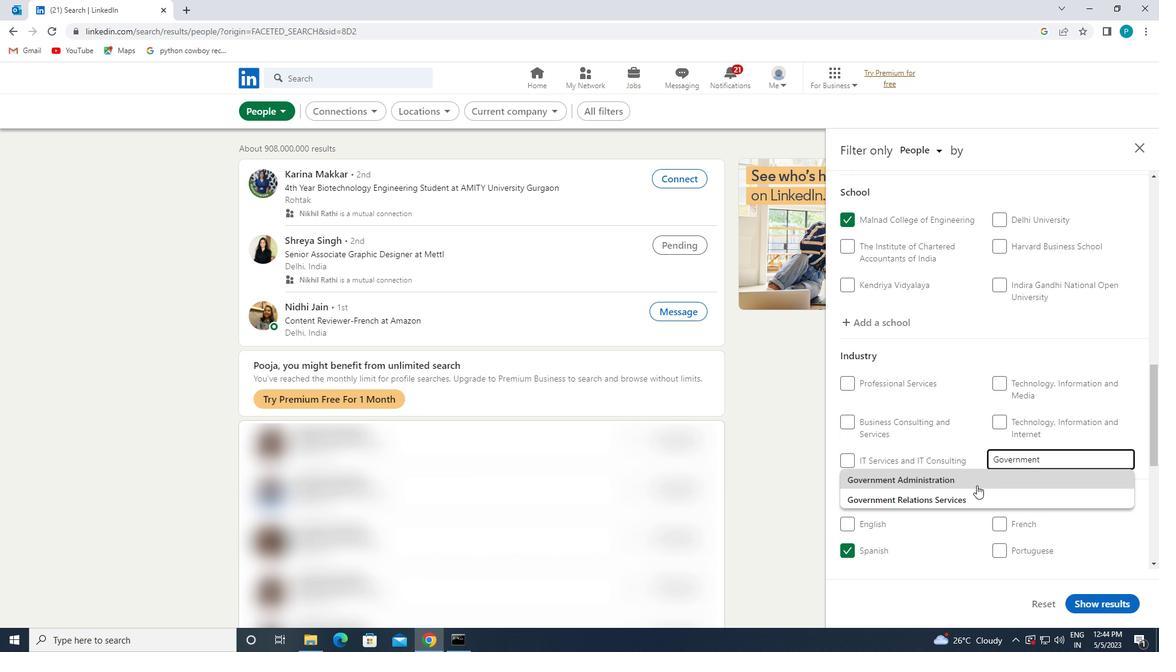 
Action: Mouse pressed left at (975, 493)
Screenshot: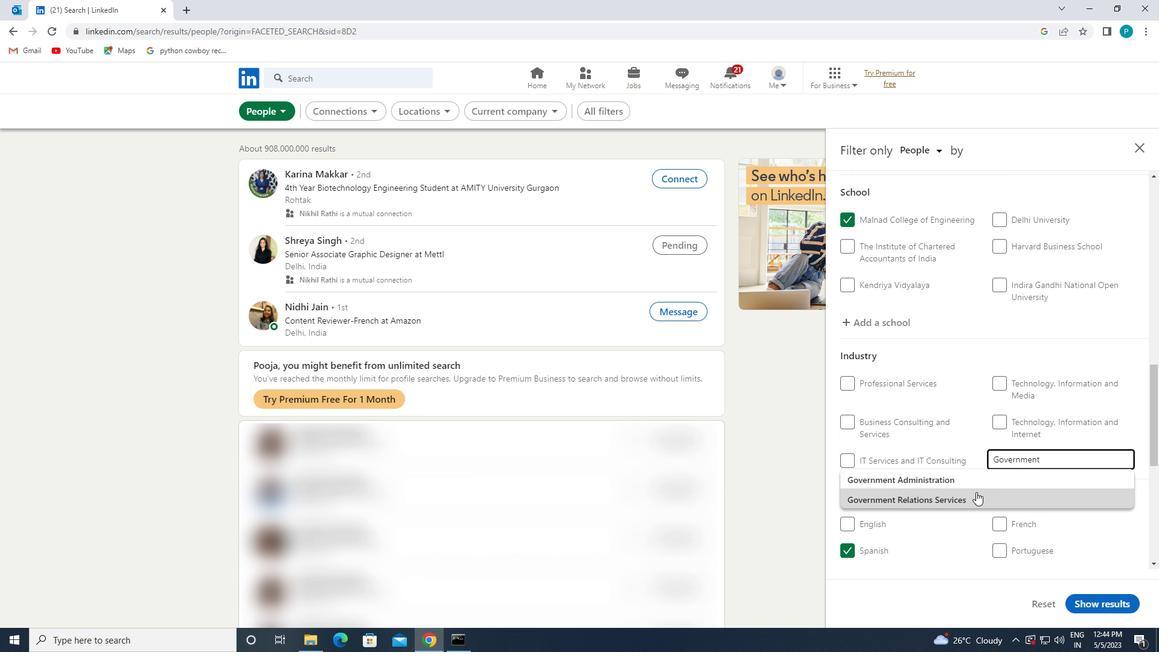 
Action: Mouse scrolled (975, 492) with delta (0, 0)
Screenshot: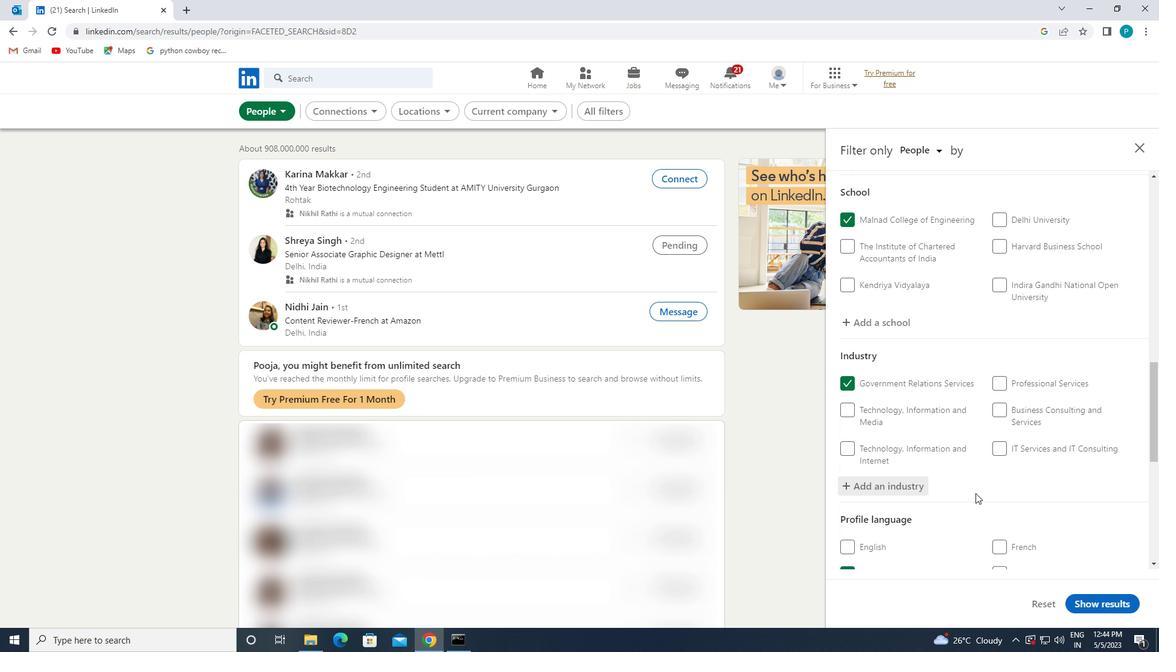
Action: Mouse scrolled (975, 492) with delta (0, 0)
Screenshot: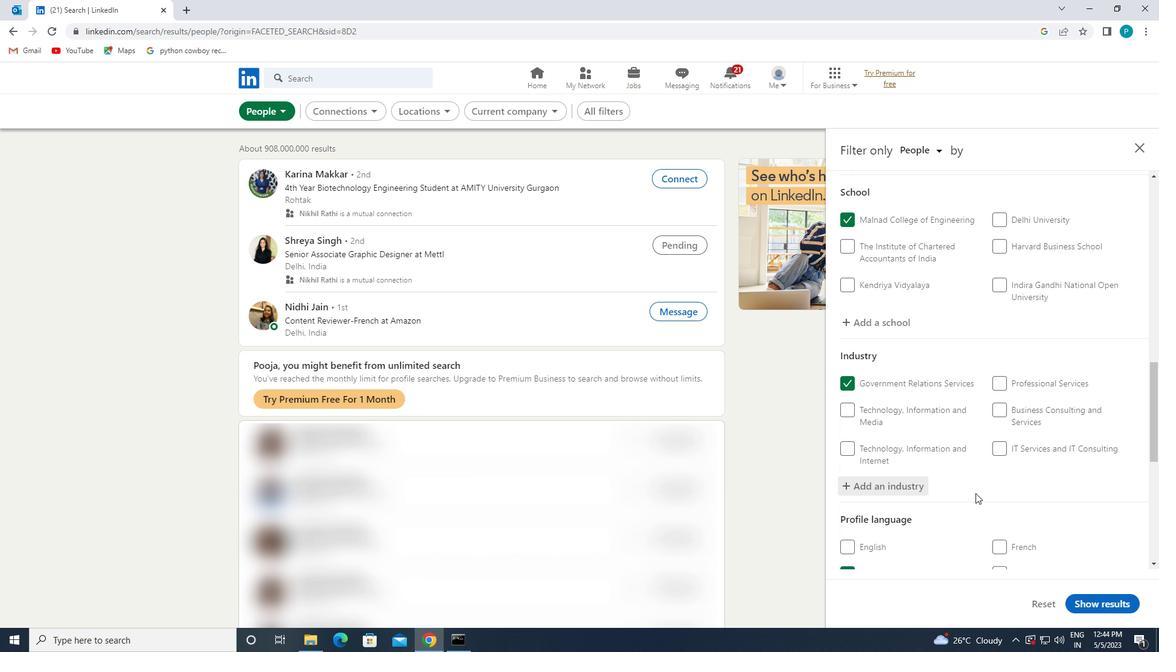 
Action: Mouse scrolled (975, 492) with delta (0, 0)
Screenshot: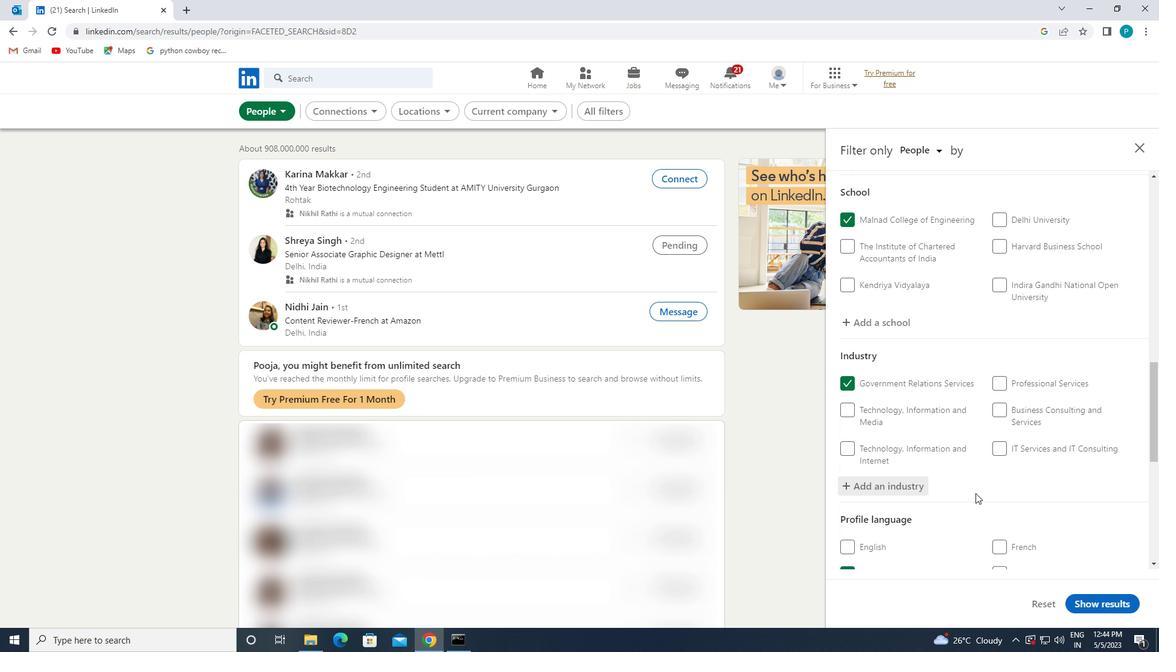
Action: Mouse moved to (1005, 493)
Screenshot: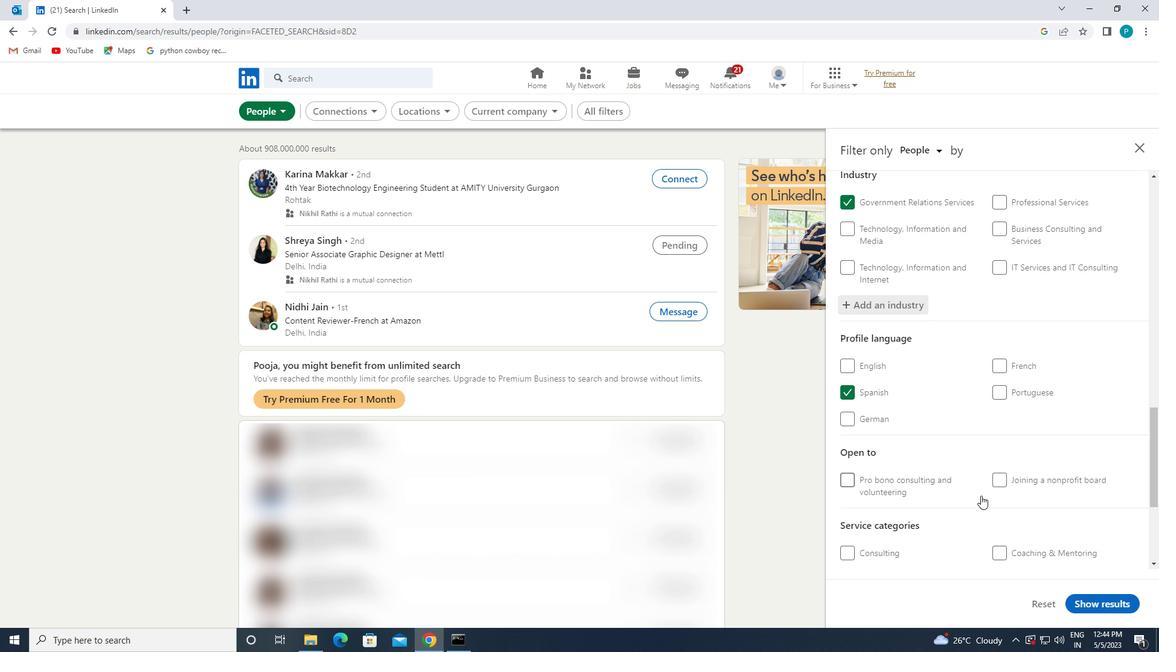 
Action: Mouse scrolled (1005, 492) with delta (0, 0)
Screenshot: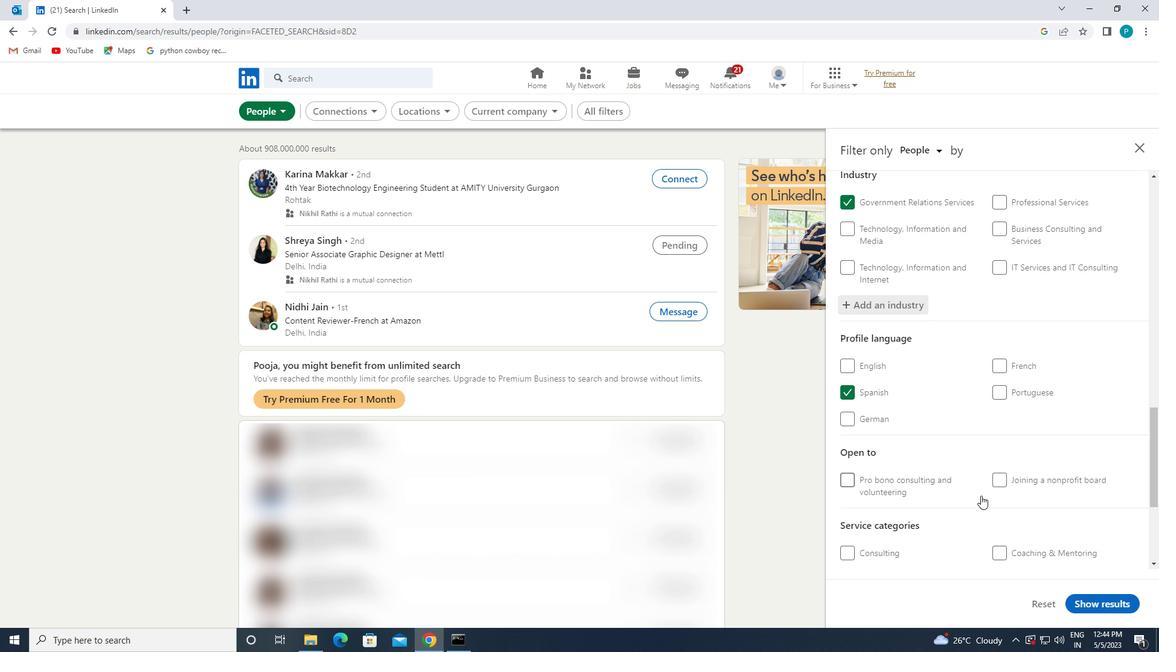 
Action: Mouse moved to (1009, 489)
Screenshot: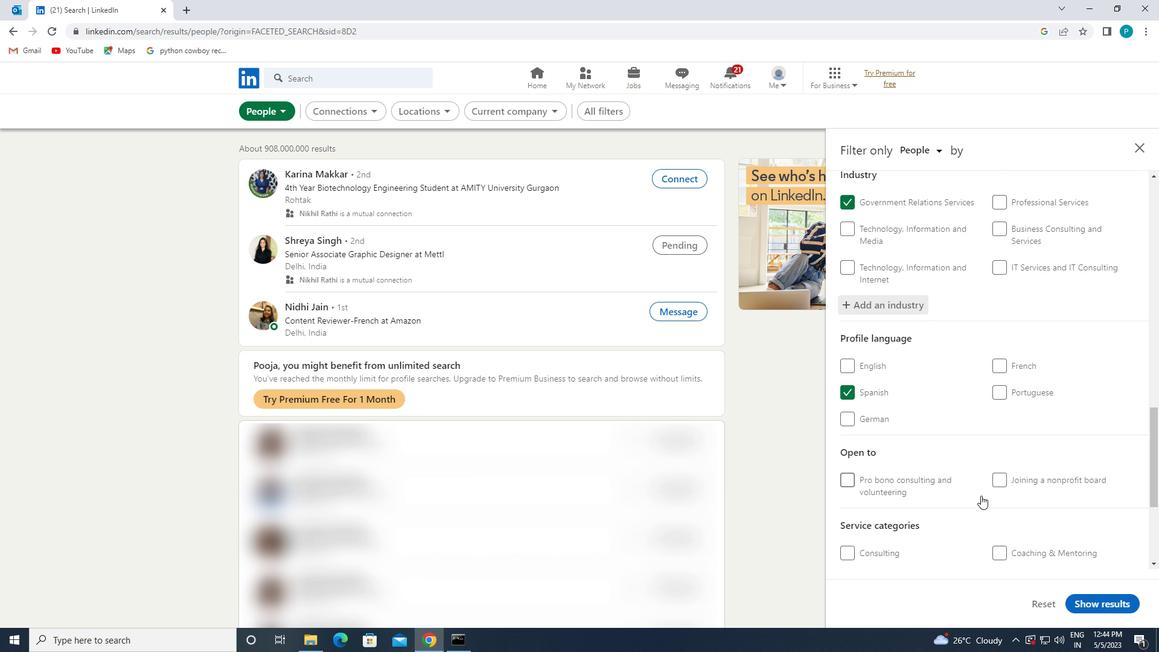 
Action: Mouse scrolled (1009, 489) with delta (0, 0)
Screenshot: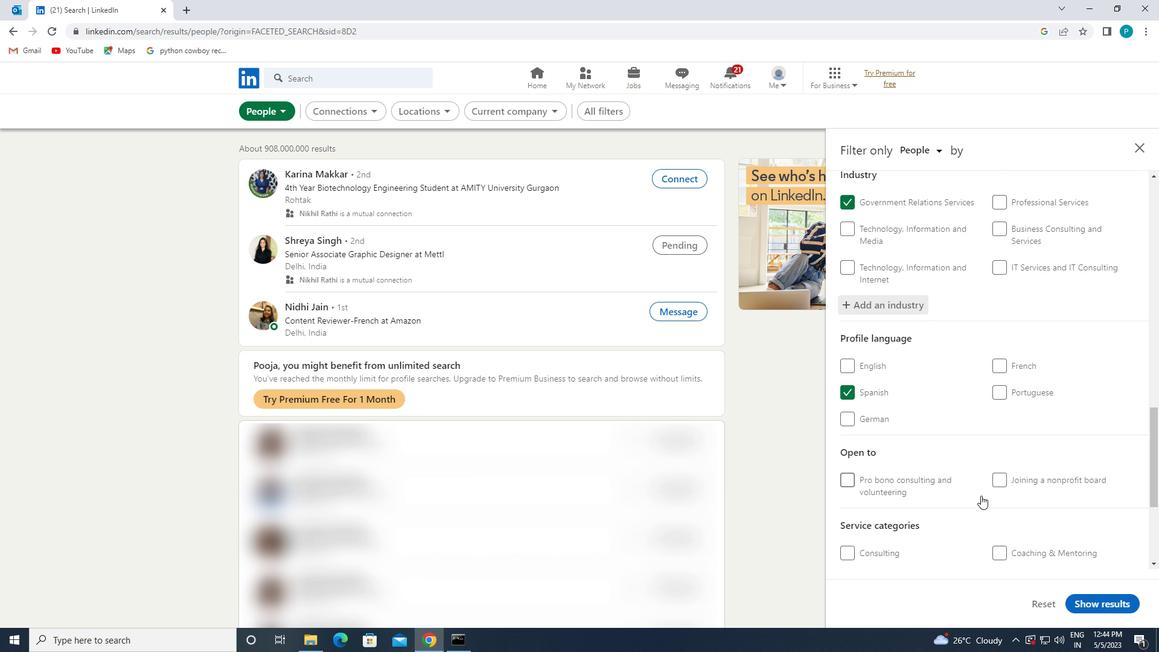 
Action: Mouse moved to (1032, 487)
Screenshot: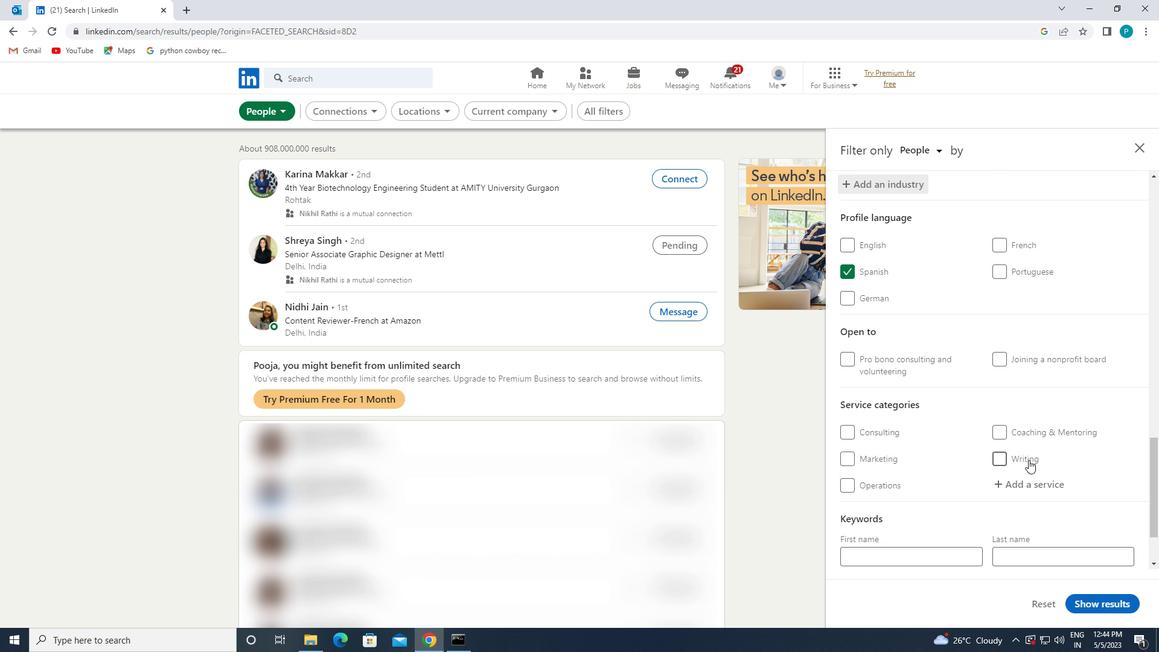 
Action: Mouse pressed left at (1032, 487)
Screenshot: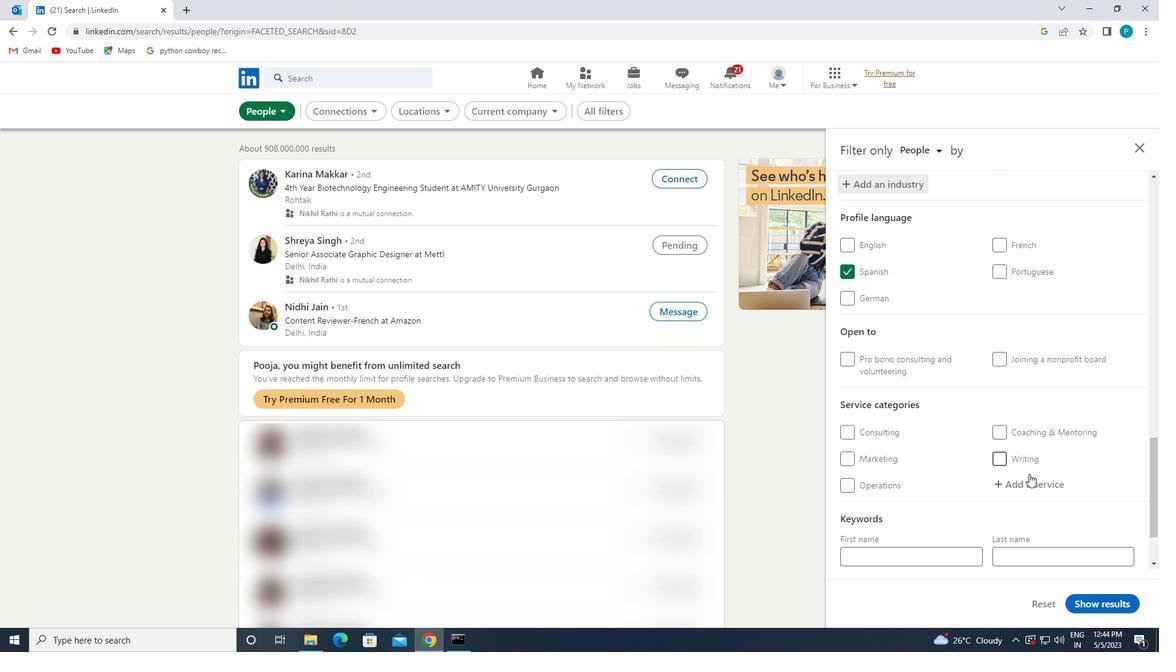
Action: Mouse moved to (1033, 487)
Screenshot: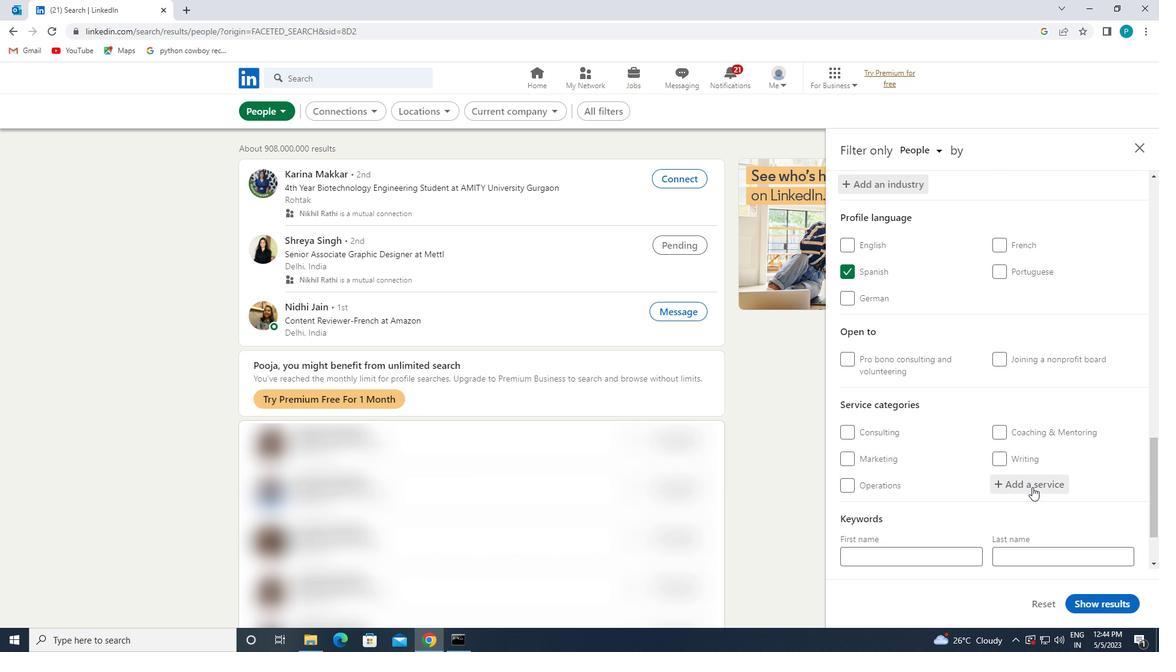 
Action: Key pressed <Key.caps_lock>E<Key.caps_lock>VENT
Screenshot: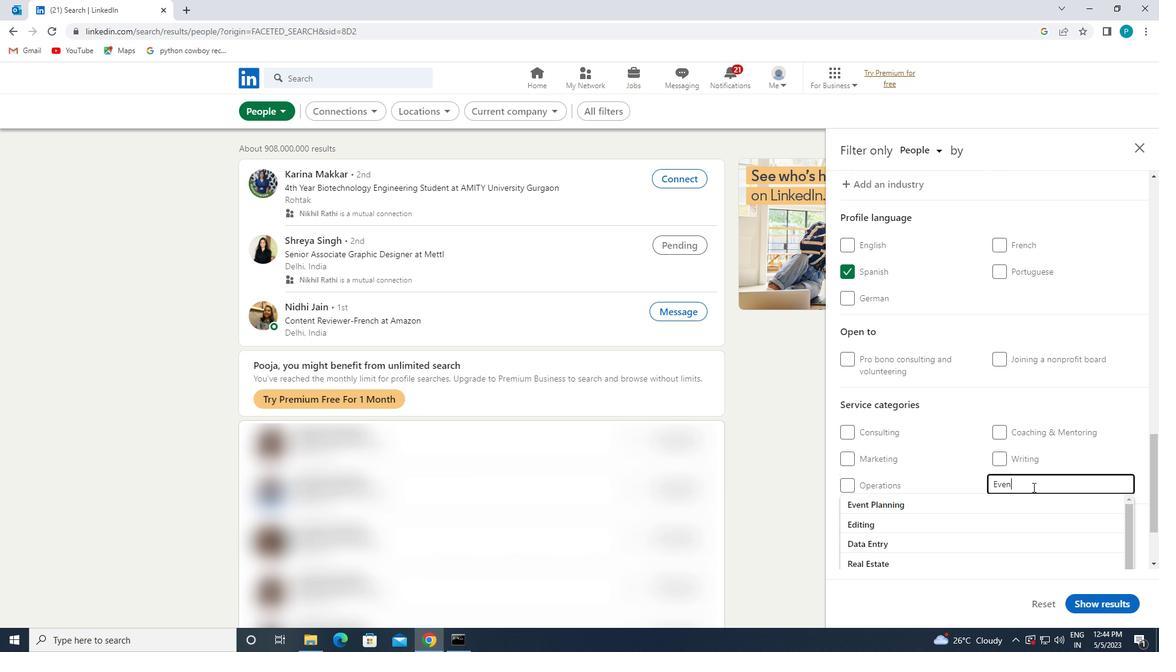 
Action: Mouse moved to (898, 527)
Screenshot: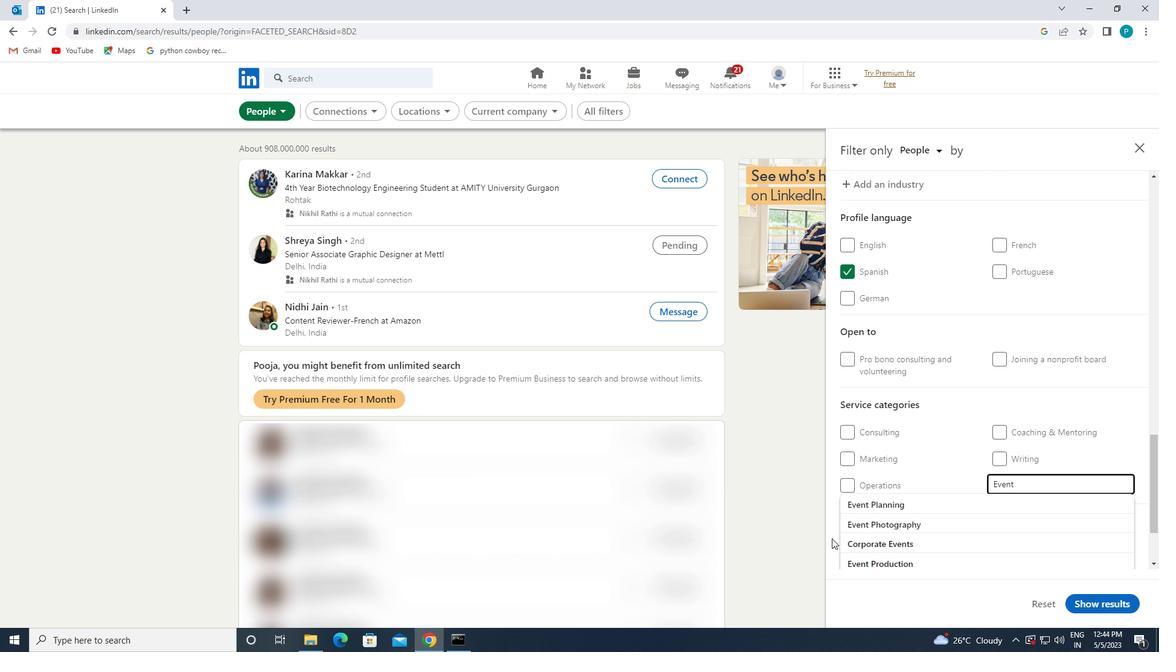 
Action: Mouse pressed left at (898, 527)
Screenshot: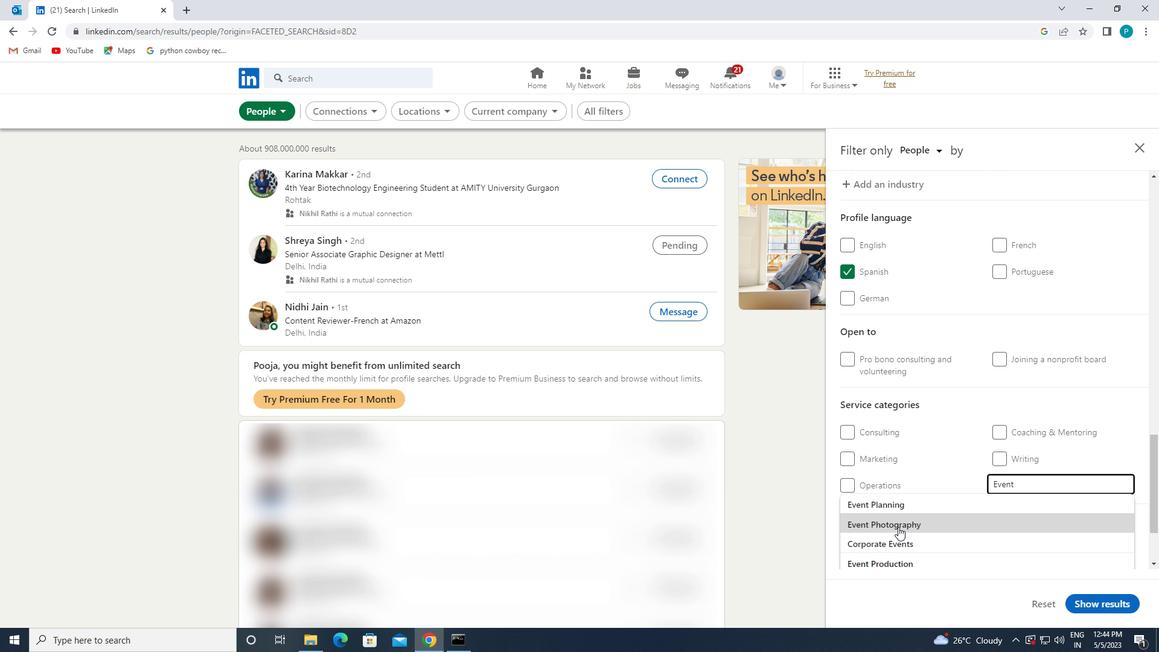 
Action: Mouse moved to (898, 527)
Screenshot: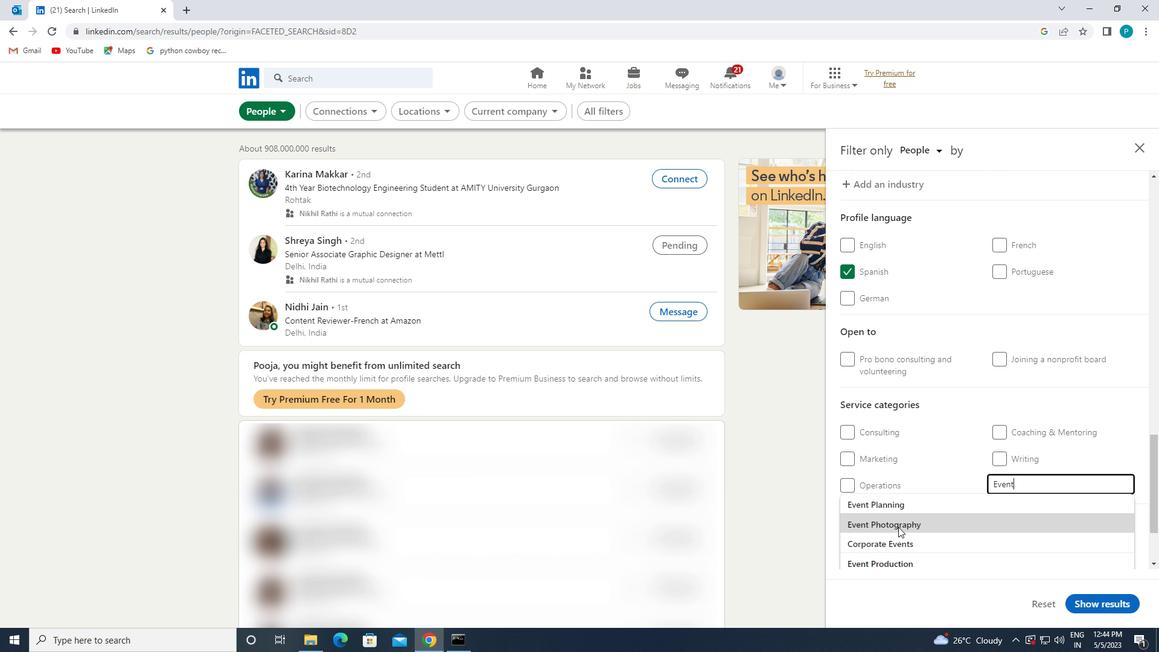 
Action: Mouse scrolled (898, 526) with delta (0, 0)
Screenshot: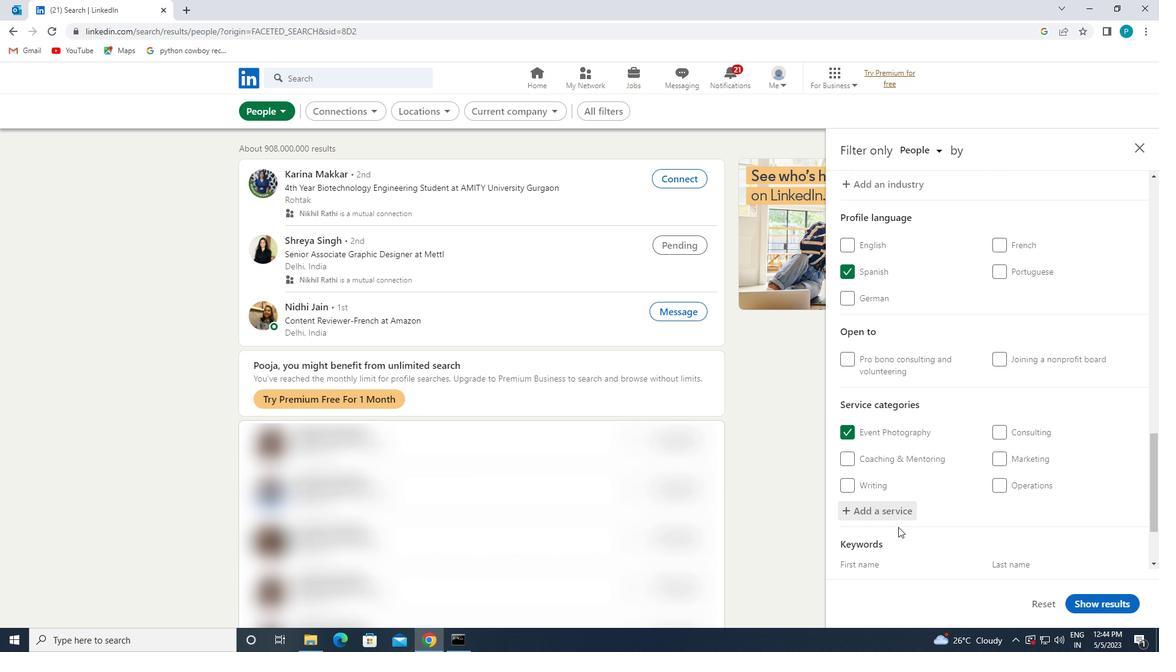 
Action: Mouse scrolled (898, 526) with delta (0, 0)
Screenshot: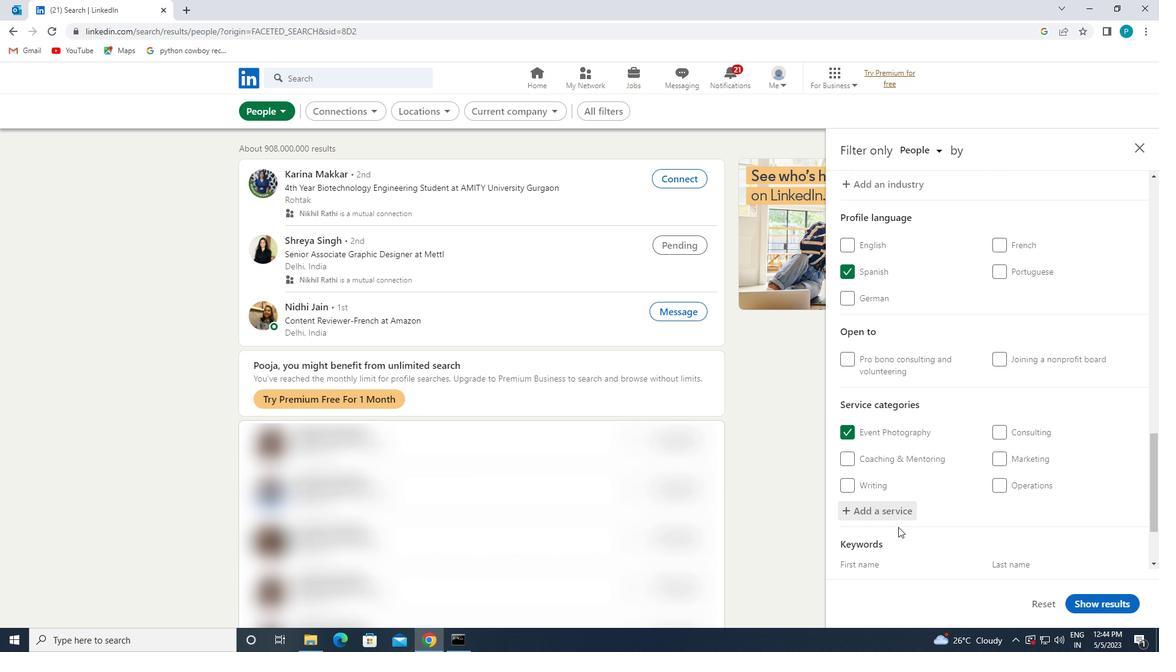 
Action: Mouse scrolled (898, 526) with delta (0, 0)
Screenshot: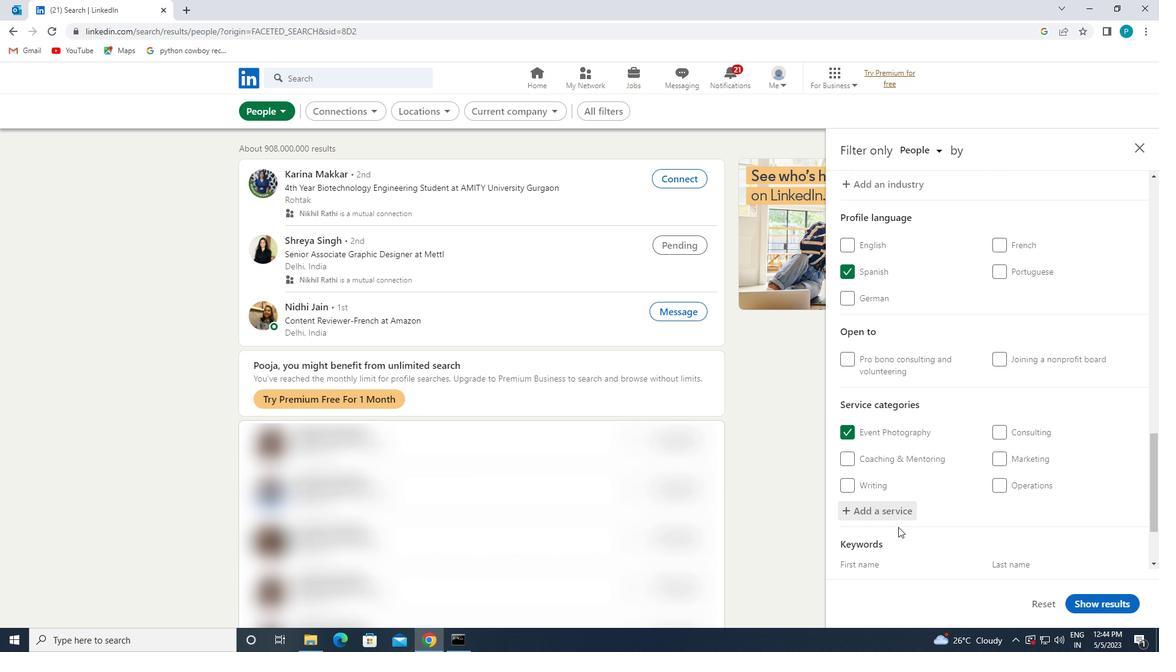 
Action: Mouse moved to (898, 522)
Screenshot: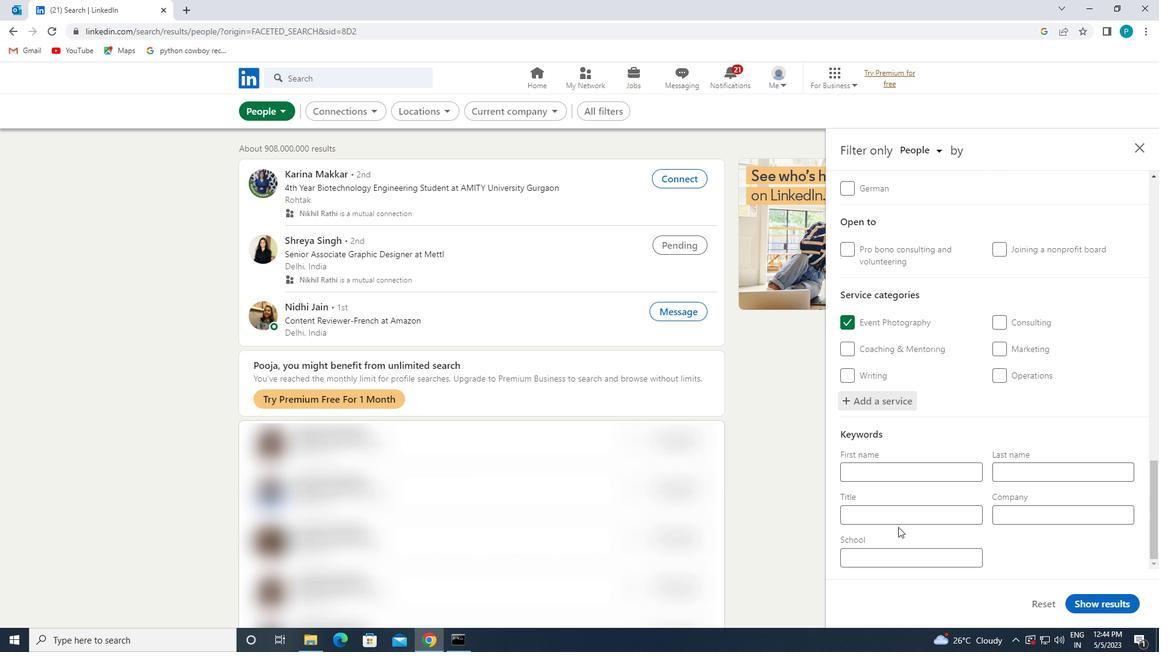 
Action: Mouse pressed left at (898, 522)
Screenshot: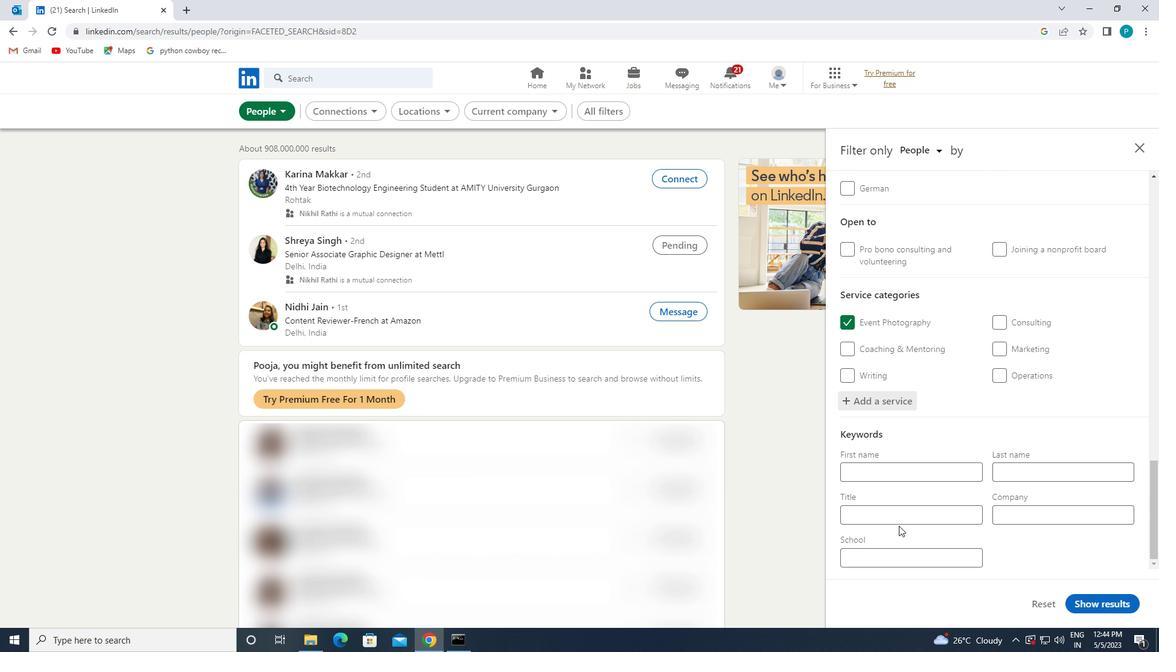 
Action: Mouse moved to (928, 537)
Screenshot: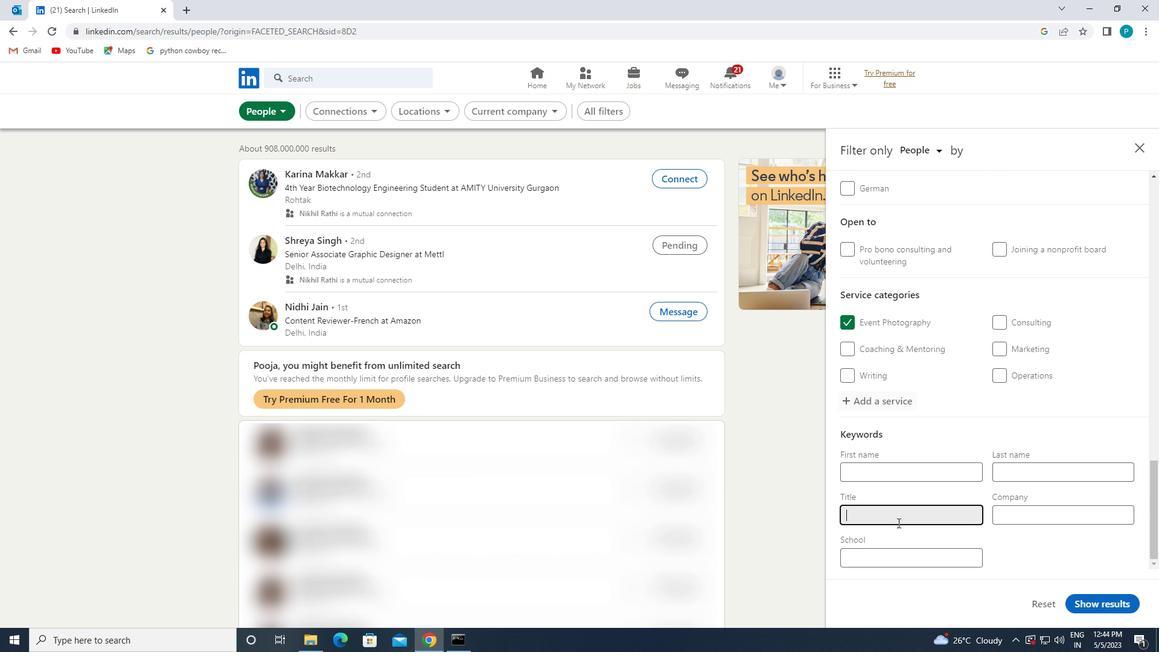 
Action: Key pressed <Key.caps_lock>A<Key.caps_lock>RCHIVIST
Screenshot: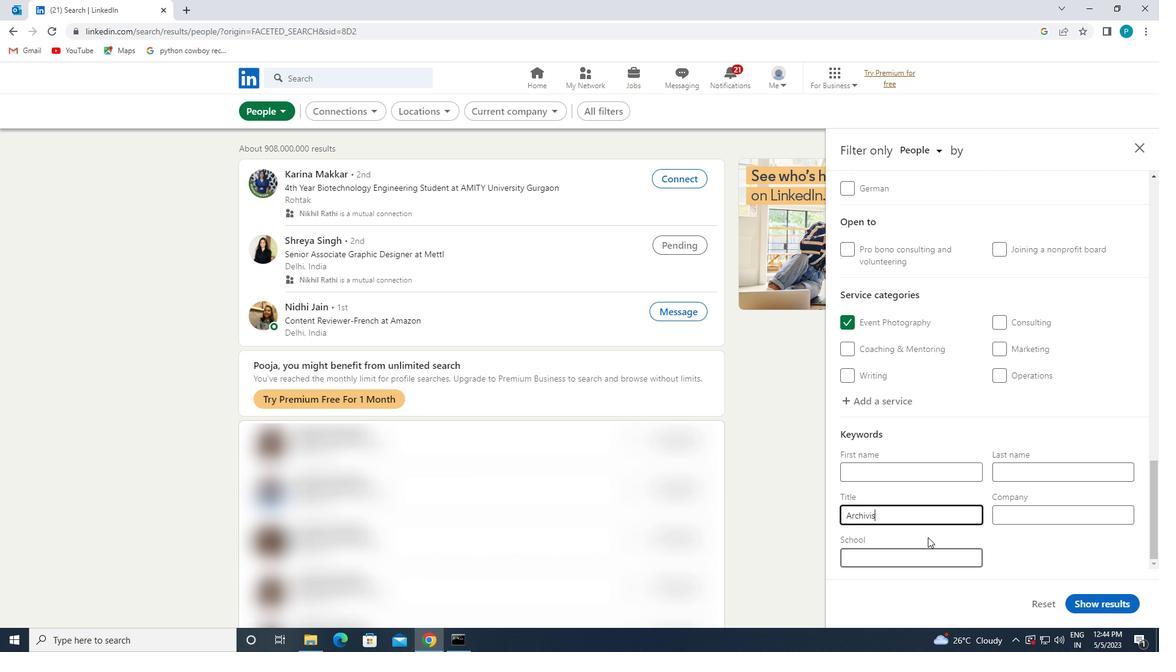 
Action: Mouse moved to (1100, 599)
Screenshot: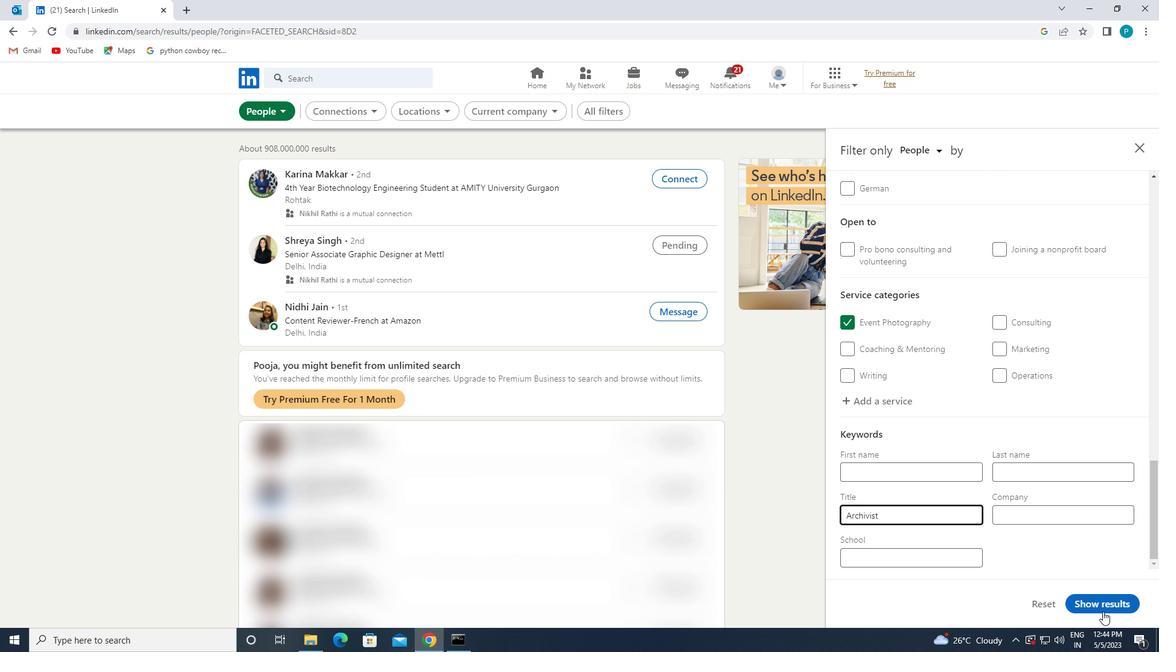 
Action: Mouse pressed left at (1100, 599)
Screenshot: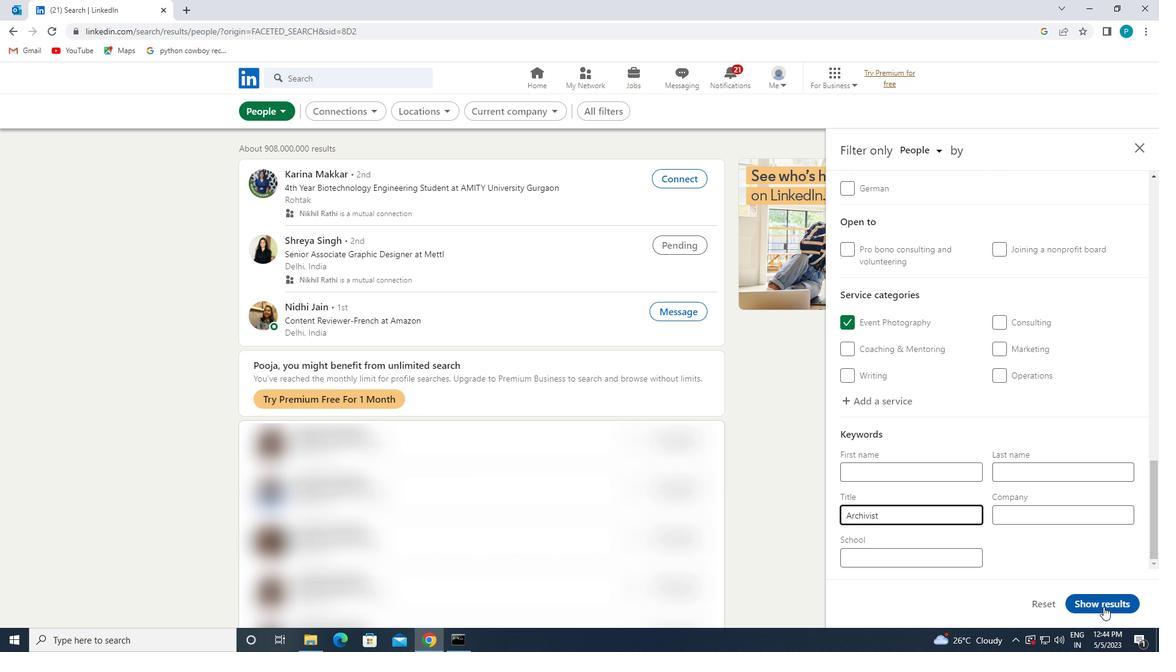 
